Task: Find a house in Jackson, United States, for 6 guests from 8th to 15th August, with a price range of 10,000 to 14,000, including amenities like TV and Breakfast, and at least 5 bedrooms and 5 bathrooms.
Action: Mouse moved to (848, 153)
Screenshot: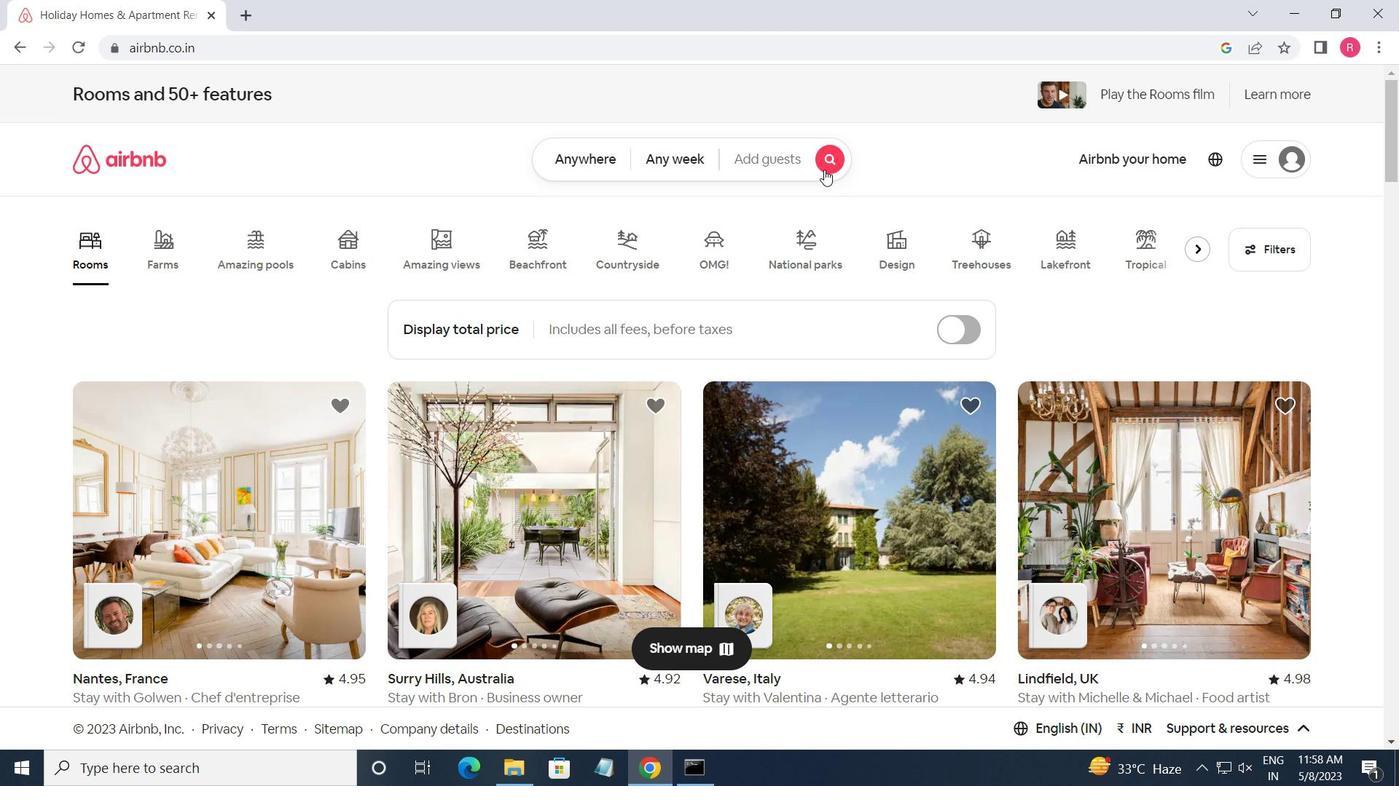 
Action: Mouse pressed left at (848, 153)
Screenshot: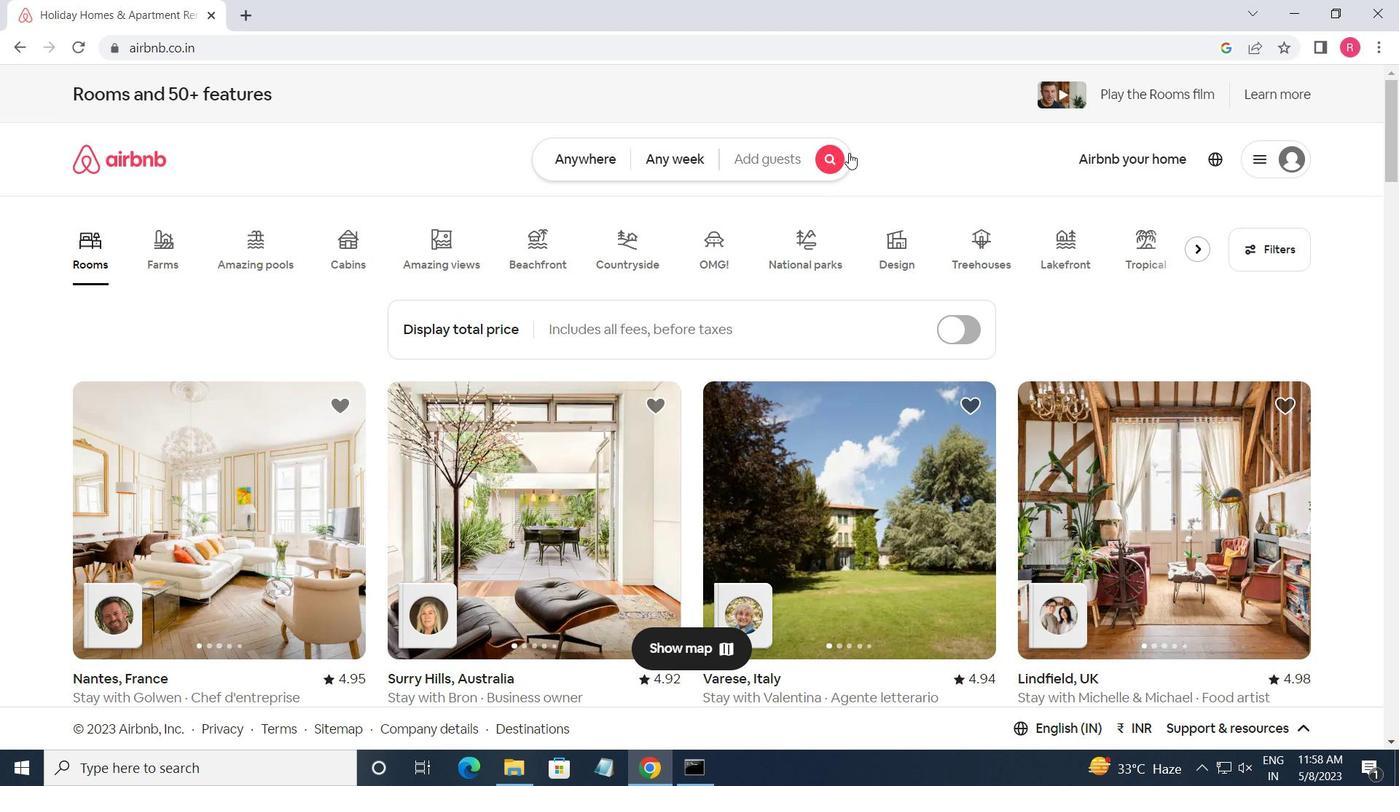 
Action: Mouse moved to (407, 220)
Screenshot: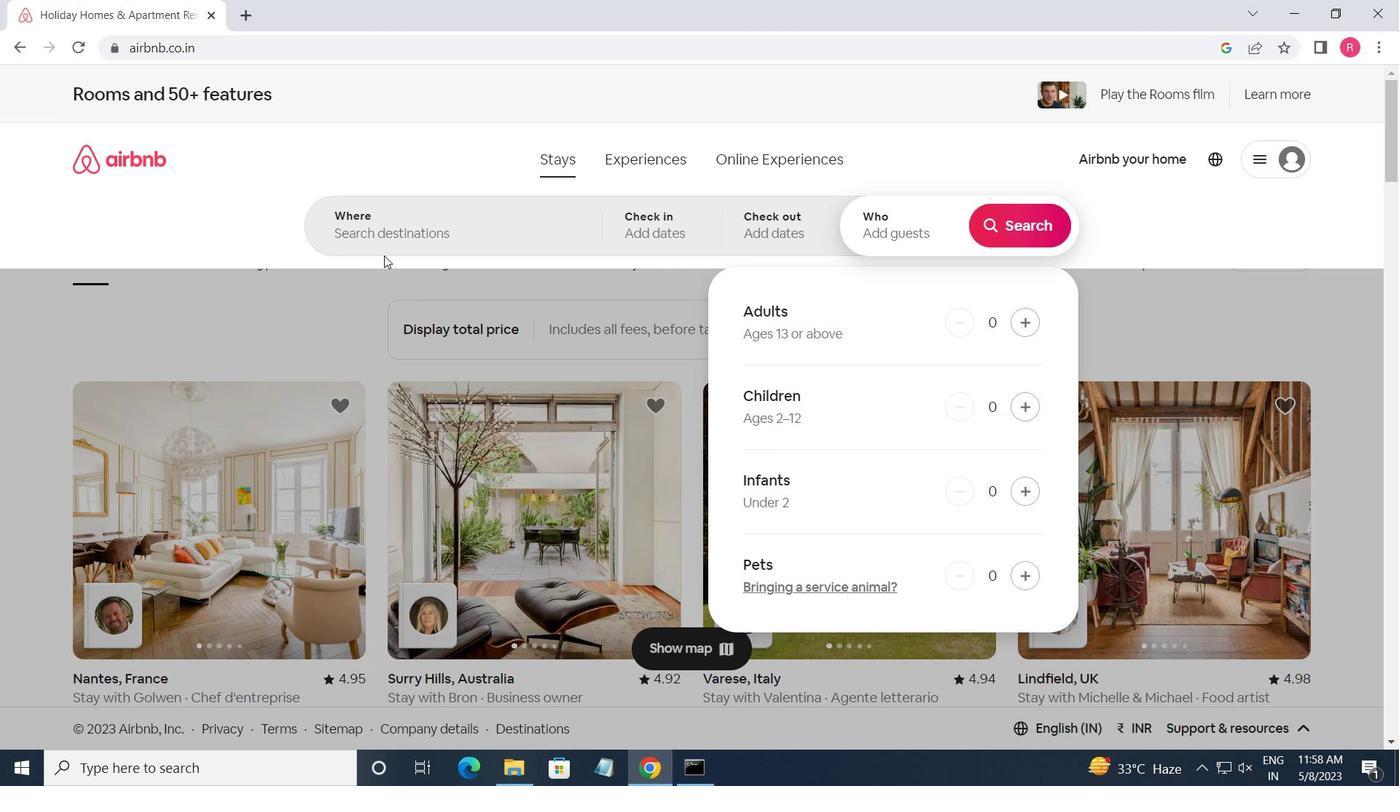 
Action: Mouse pressed left at (407, 220)
Screenshot: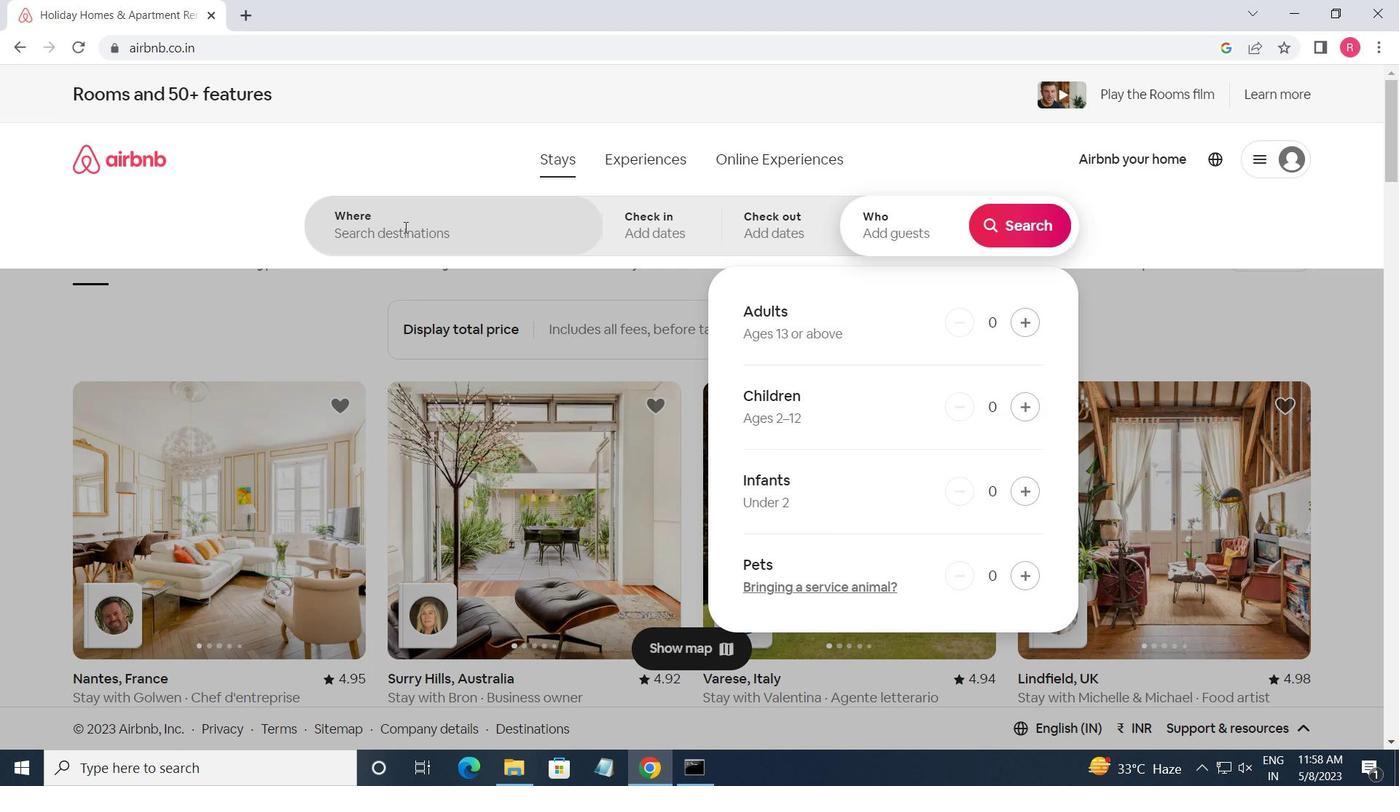 
Action: Key pressed <Key.shift>S<Key.backspace><Key.shift_r>JACKSON,<Key.space><Key.shift_r>UNITED<Key.space><Key.shift>STATES<Key.enter>
Screenshot: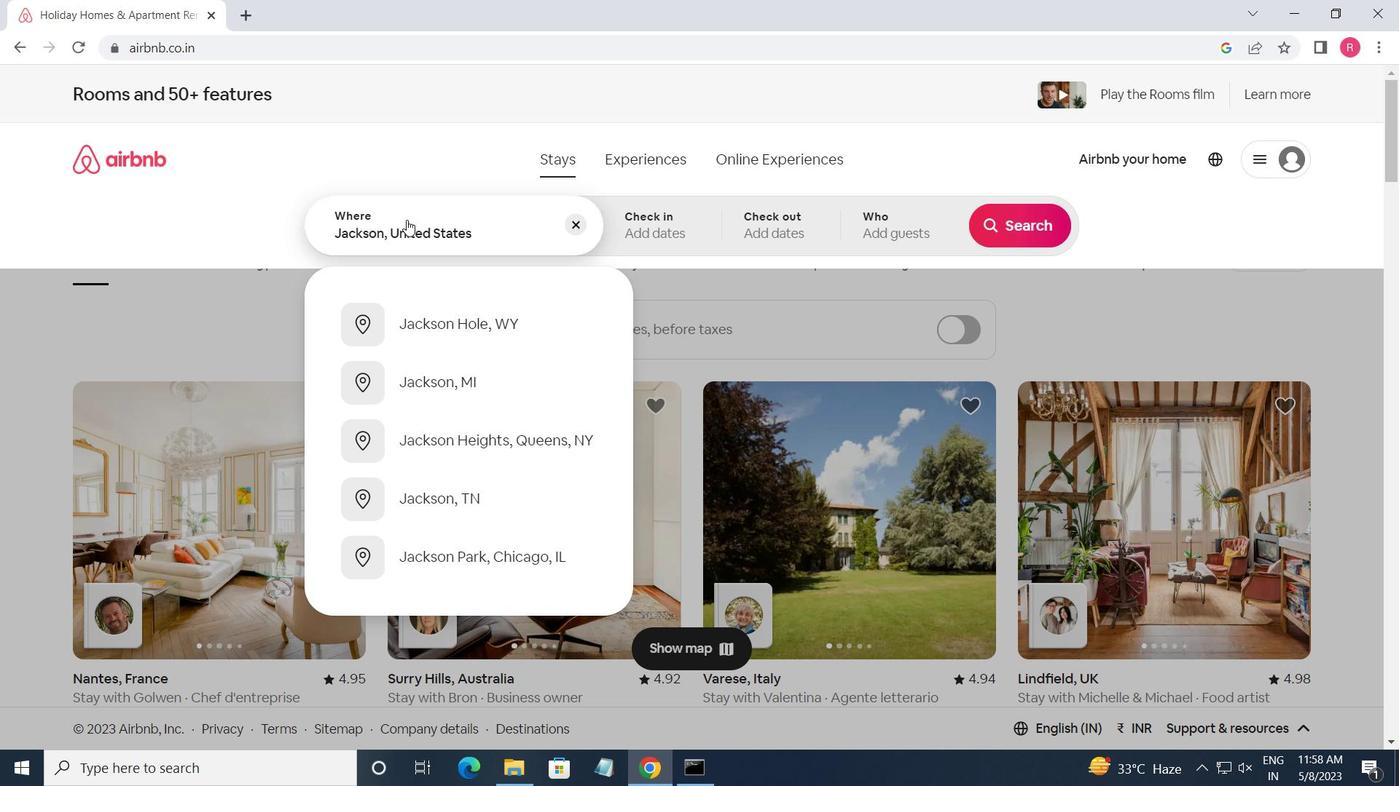 
Action: Mouse moved to (1023, 373)
Screenshot: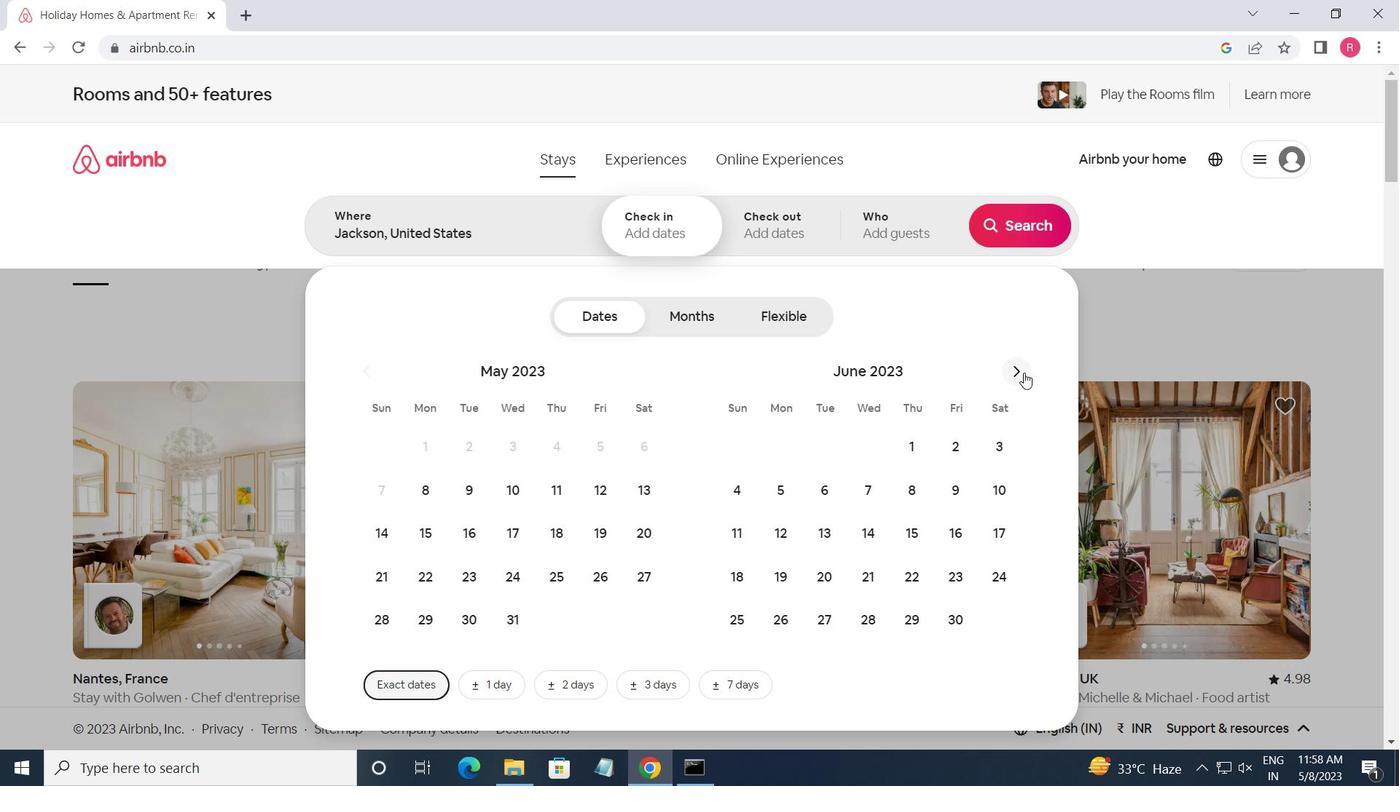 
Action: Mouse pressed left at (1023, 373)
Screenshot: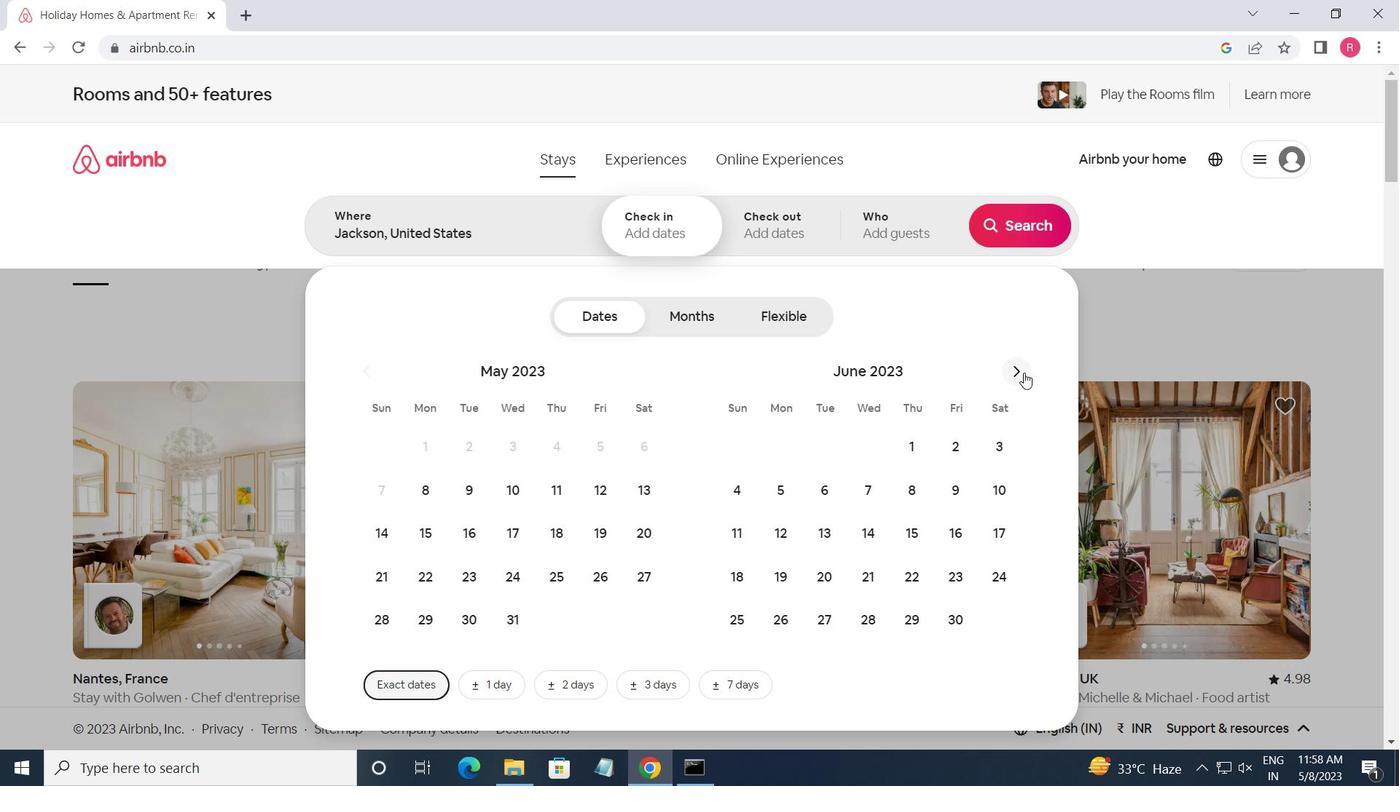 
Action: Mouse pressed left at (1023, 373)
Screenshot: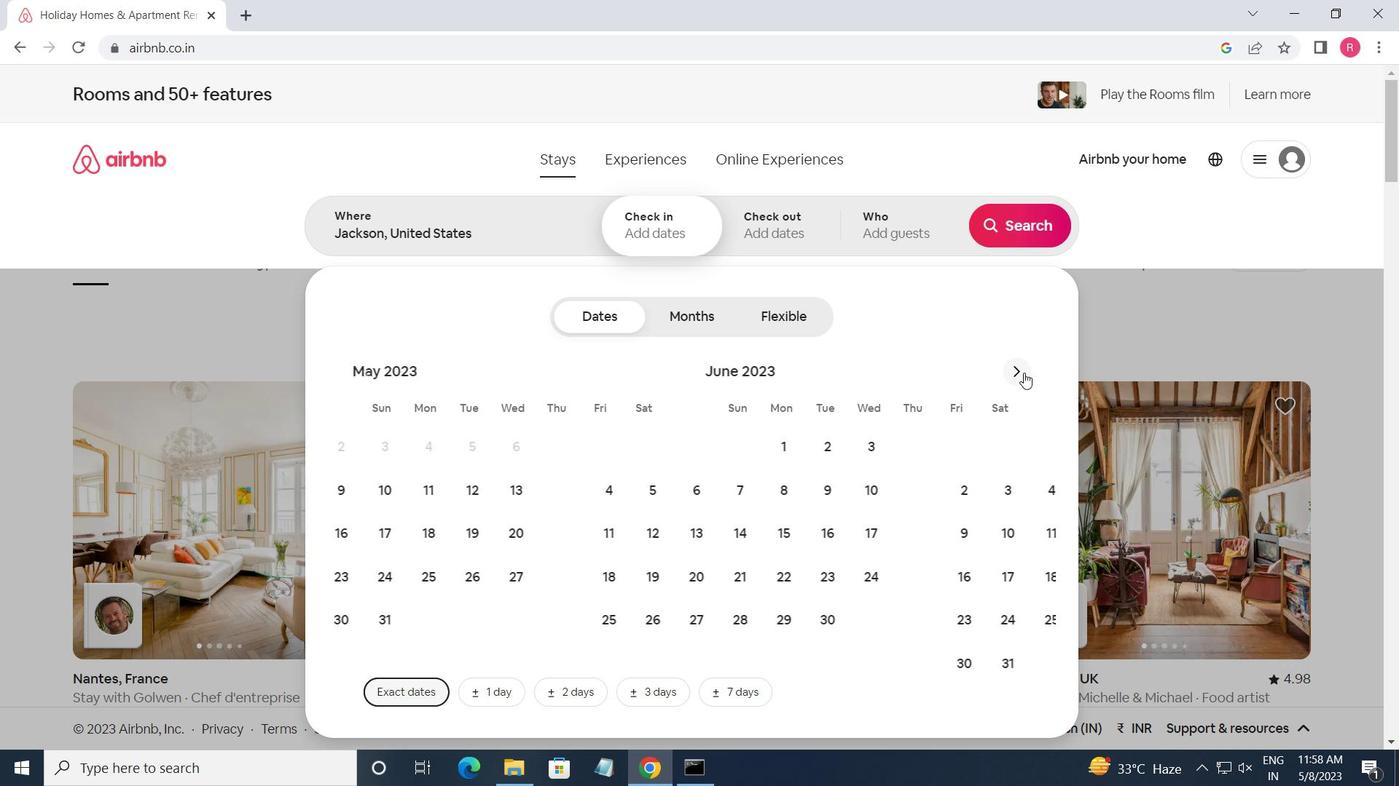 
Action: Mouse moved to (820, 504)
Screenshot: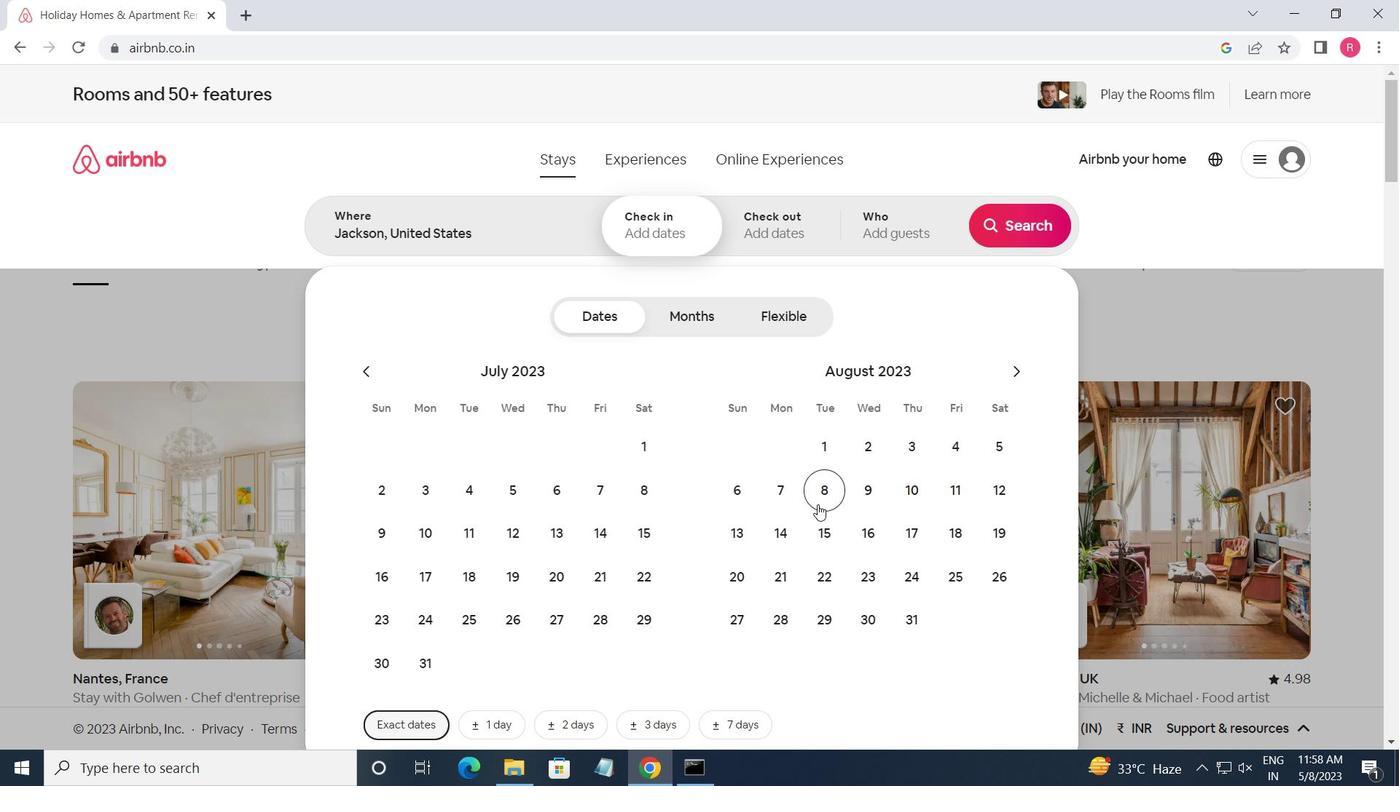 
Action: Mouse pressed left at (820, 504)
Screenshot: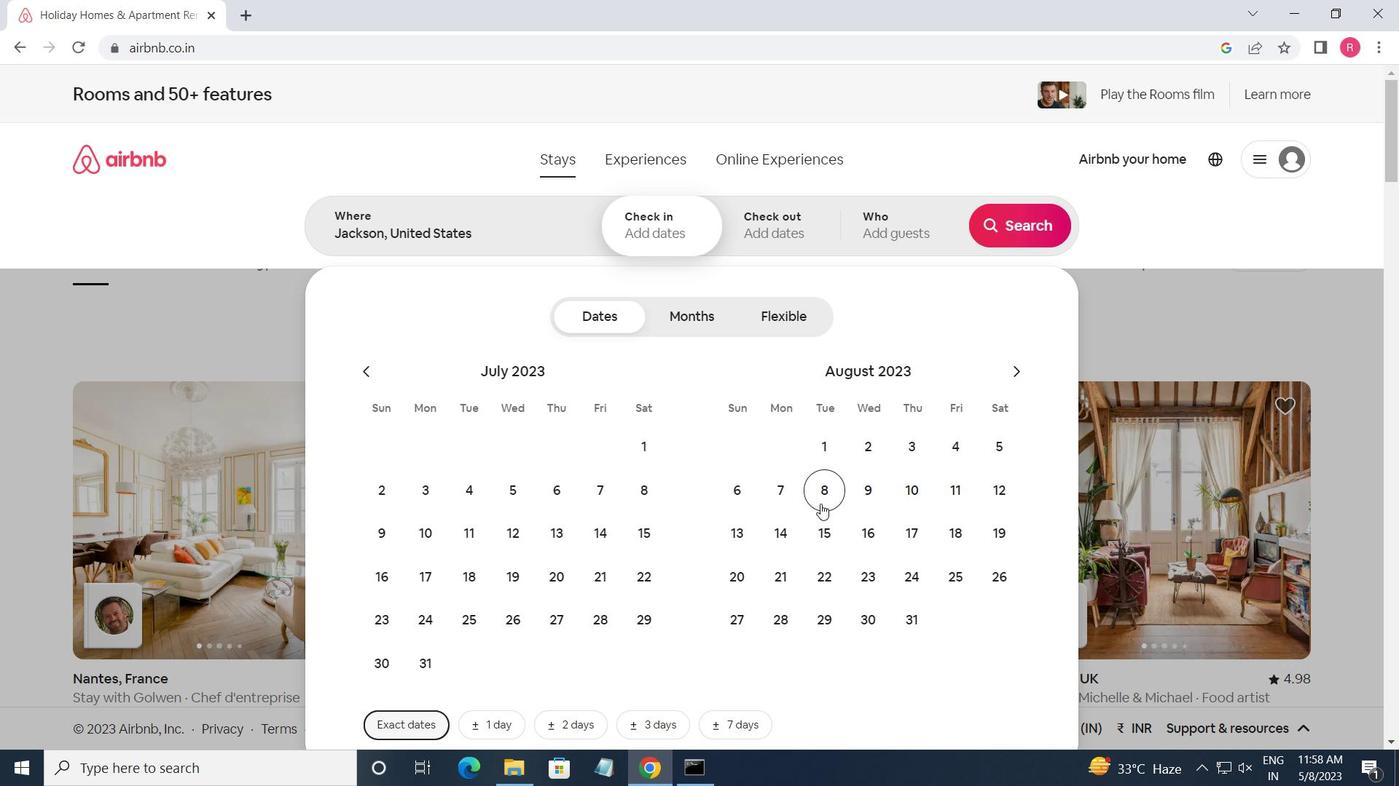 
Action: Mouse moved to (834, 541)
Screenshot: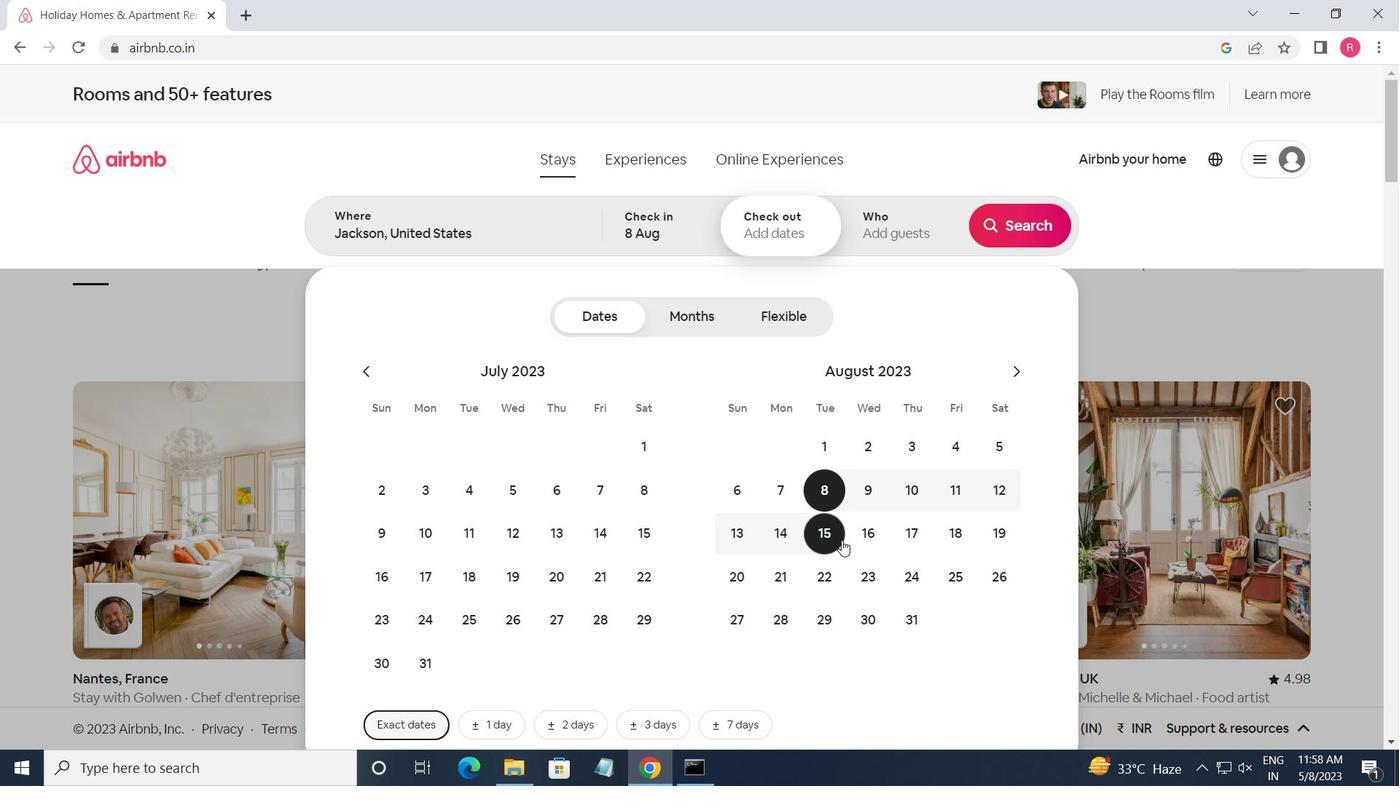
Action: Mouse pressed left at (834, 541)
Screenshot: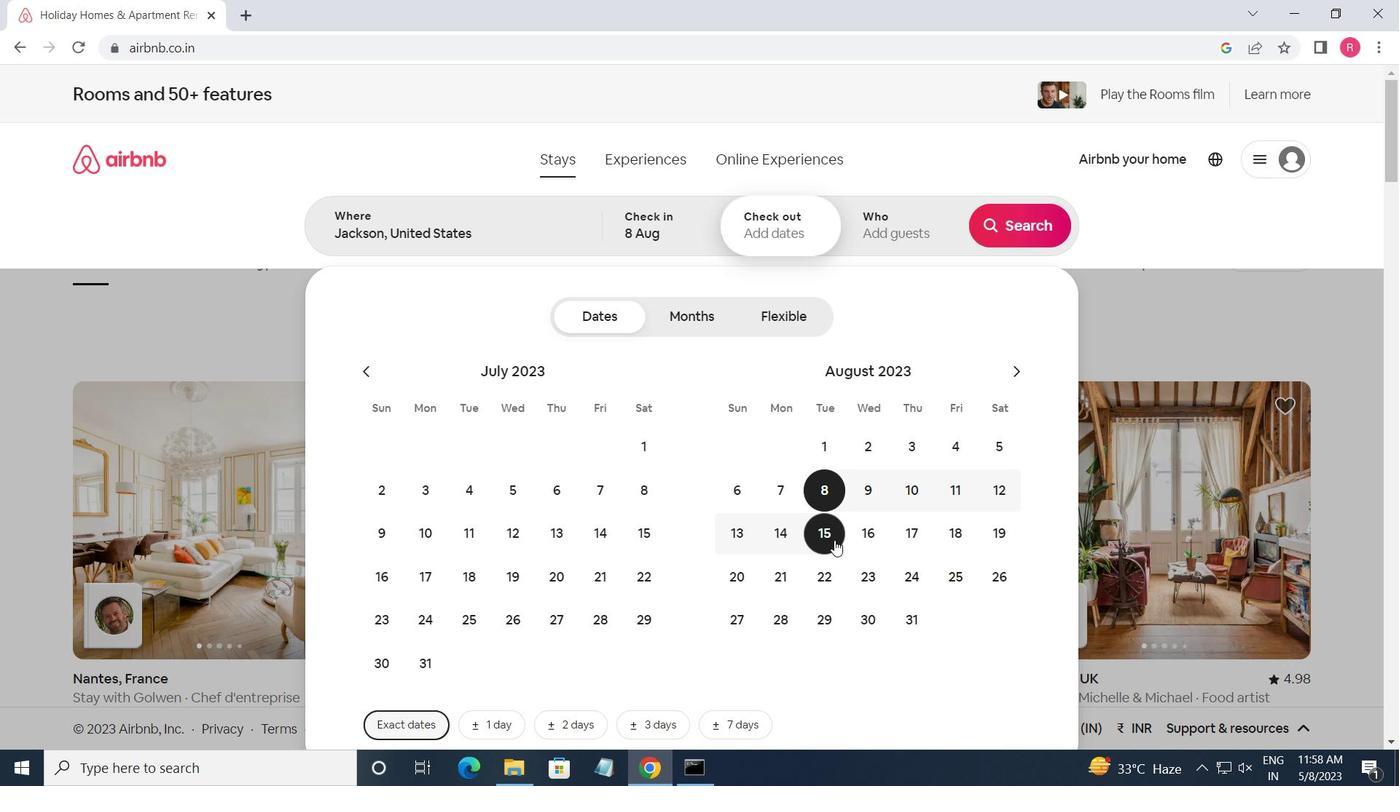 
Action: Mouse moved to (881, 236)
Screenshot: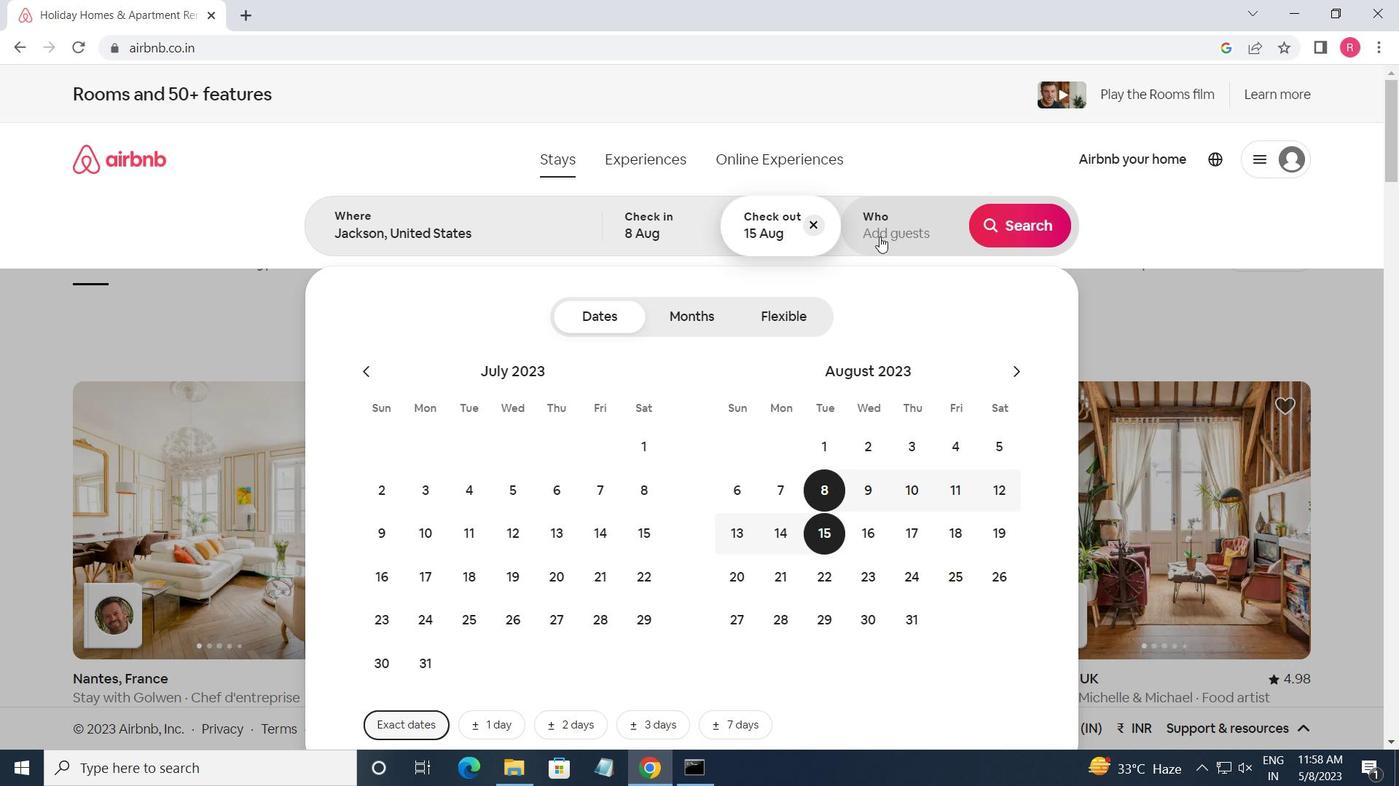 
Action: Mouse pressed left at (881, 236)
Screenshot: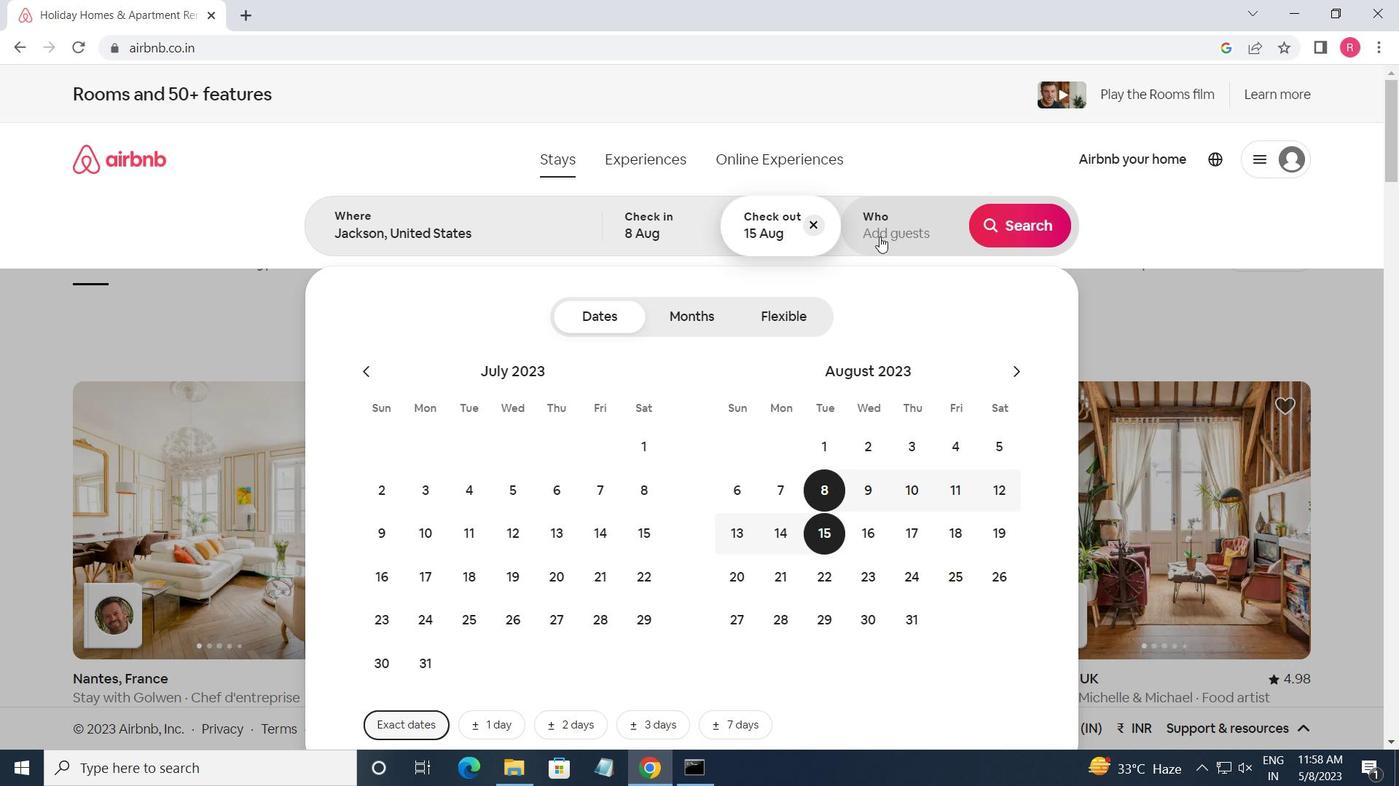 
Action: Mouse moved to (1027, 327)
Screenshot: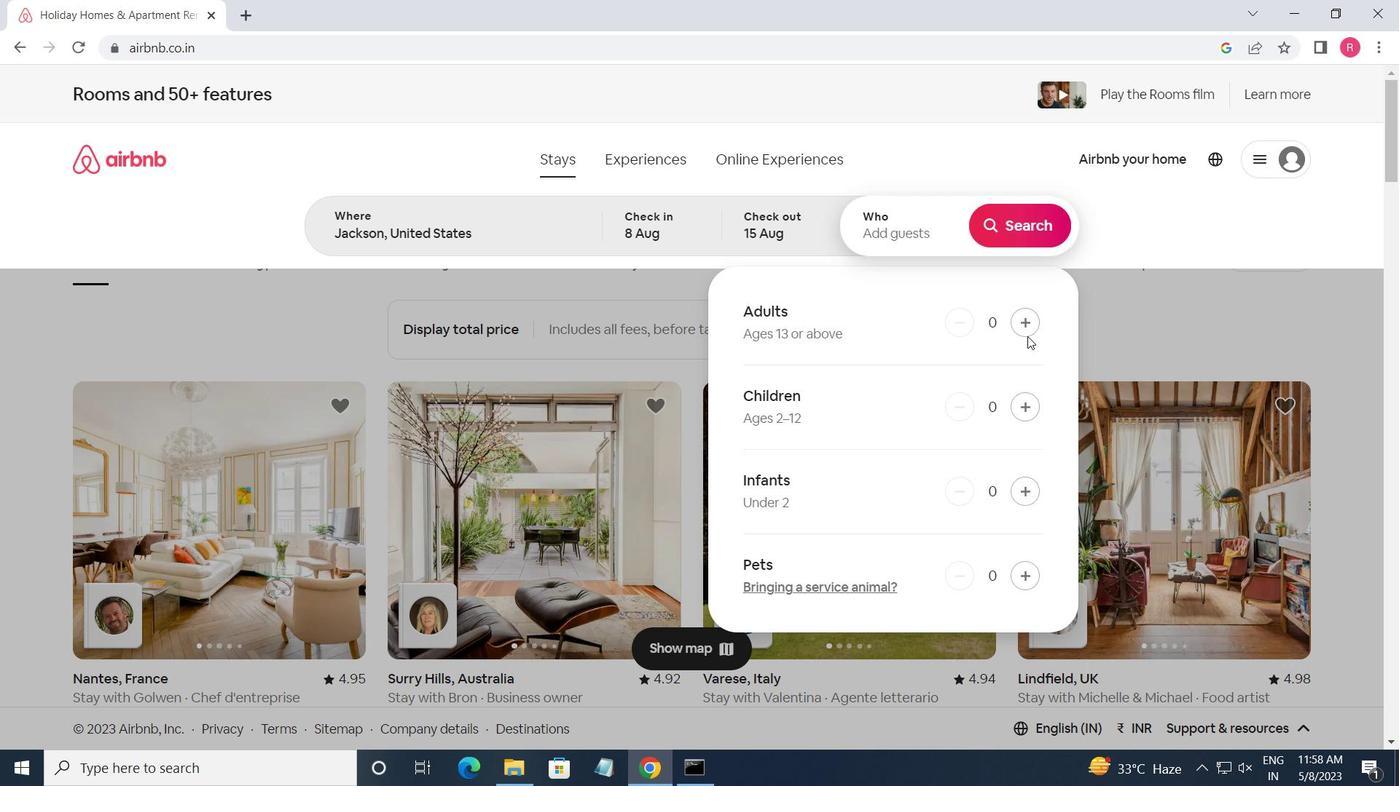 
Action: Mouse pressed left at (1027, 327)
Screenshot: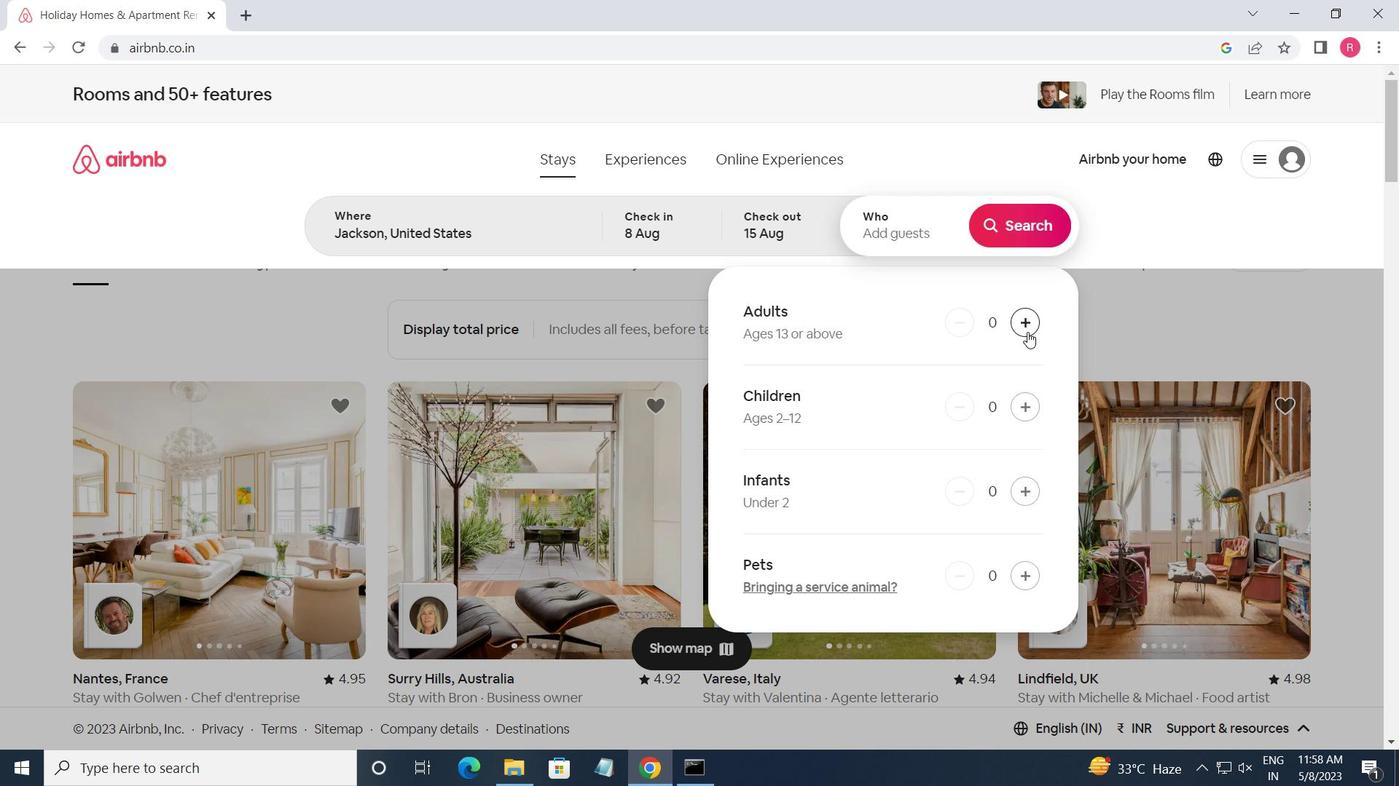 
Action: Mouse pressed left at (1027, 327)
Screenshot: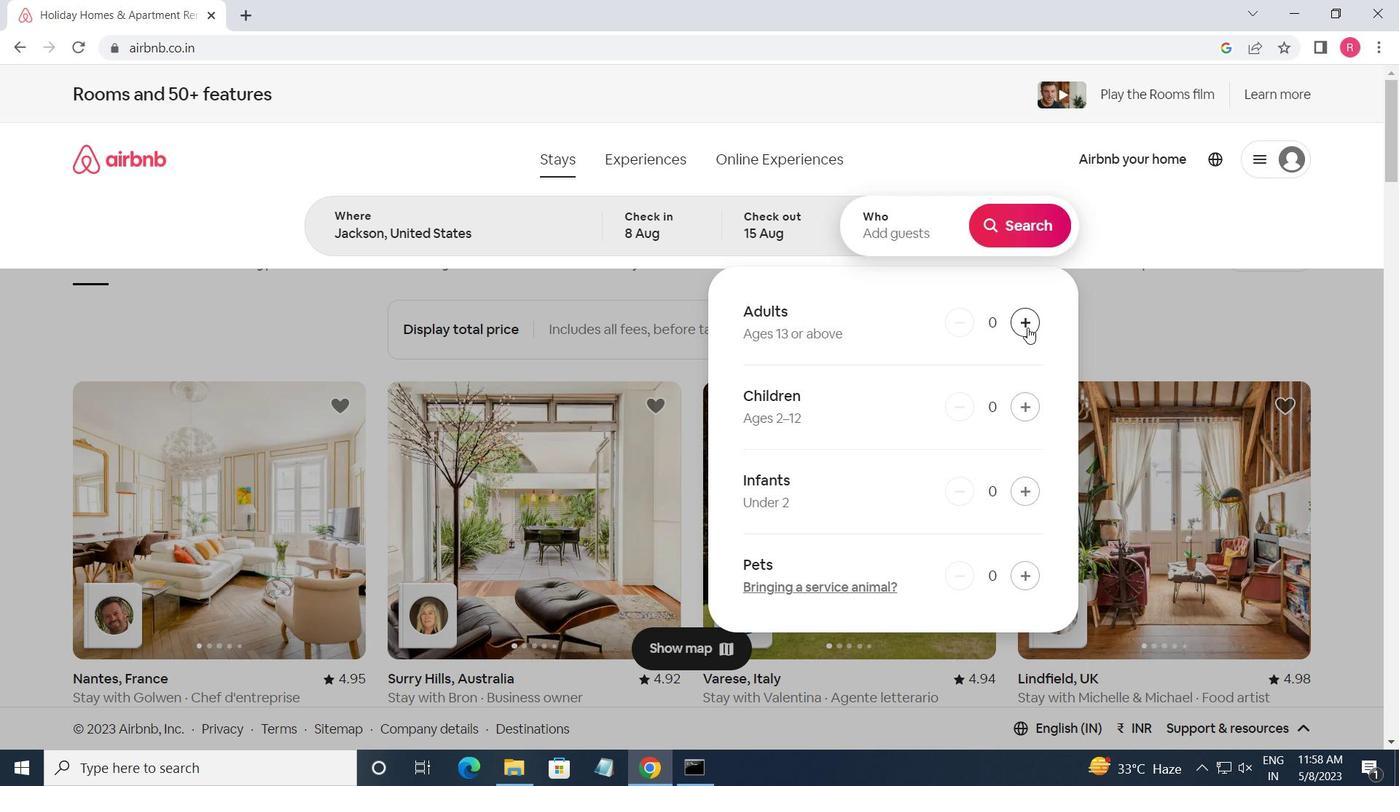
Action: Mouse pressed left at (1027, 327)
Screenshot: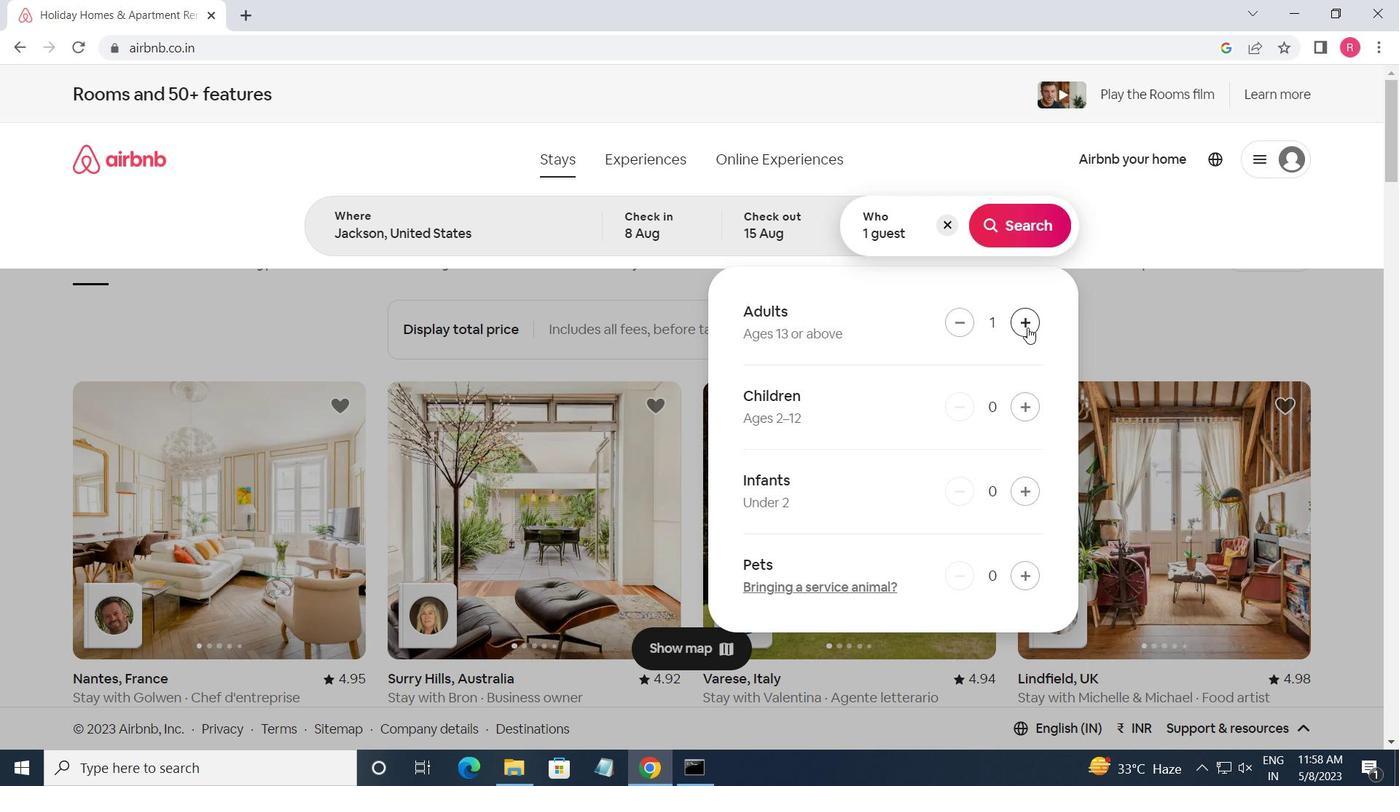 
Action: Mouse pressed left at (1027, 327)
Screenshot: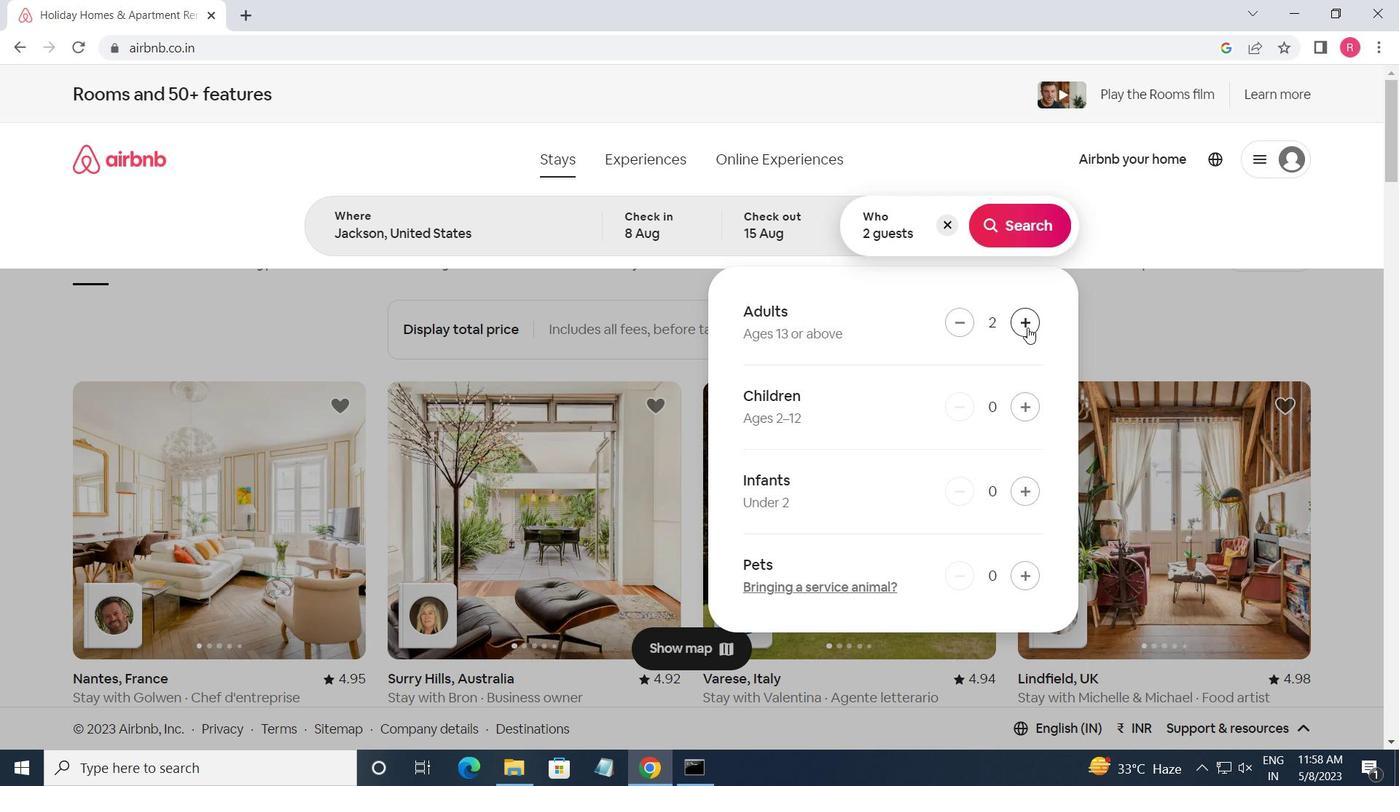 
Action: Mouse pressed left at (1027, 327)
Screenshot: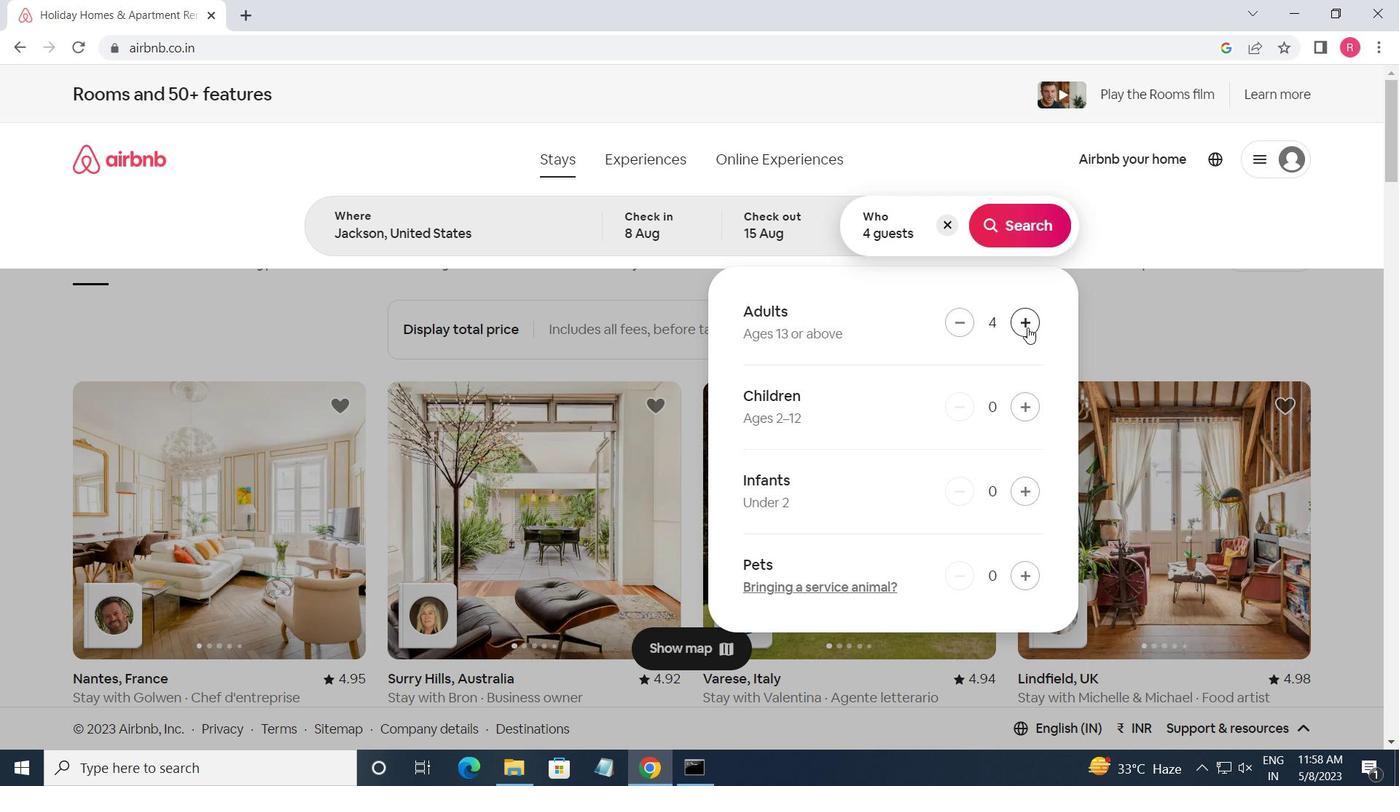 
Action: Mouse pressed left at (1027, 327)
Screenshot: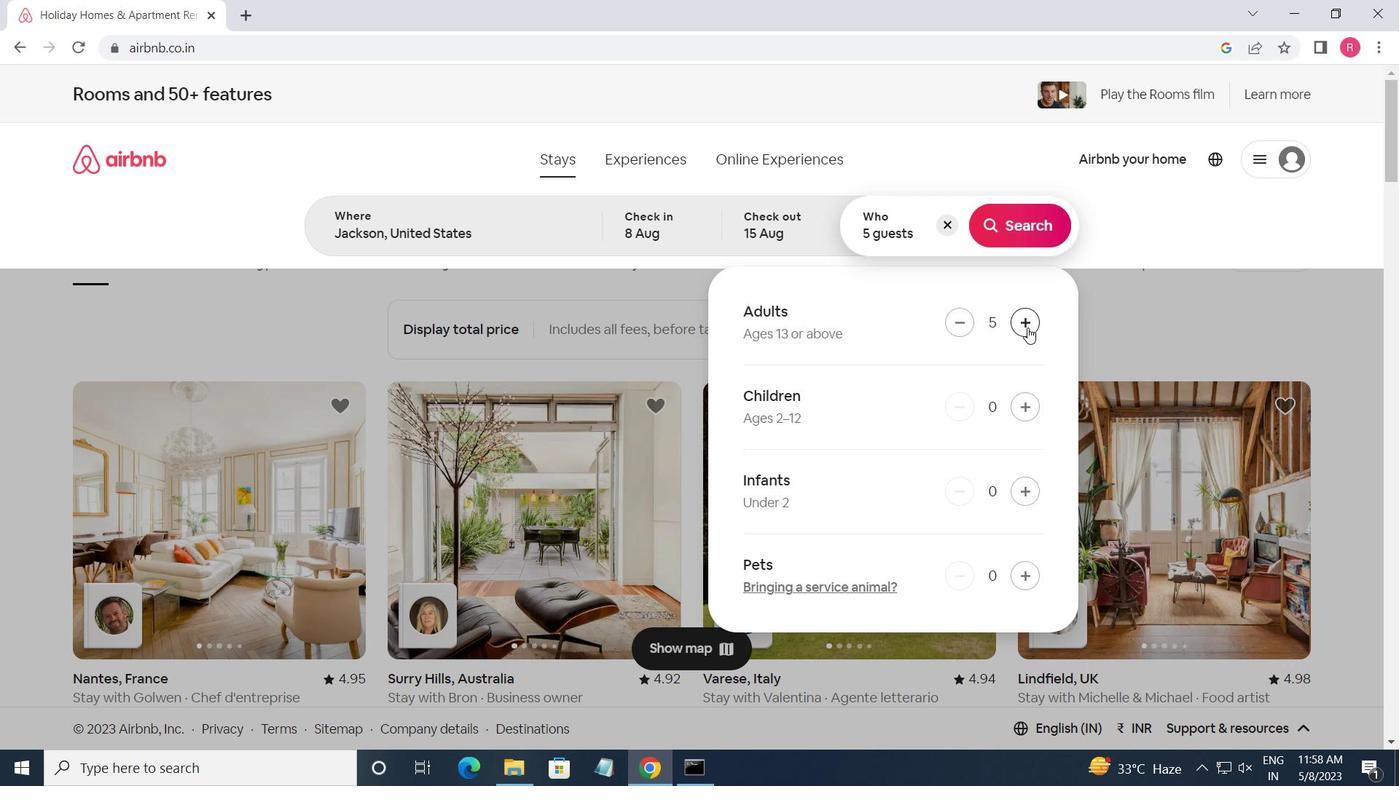 
Action: Mouse pressed left at (1027, 327)
Screenshot: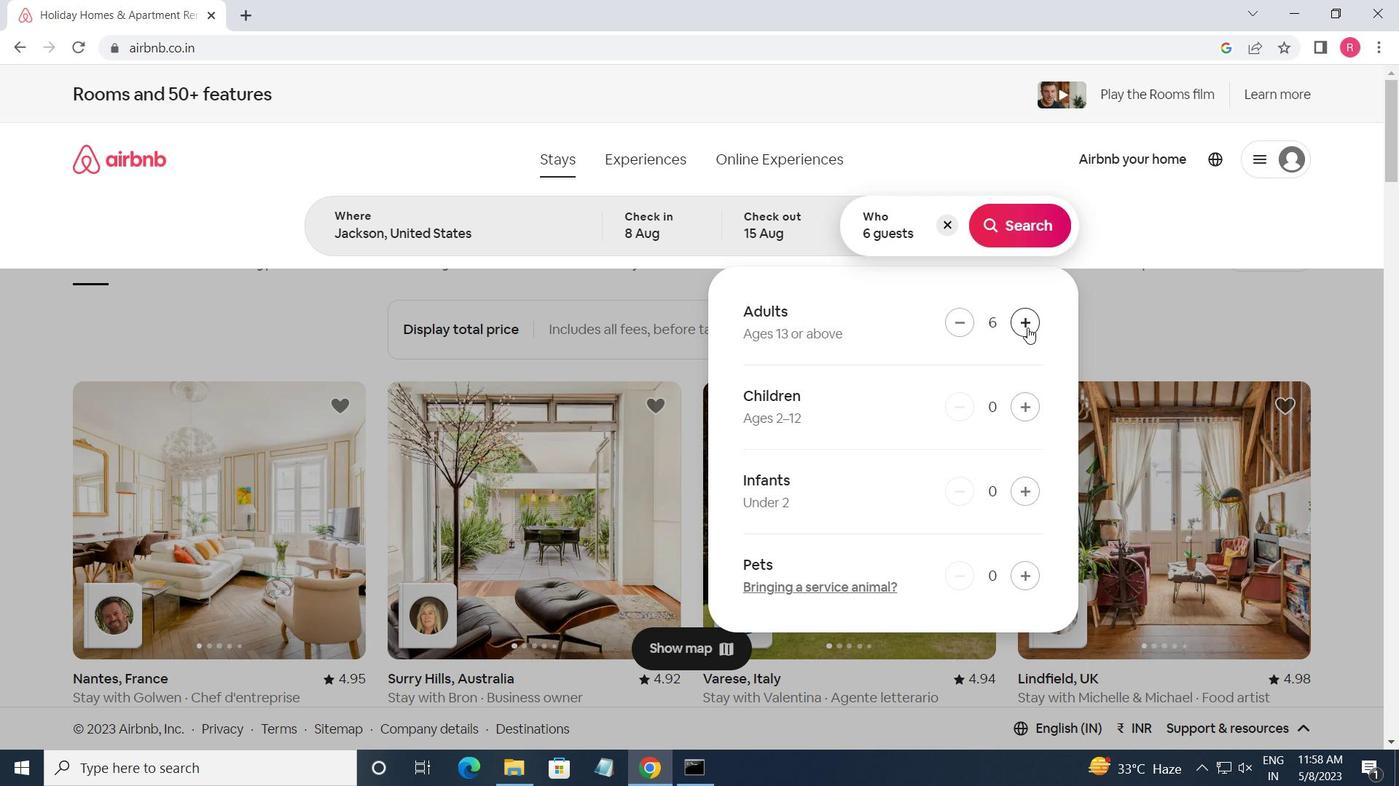 
Action: Mouse pressed left at (1027, 327)
Screenshot: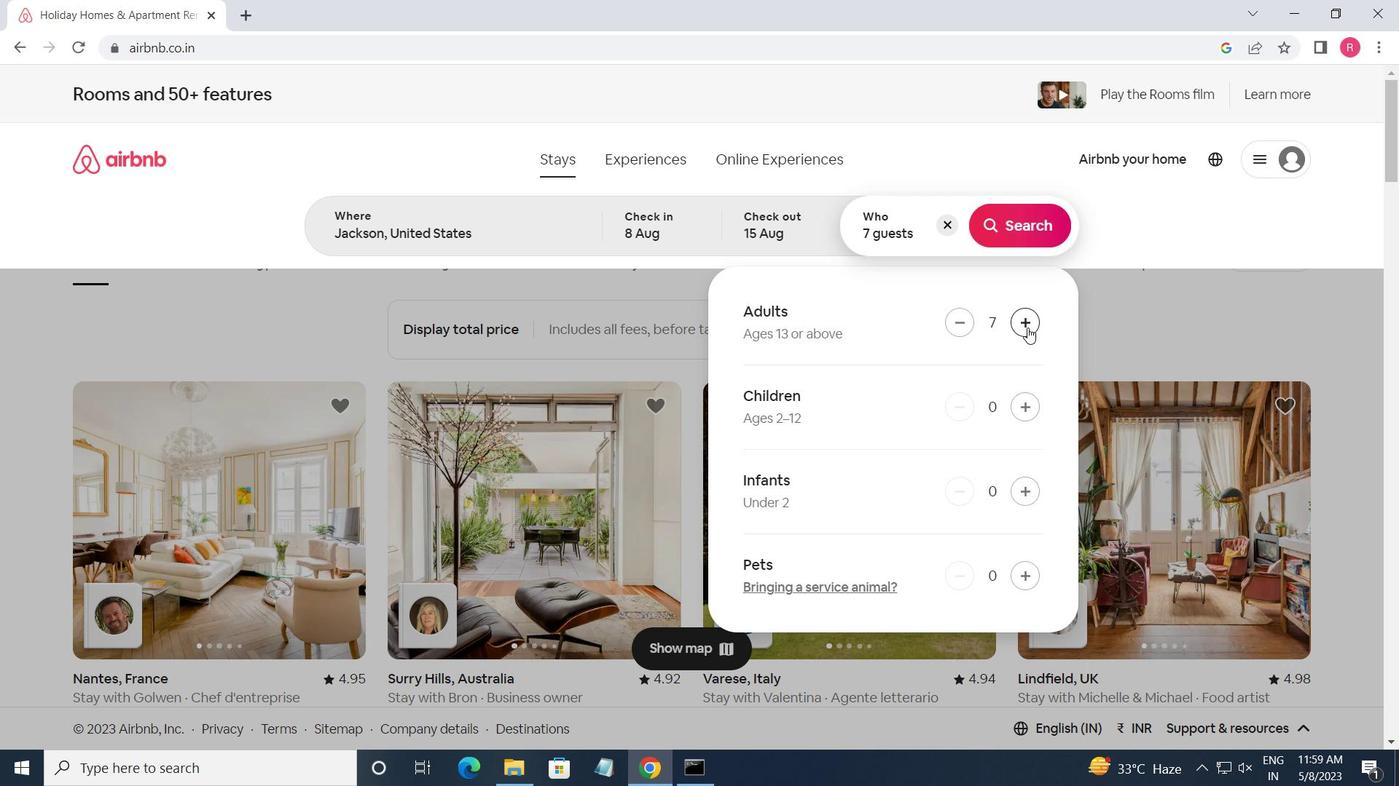 
Action: Mouse pressed left at (1027, 327)
Screenshot: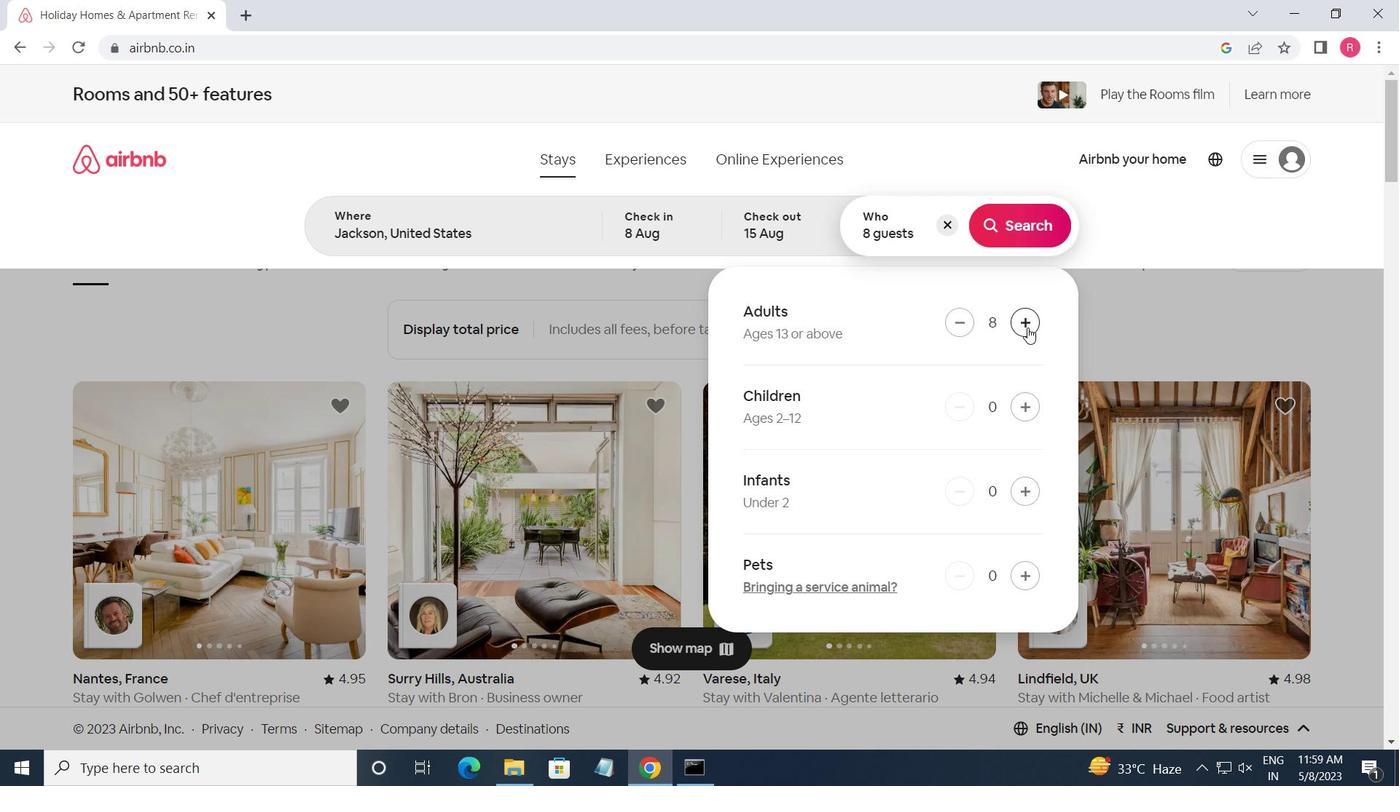 
Action: Mouse moved to (1017, 237)
Screenshot: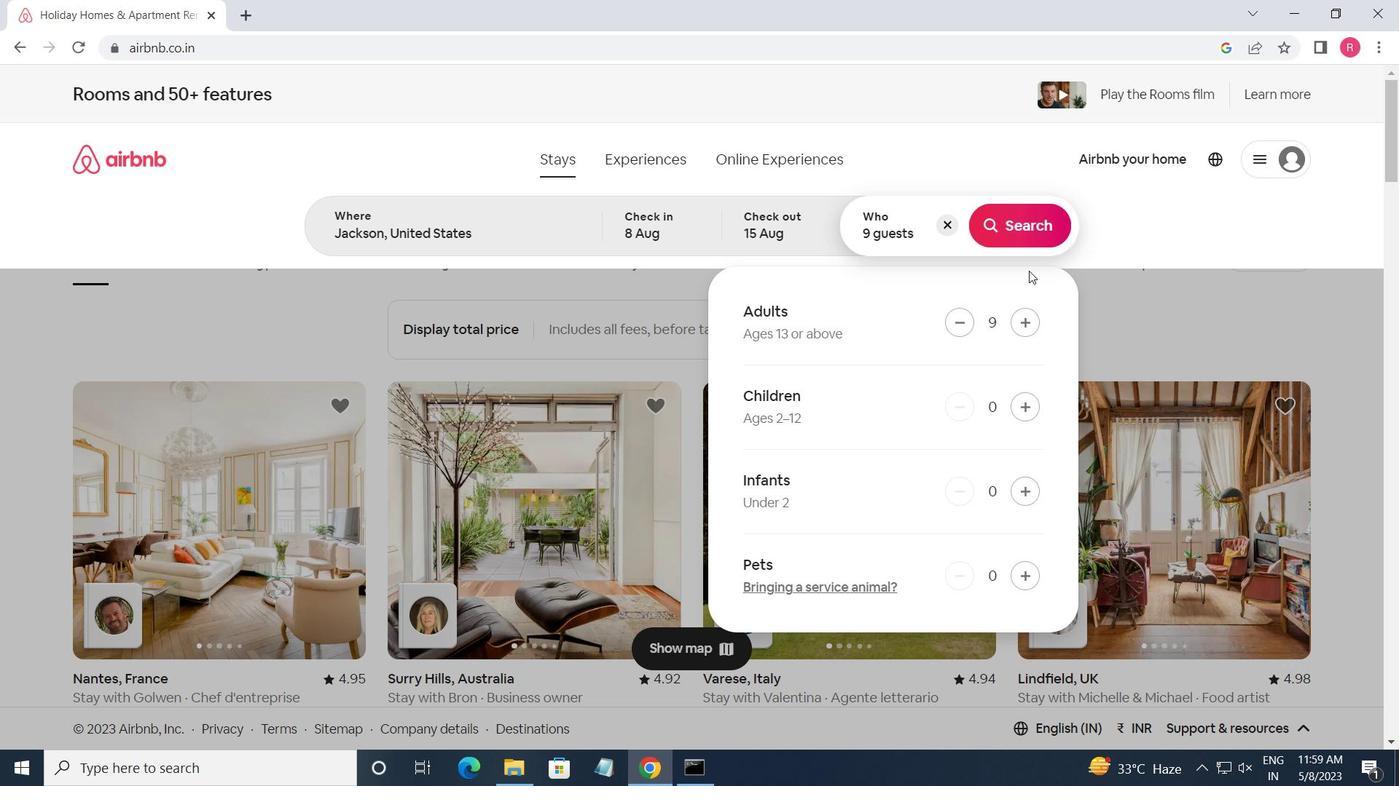 
Action: Mouse pressed left at (1017, 237)
Screenshot: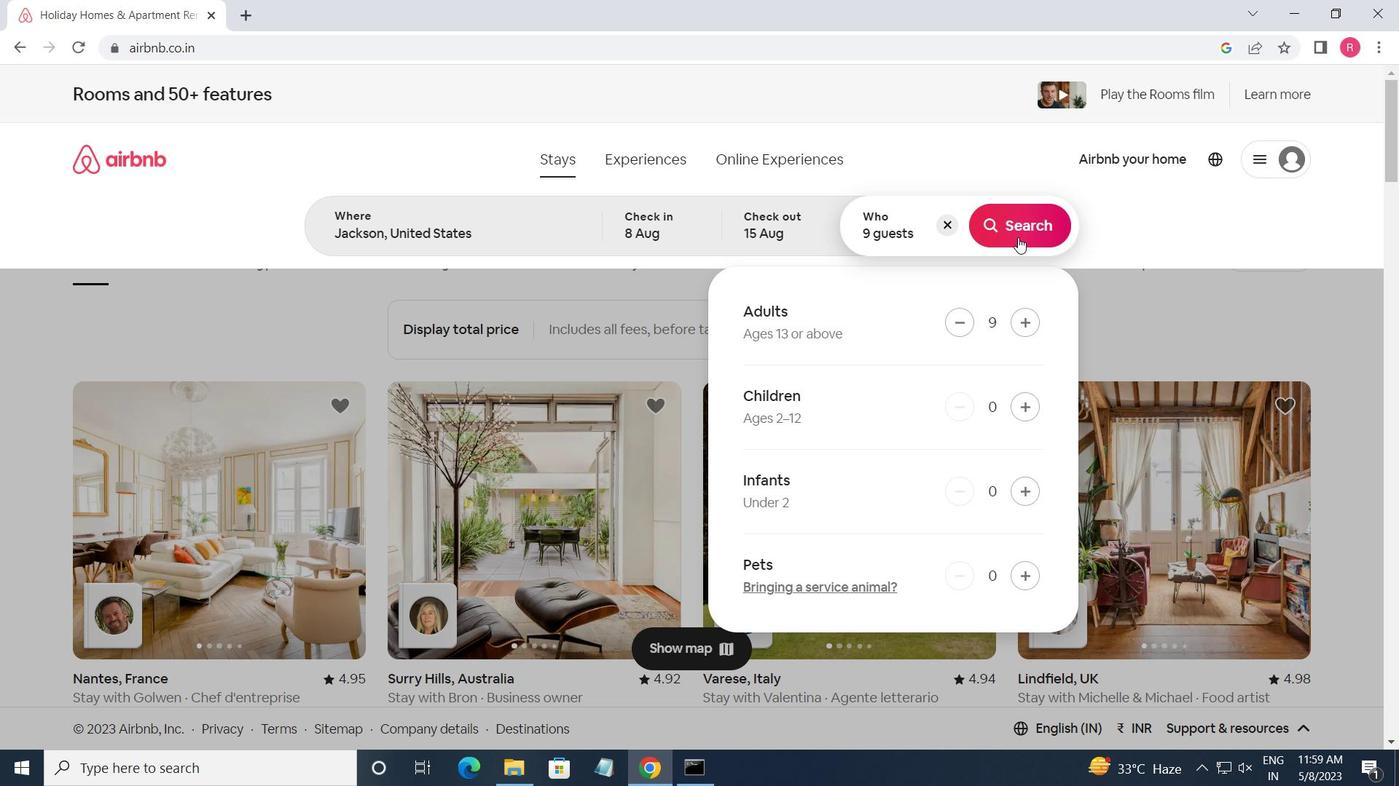 
Action: Mouse moved to (1308, 180)
Screenshot: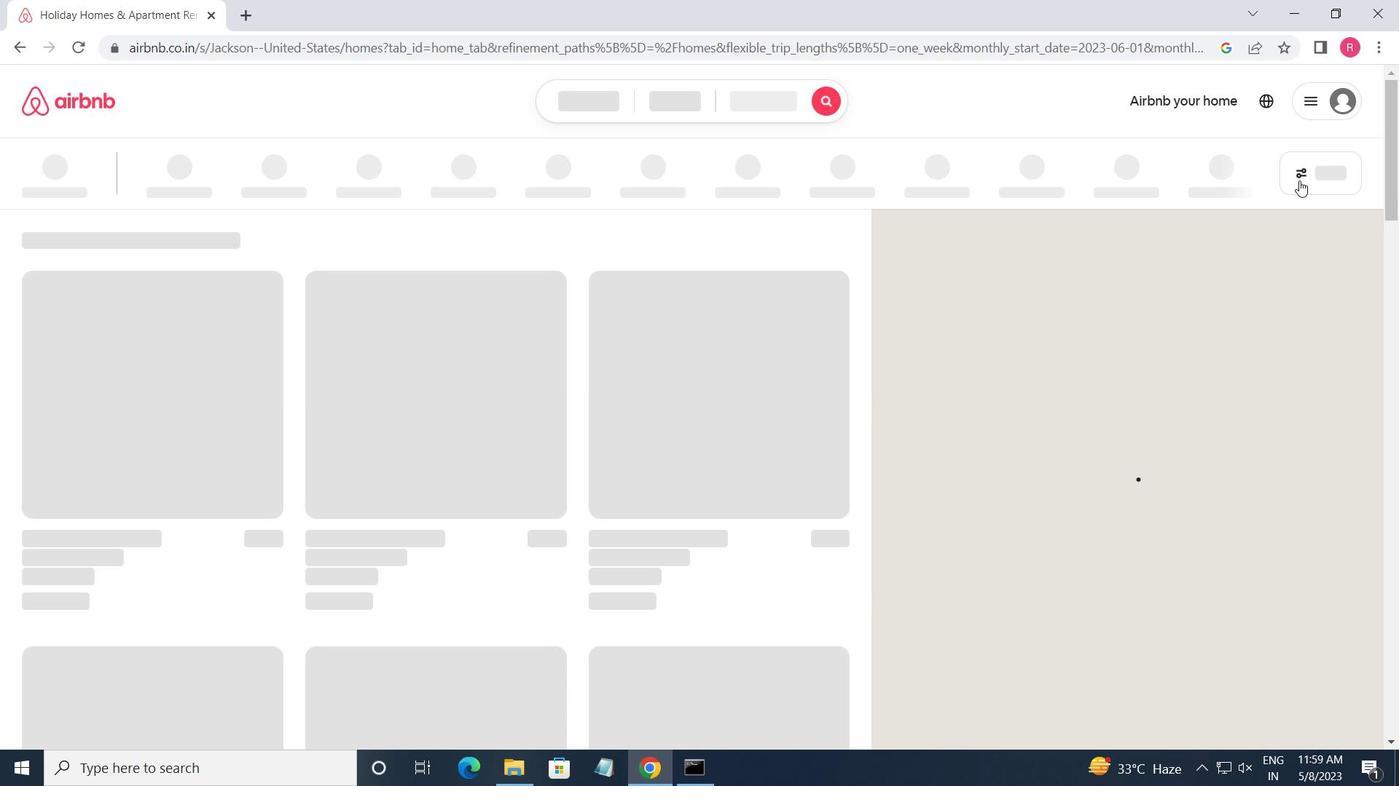 
Action: Mouse pressed left at (1308, 180)
Screenshot: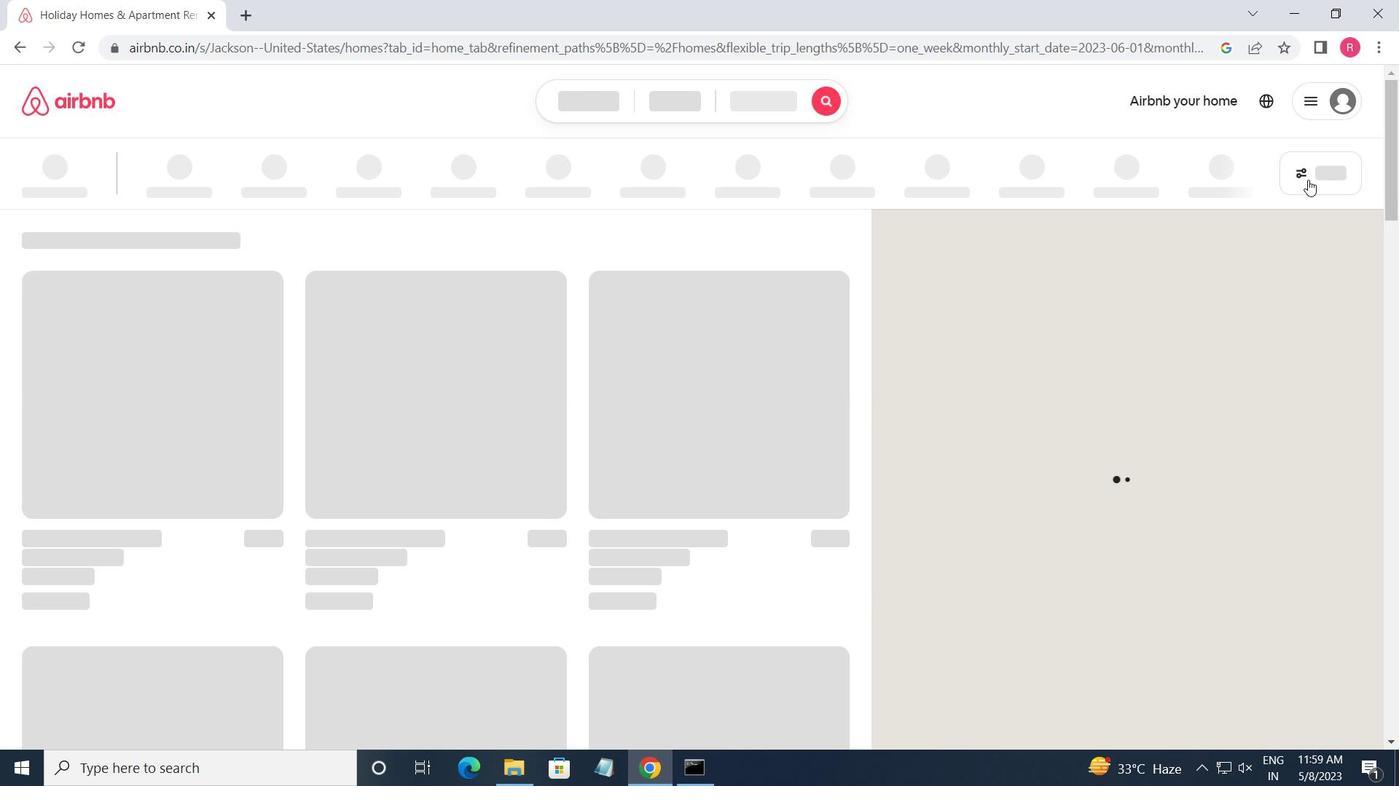 
Action: Mouse moved to (488, 617)
Screenshot: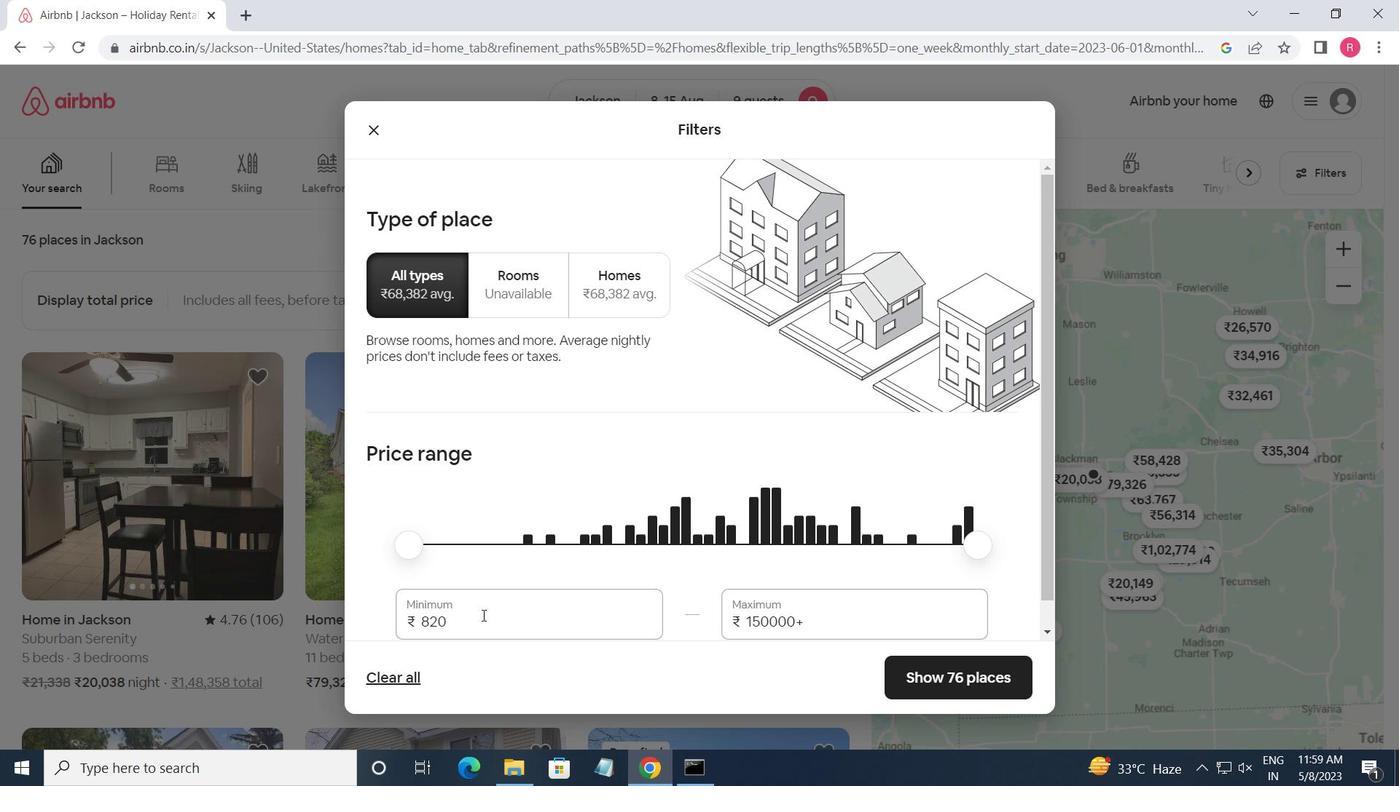 
Action: Mouse pressed left at (488, 617)
Screenshot: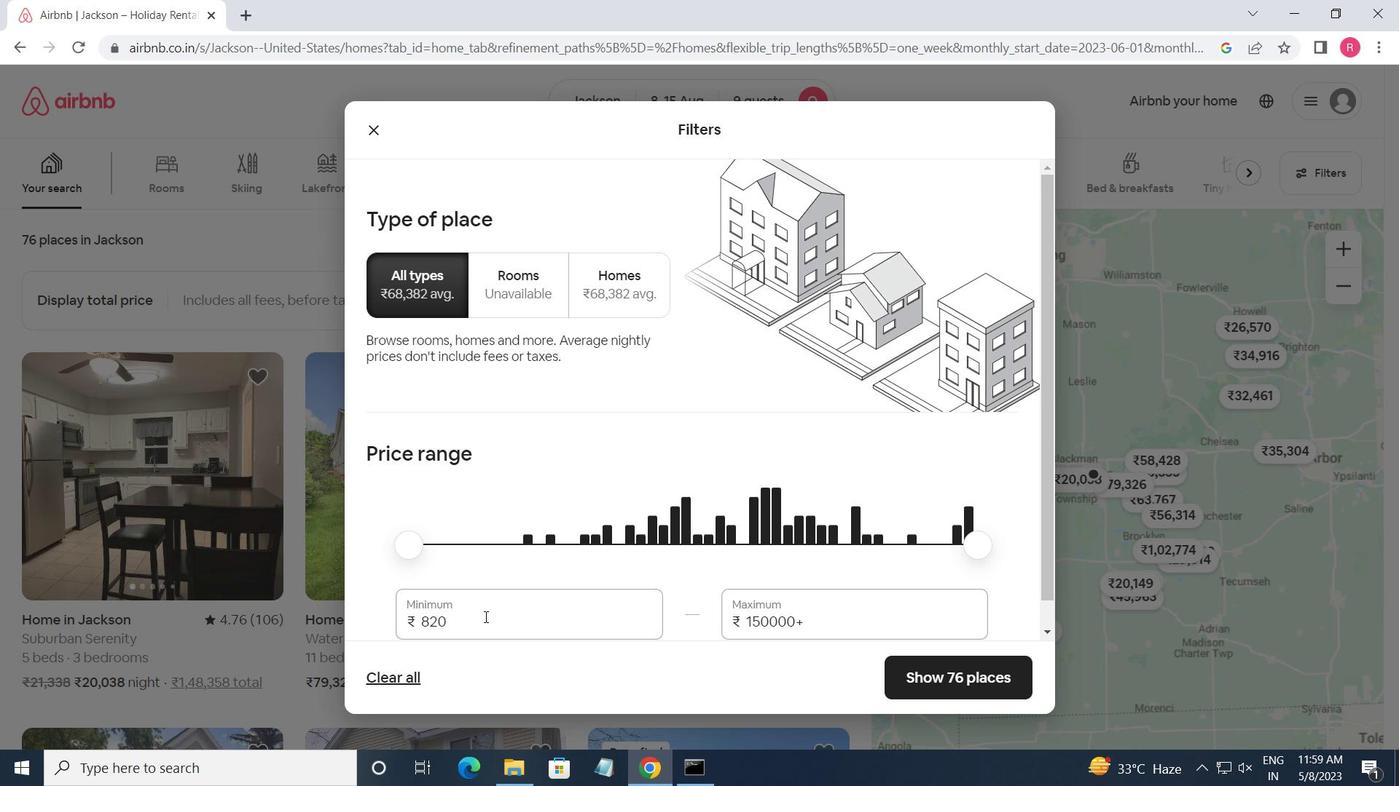 
Action: Key pressed <Key.backspace><Key.backspace><Key.backspace>10000<Key.tab>14000
Screenshot: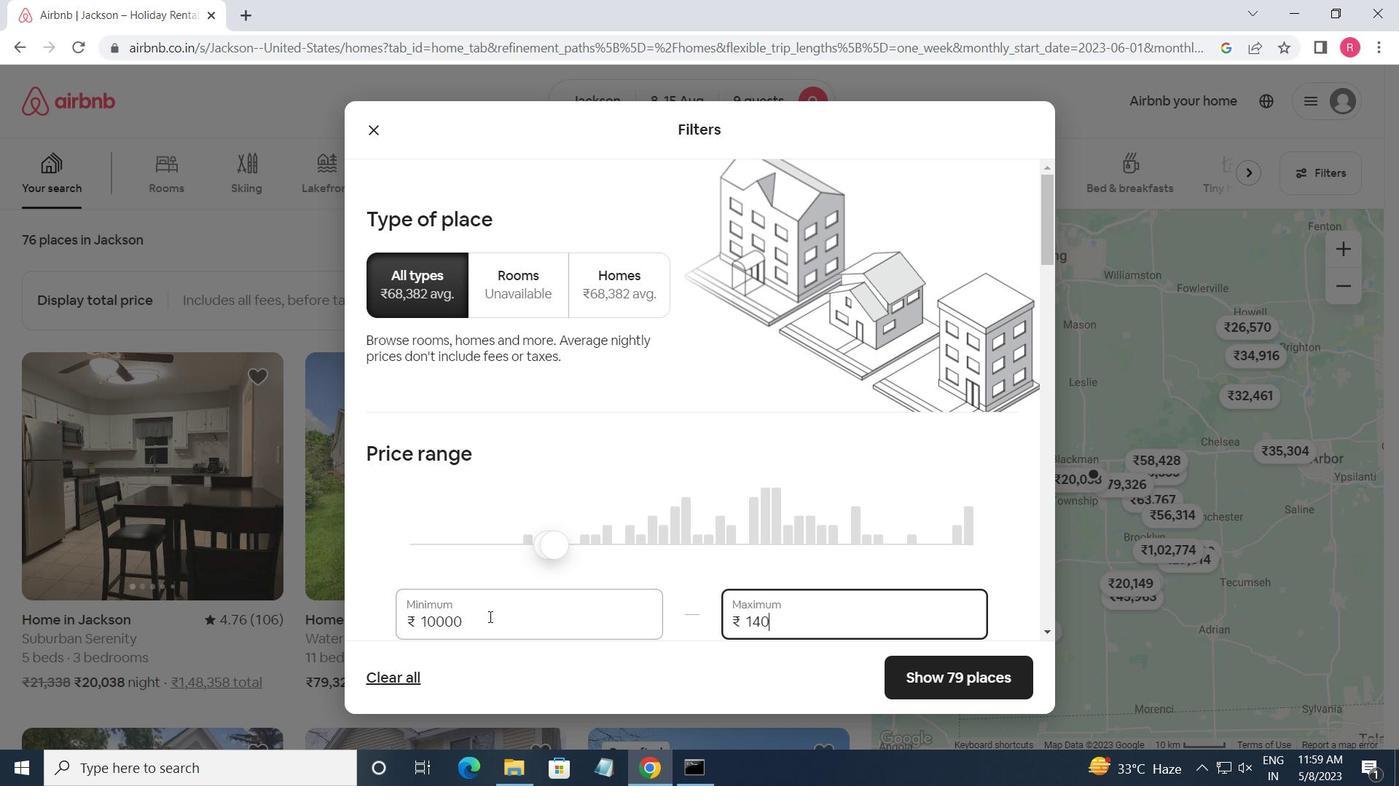 
Action: Mouse moved to (513, 564)
Screenshot: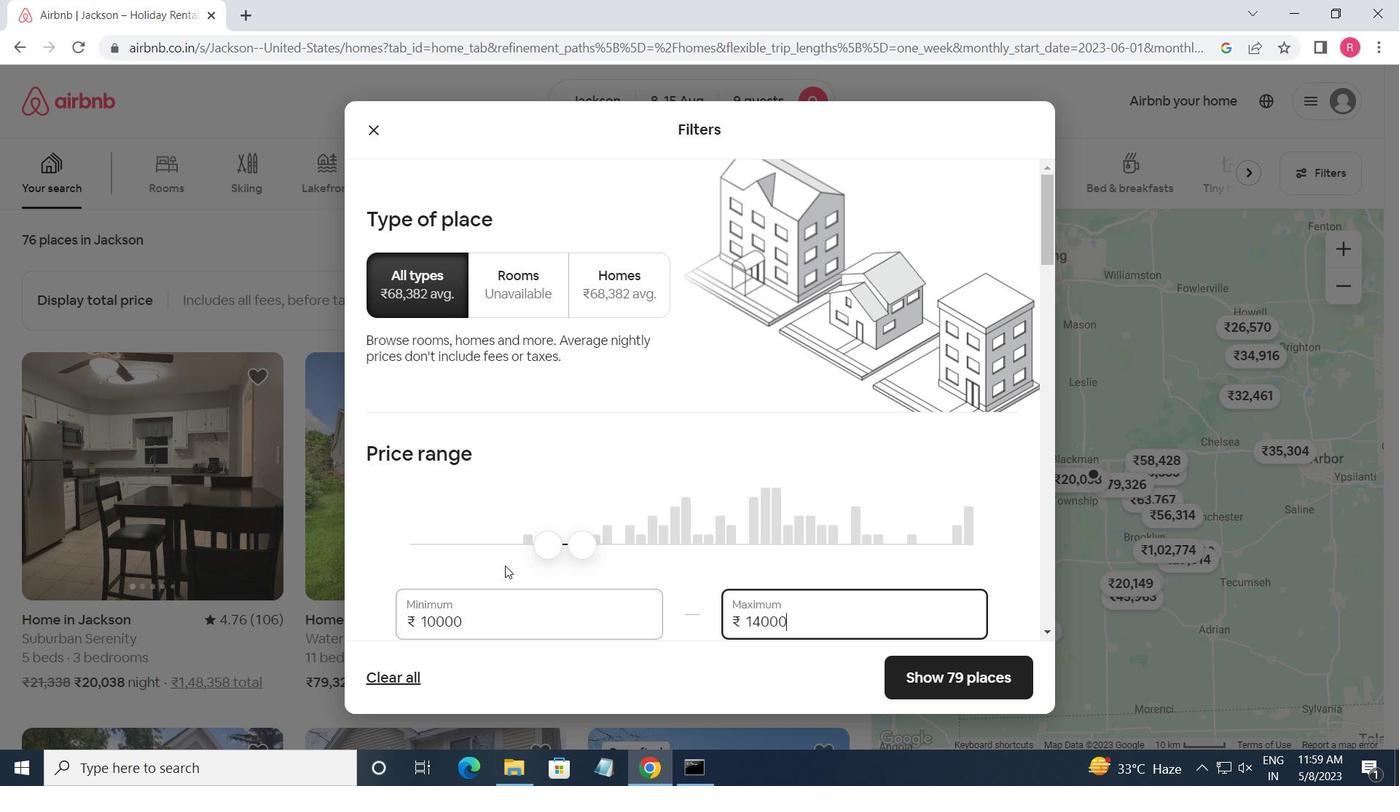 
Action: Mouse scrolled (513, 563) with delta (0, 0)
Screenshot: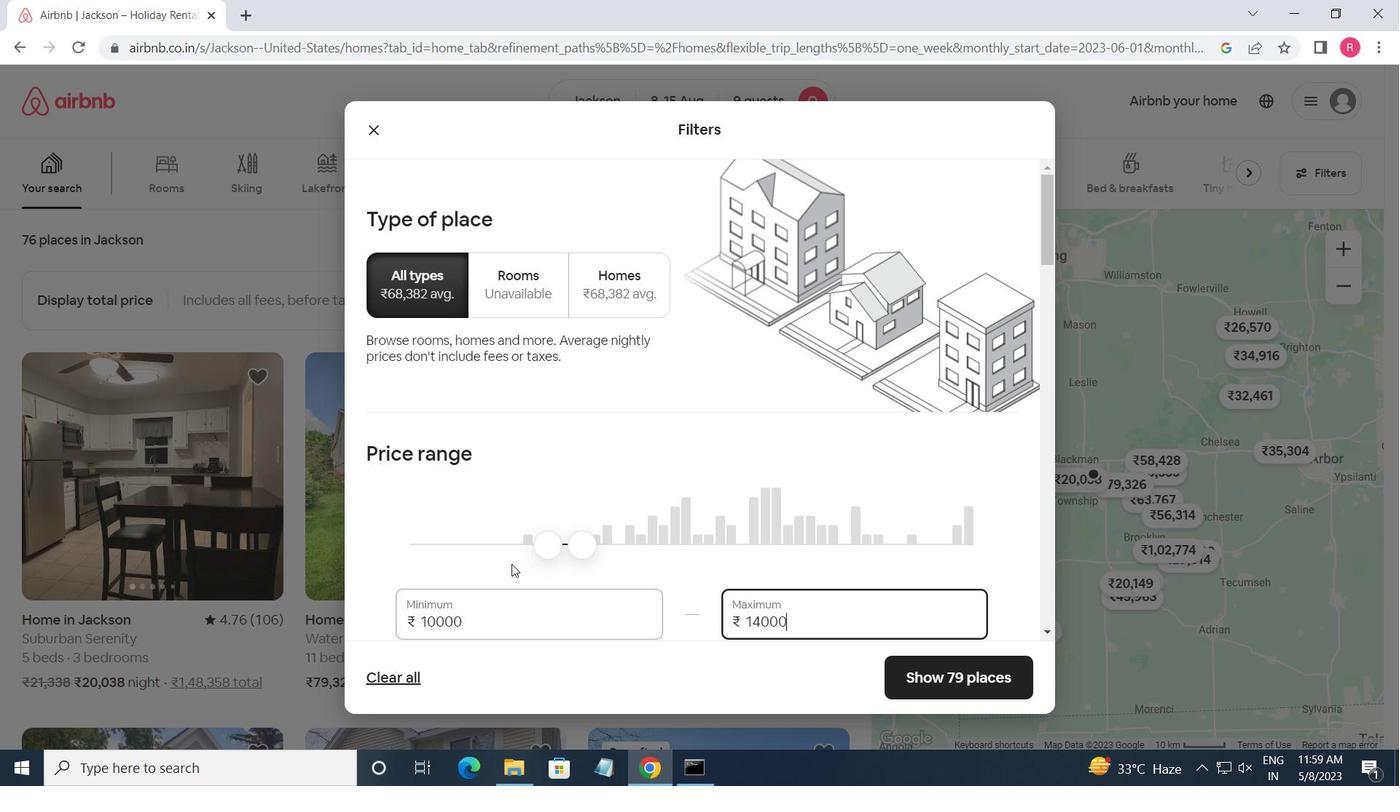
Action: Mouse scrolled (513, 563) with delta (0, 0)
Screenshot: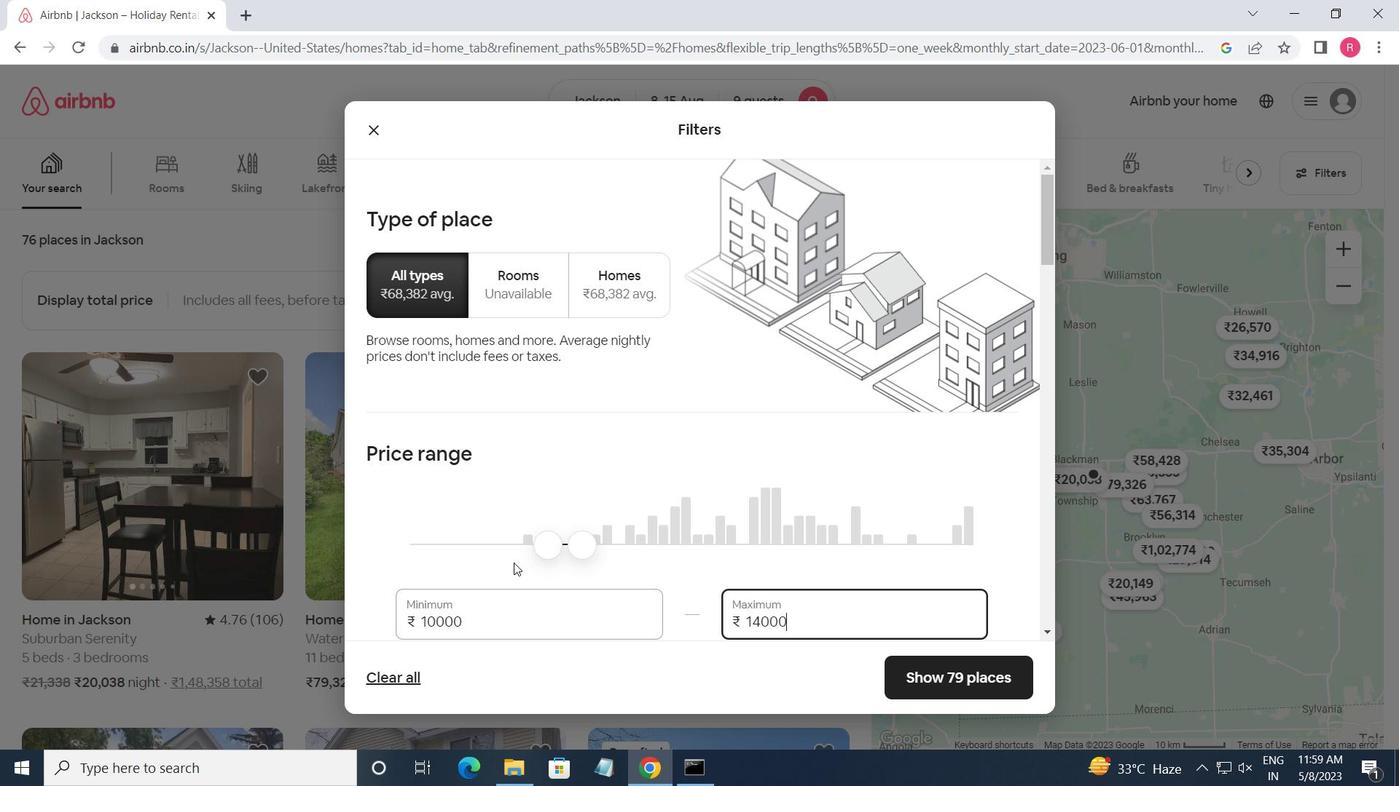 
Action: Mouse scrolled (513, 563) with delta (0, 0)
Screenshot: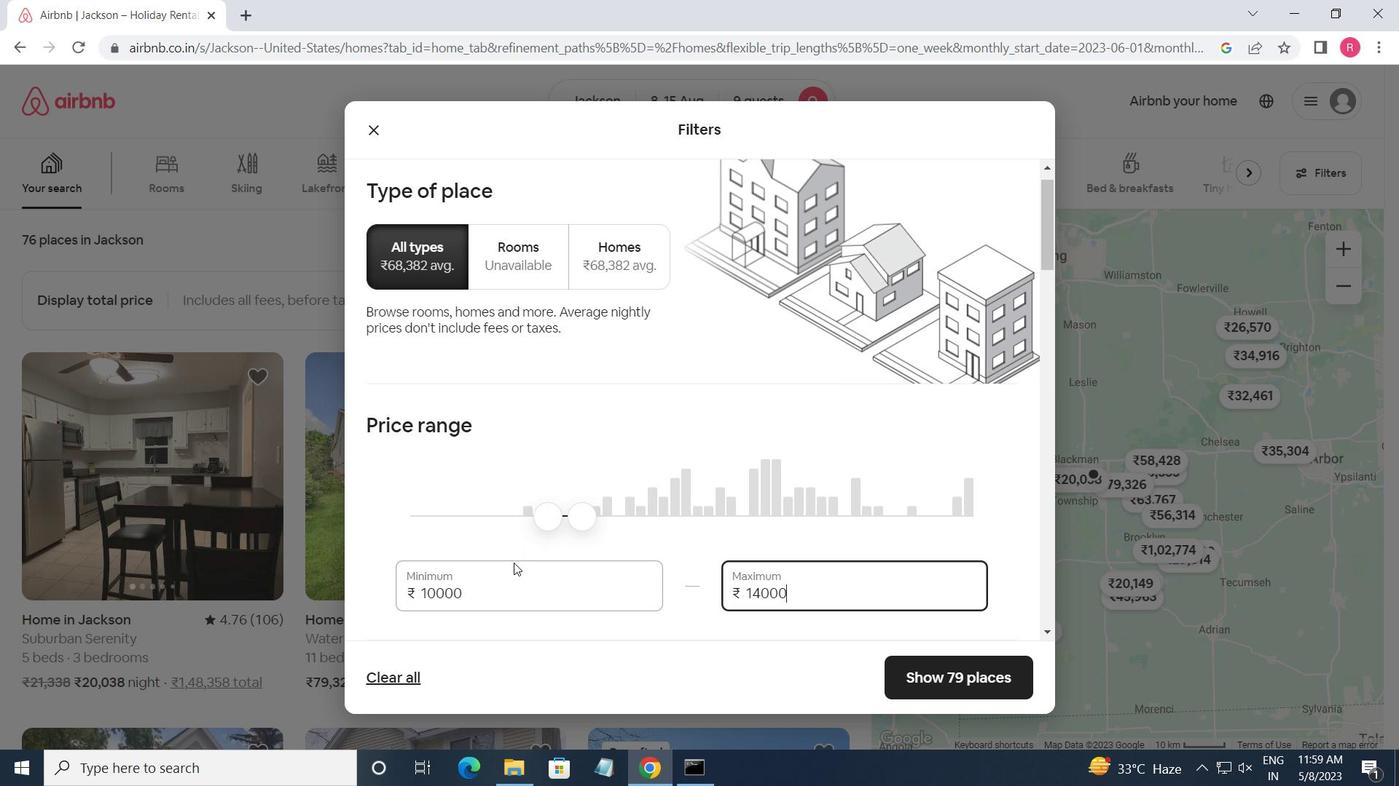 
Action: Mouse moved to (711, 530)
Screenshot: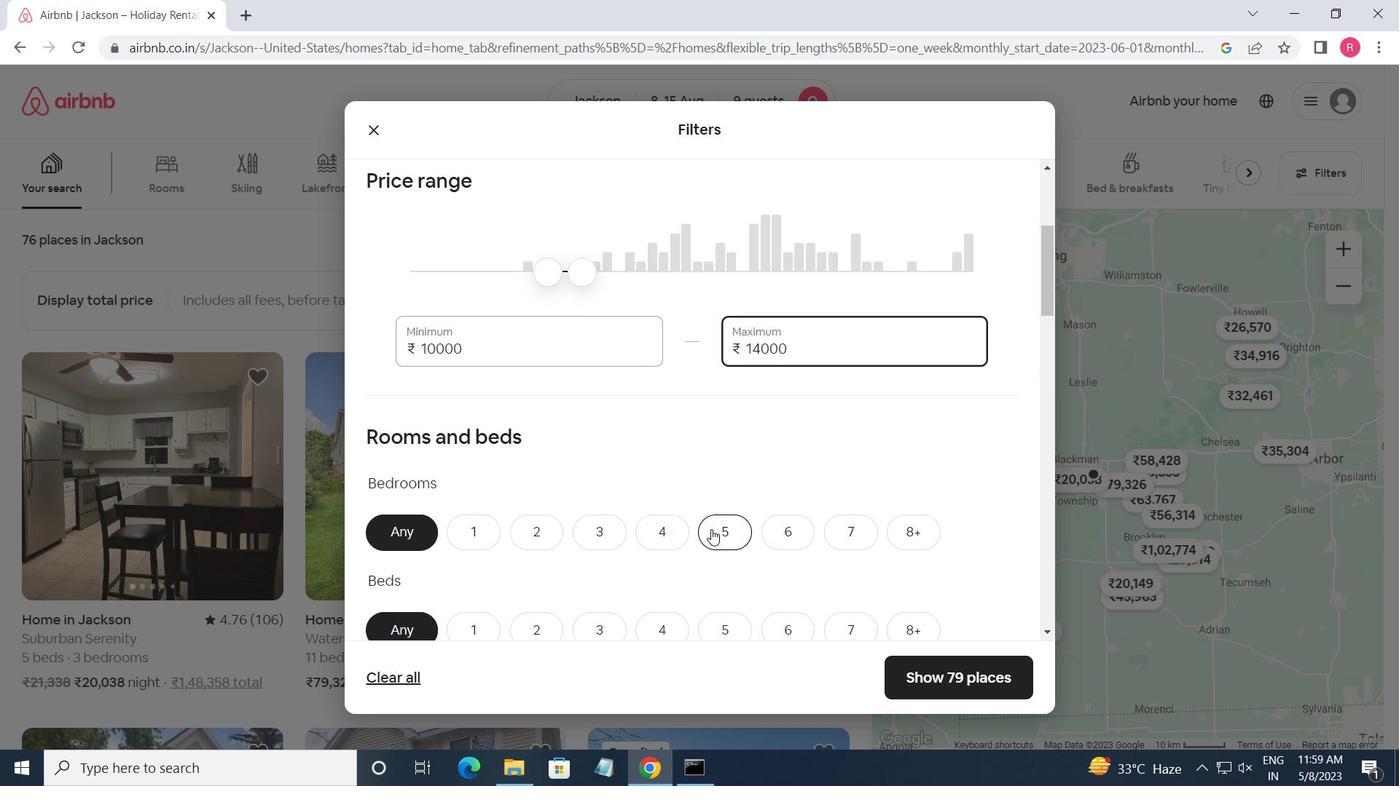 
Action: Mouse pressed left at (711, 530)
Screenshot: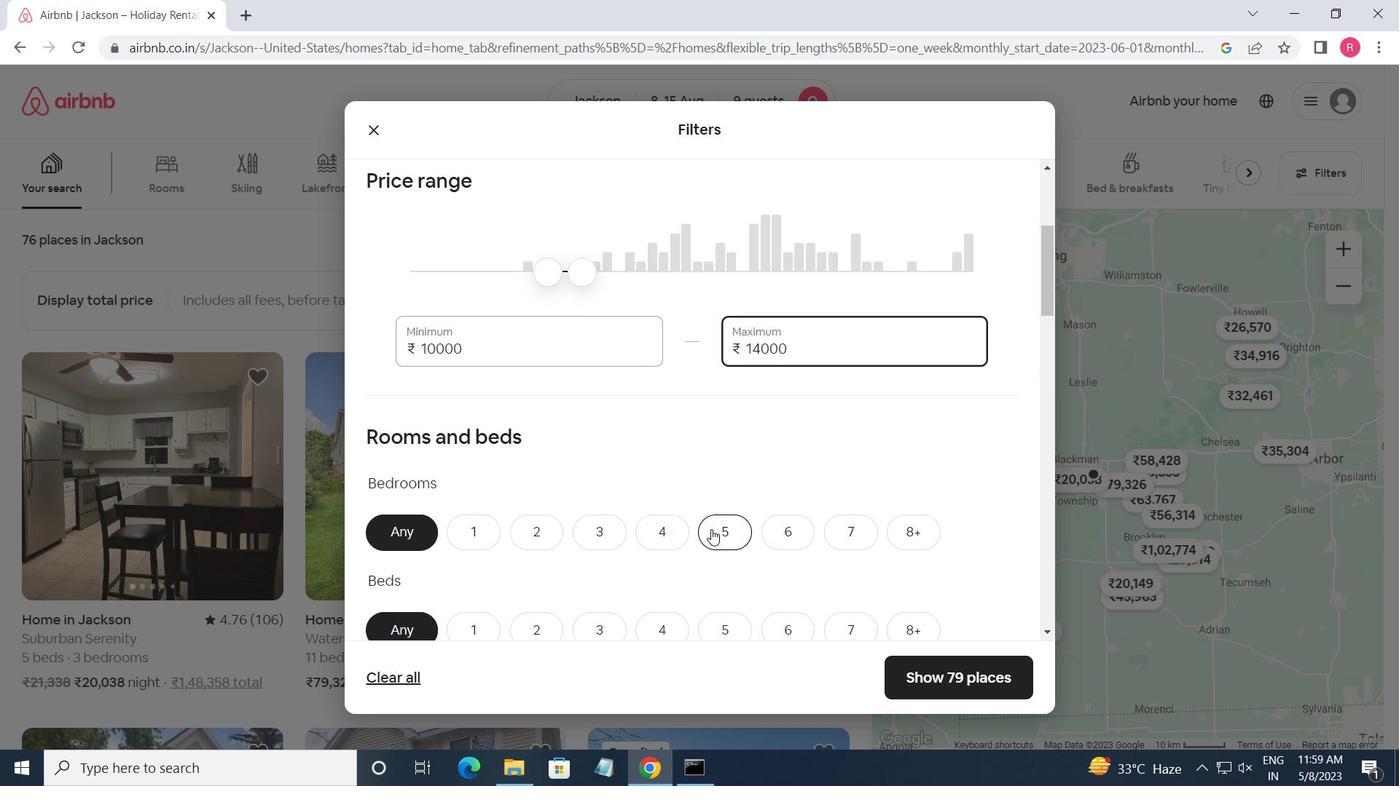 
Action: Mouse moved to (919, 622)
Screenshot: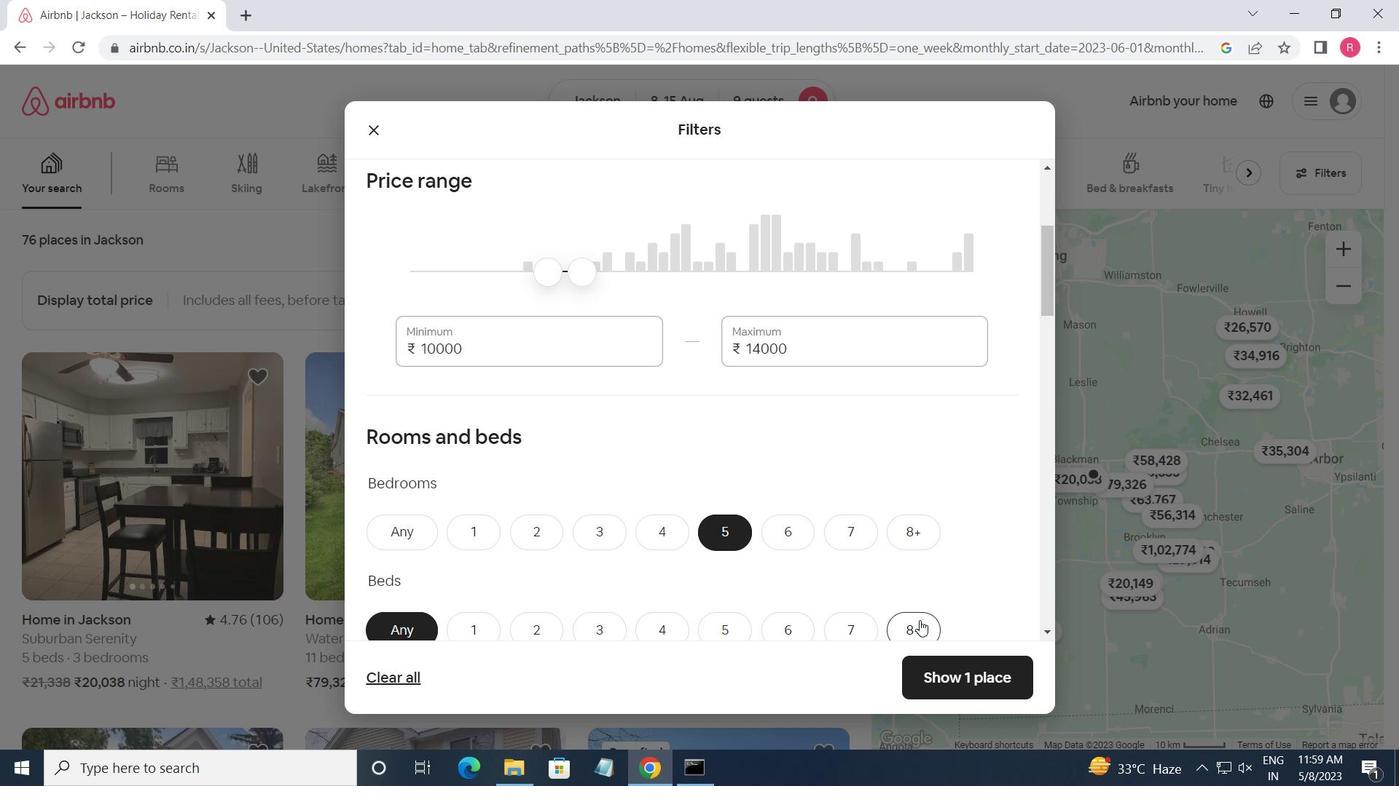 
Action: Mouse pressed left at (919, 622)
Screenshot: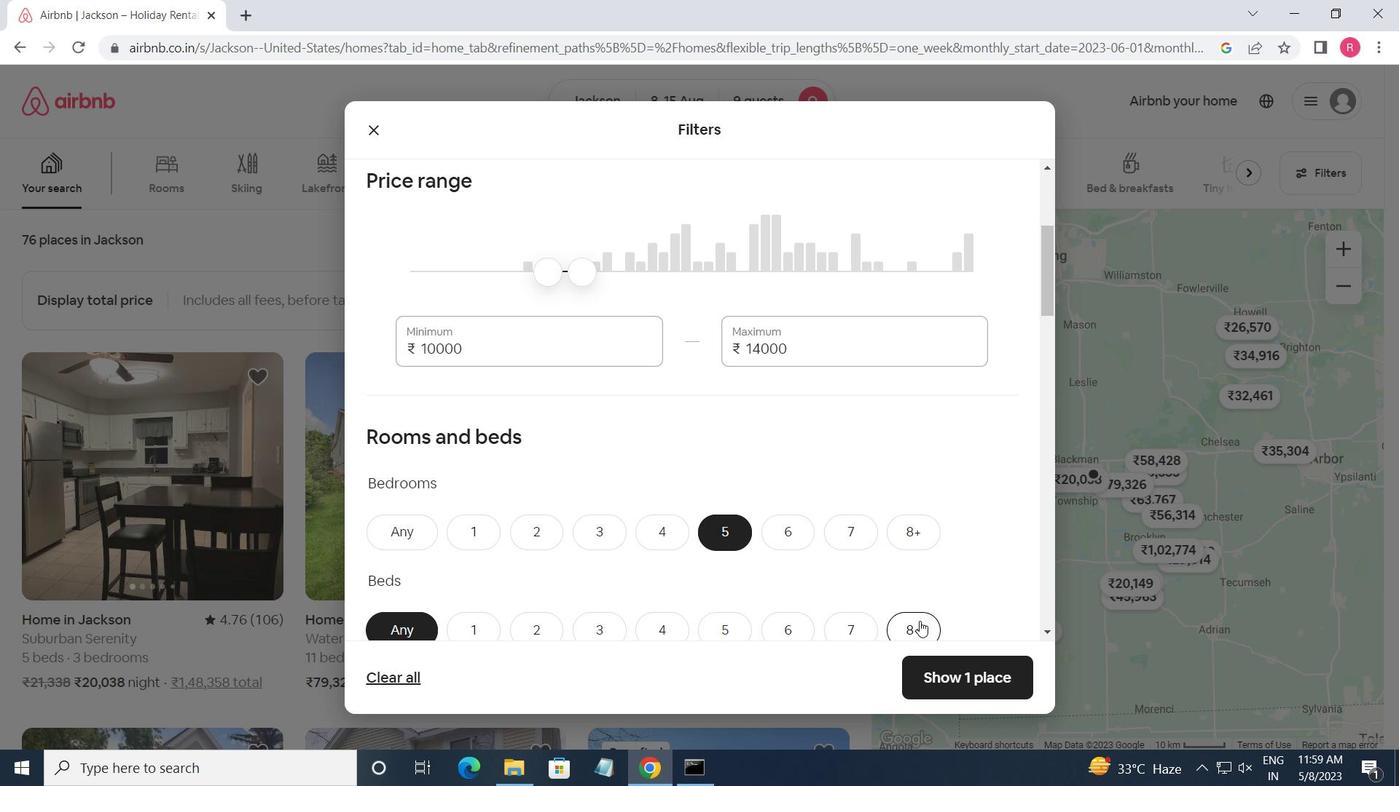 
Action: Mouse moved to (862, 566)
Screenshot: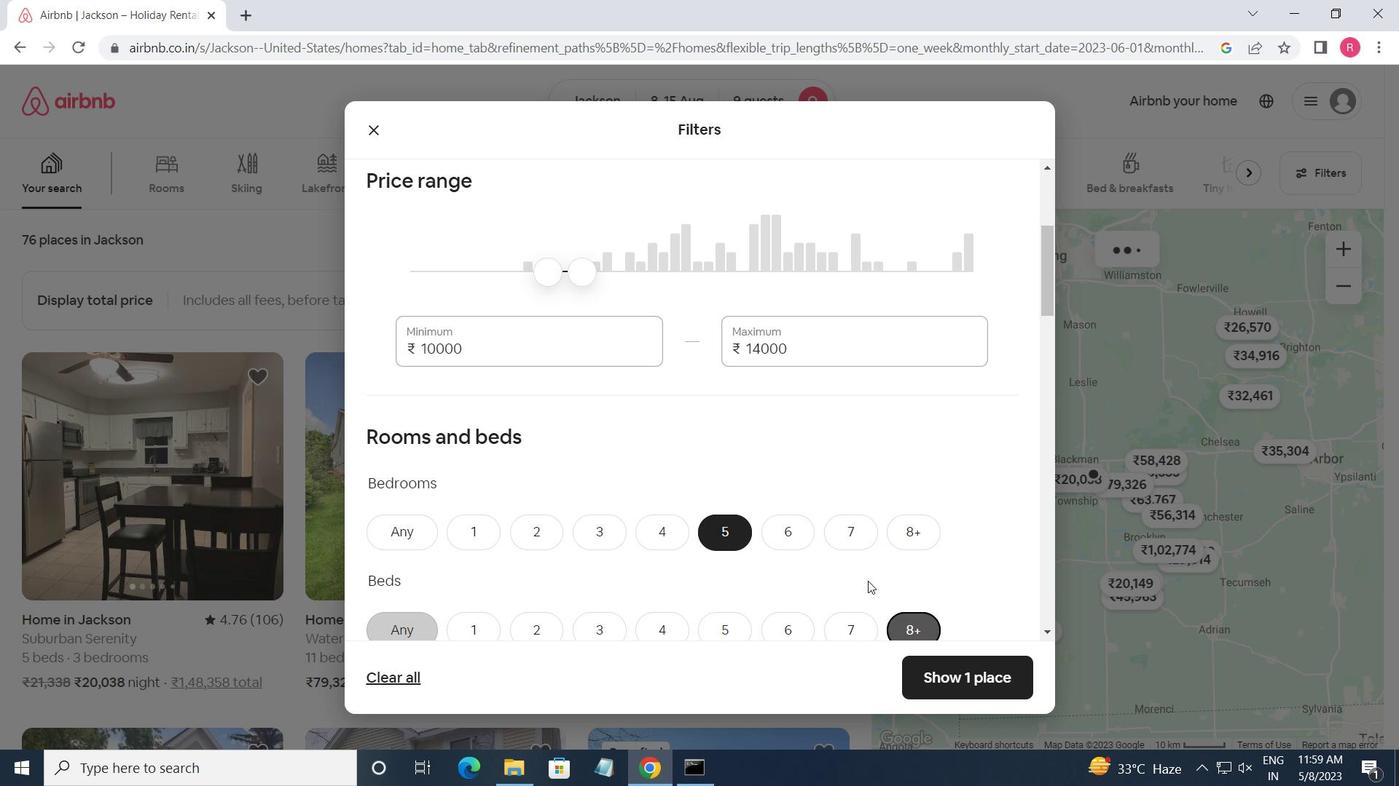 
Action: Mouse scrolled (862, 566) with delta (0, 0)
Screenshot: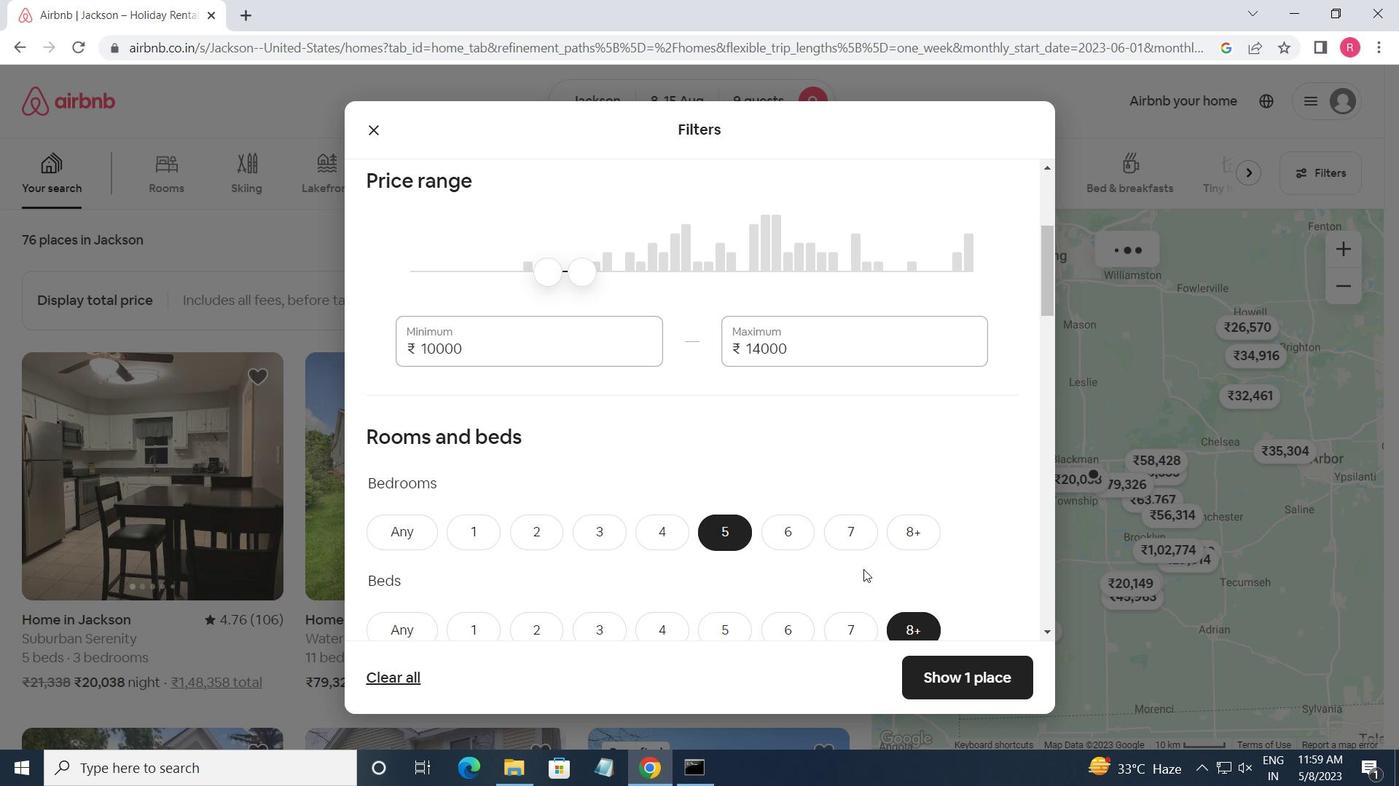 
Action: Mouse scrolled (862, 566) with delta (0, 0)
Screenshot: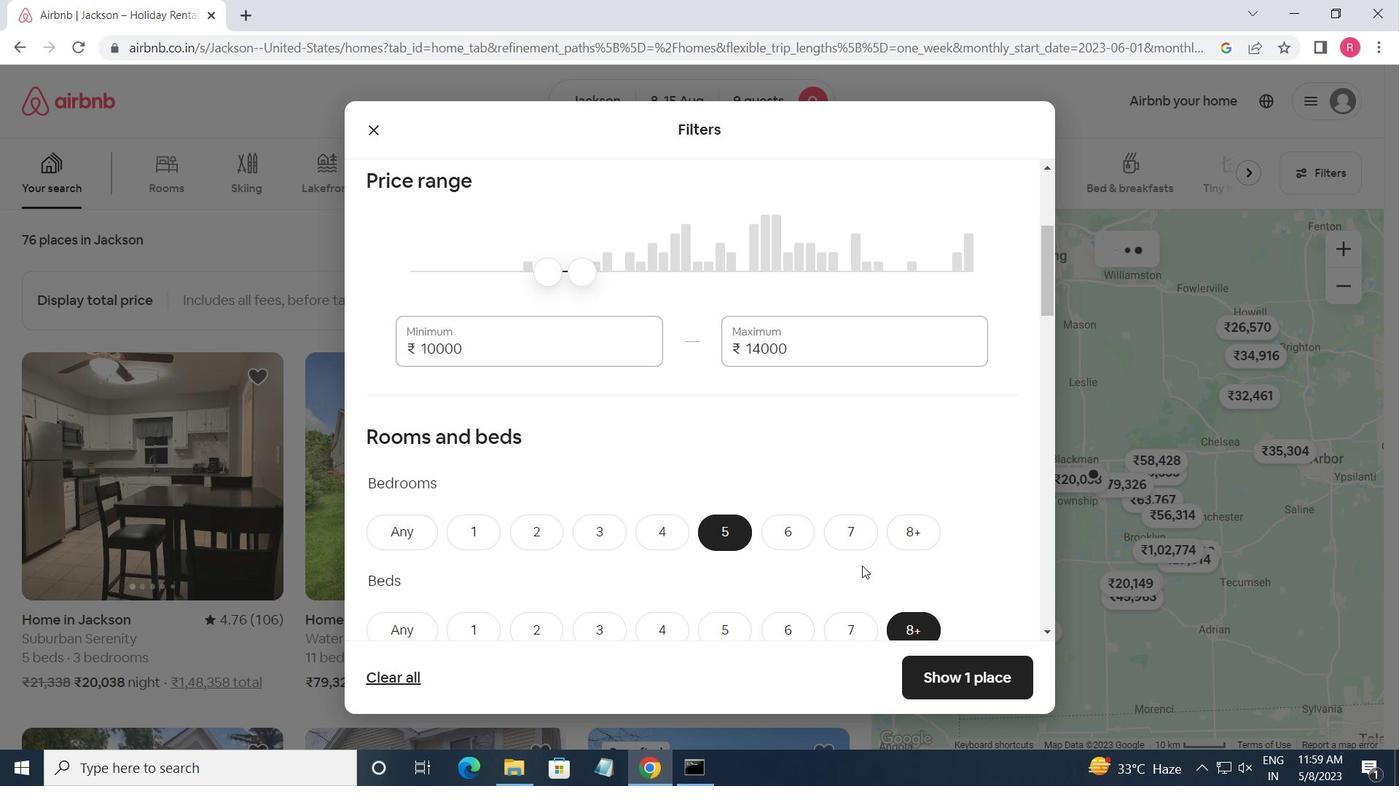 
Action: Mouse scrolled (862, 566) with delta (0, 0)
Screenshot: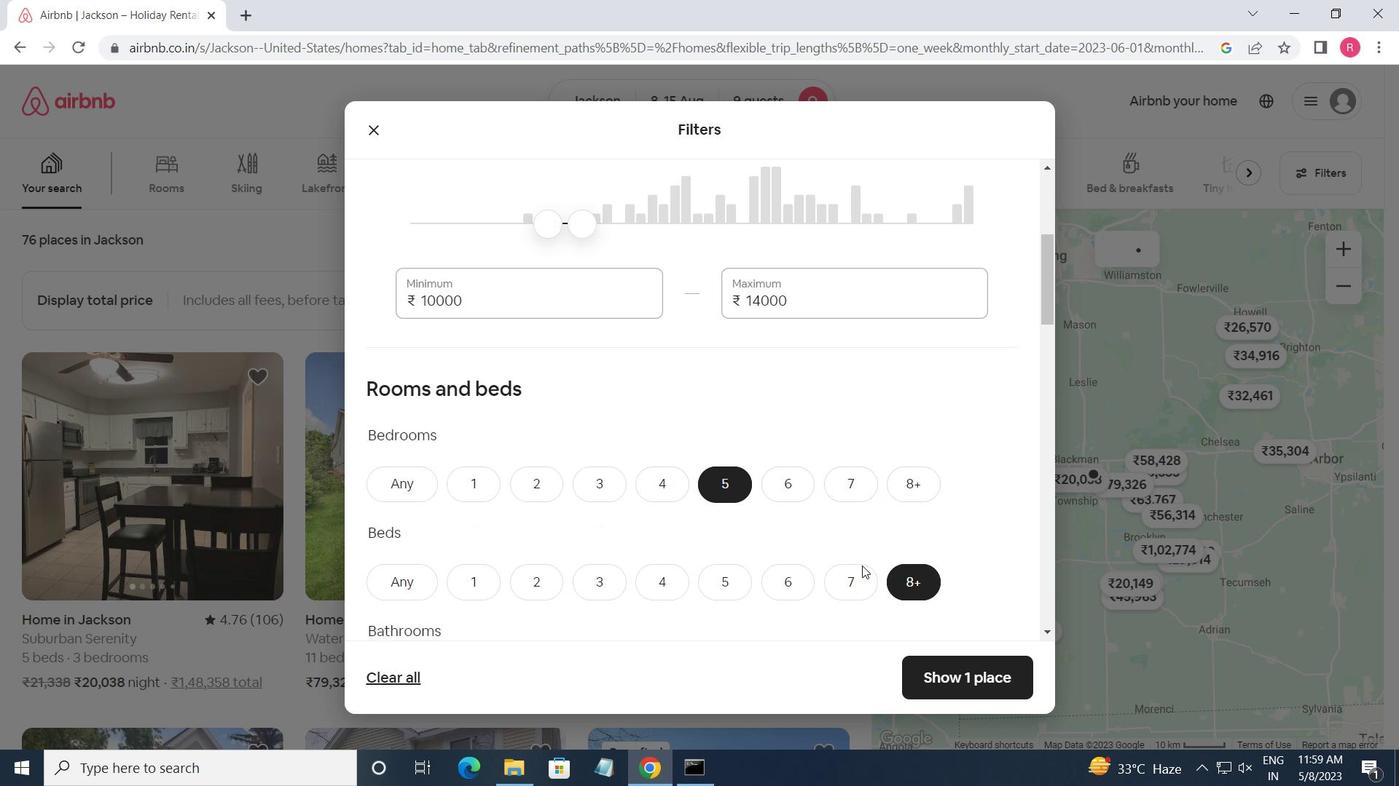 
Action: Mouse moved to (729, 455)
Screenshot: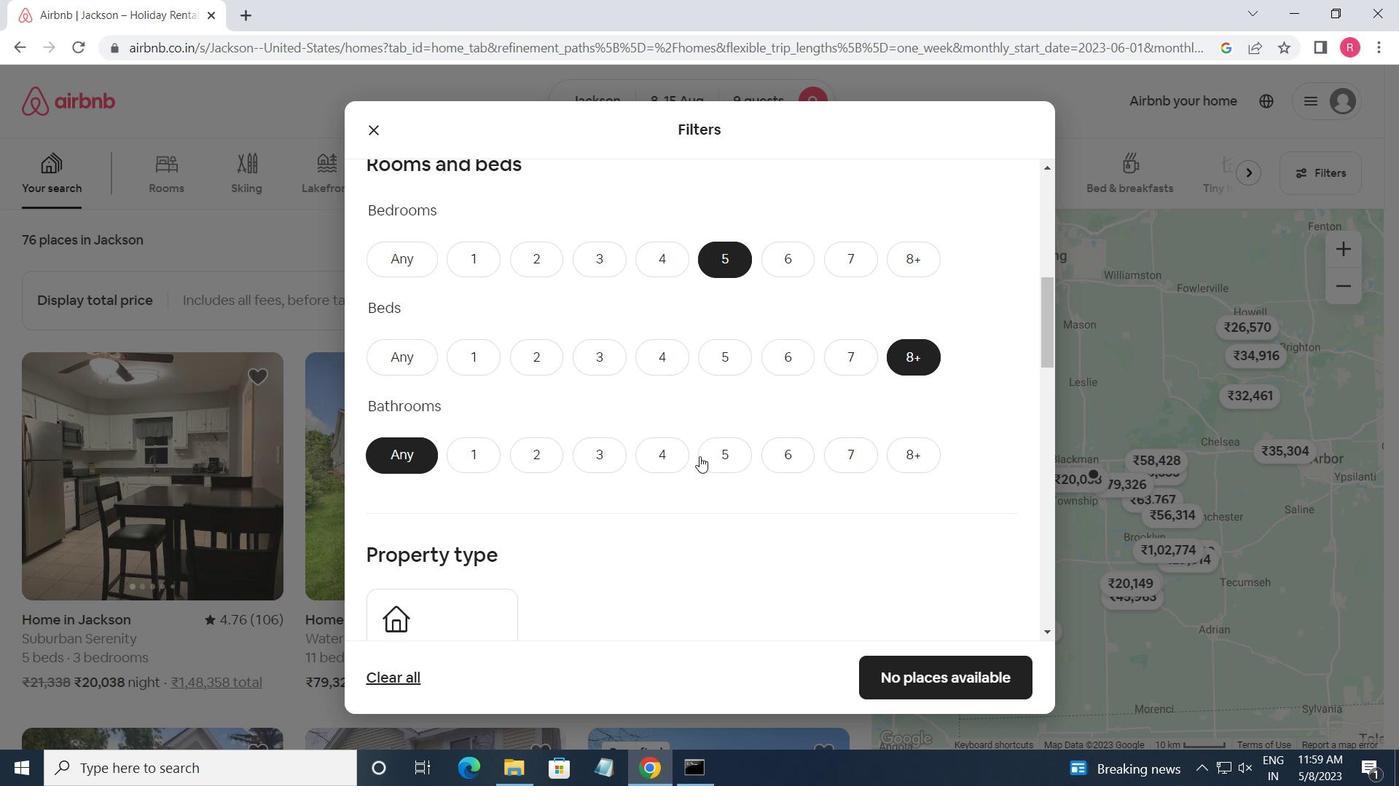 
Action: Mouse pressed left at (729, 455)
Screenshot: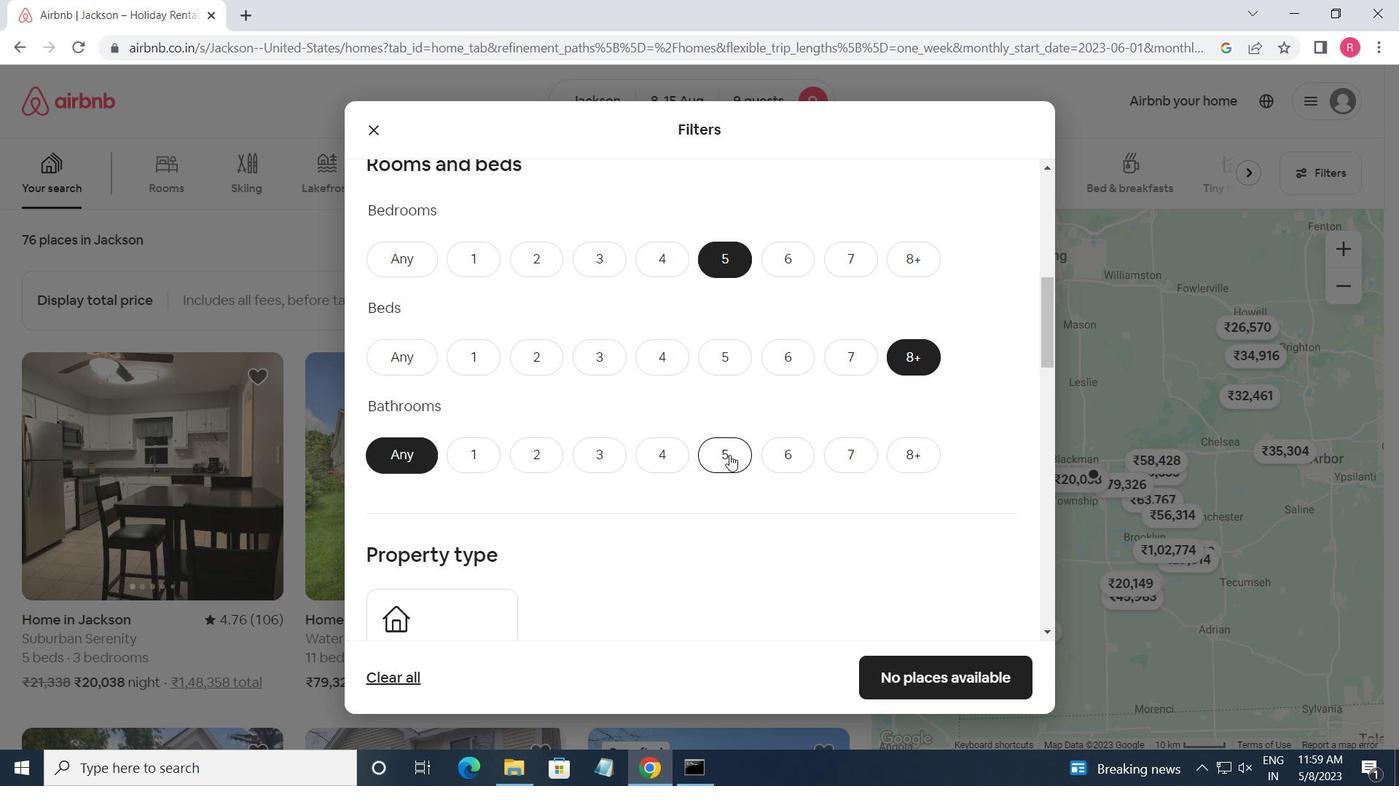 
Action: Mouse moved to (709, 454)
Screenshot: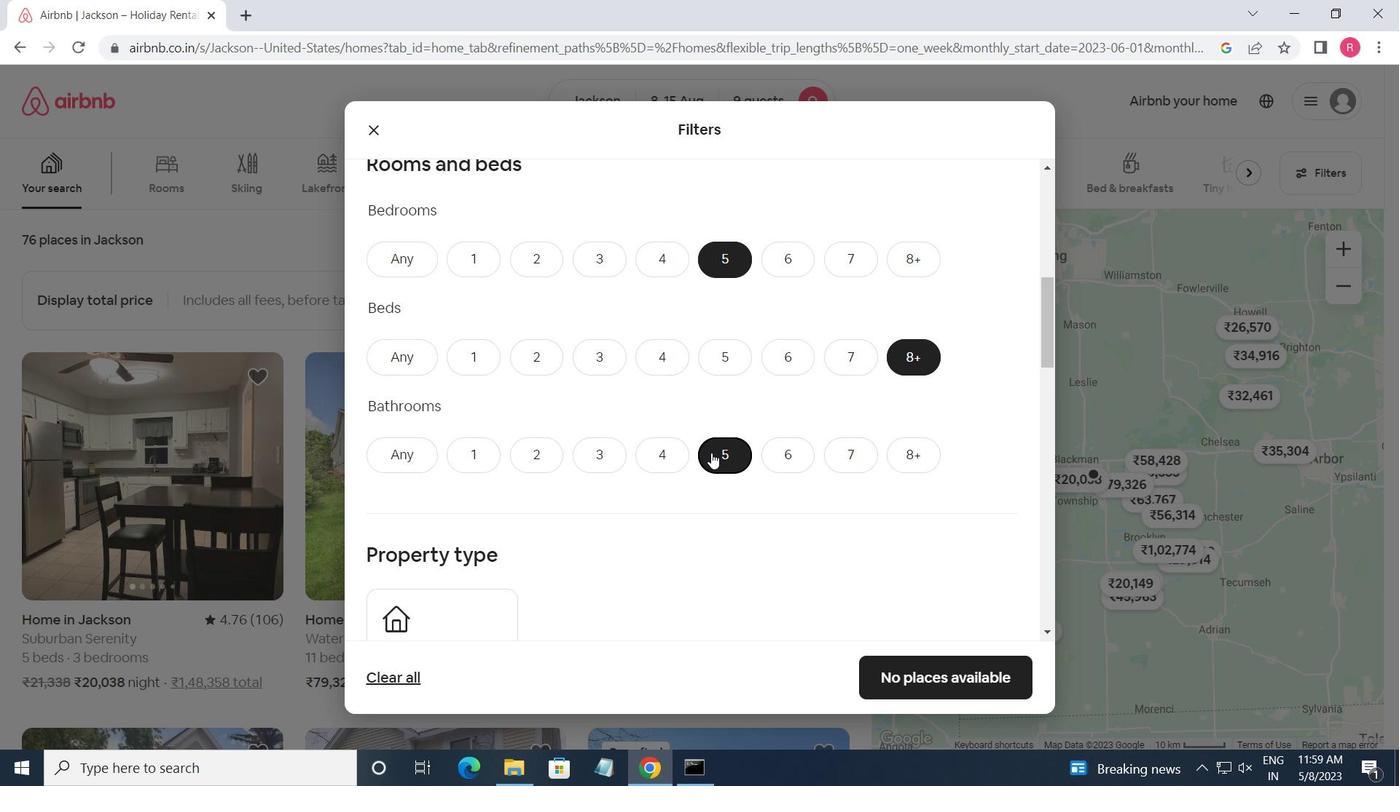 
Action: Mouse scrolled (709, 453) with delta (0, 0)
Screenshot: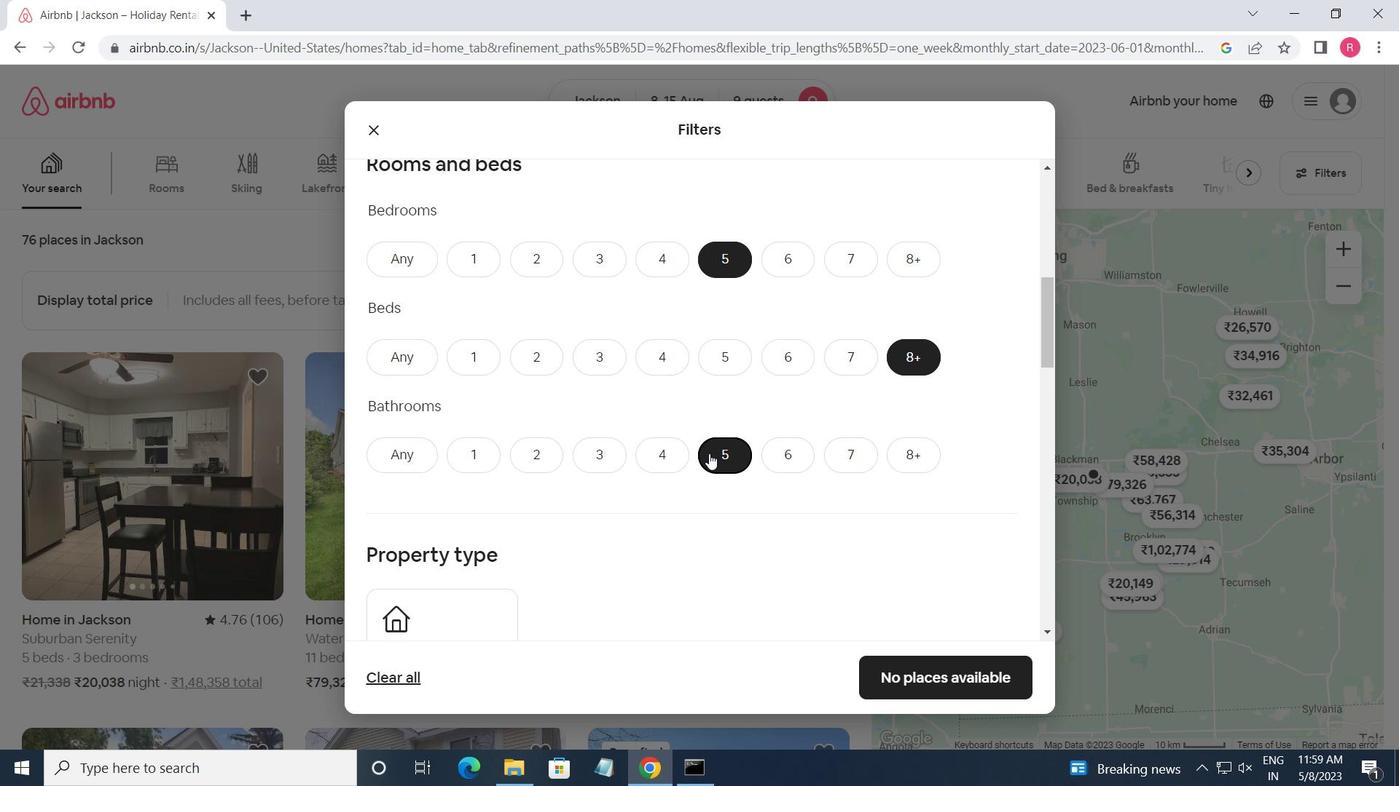 
Action: Mouse moved to (711, 450)
Screenshot: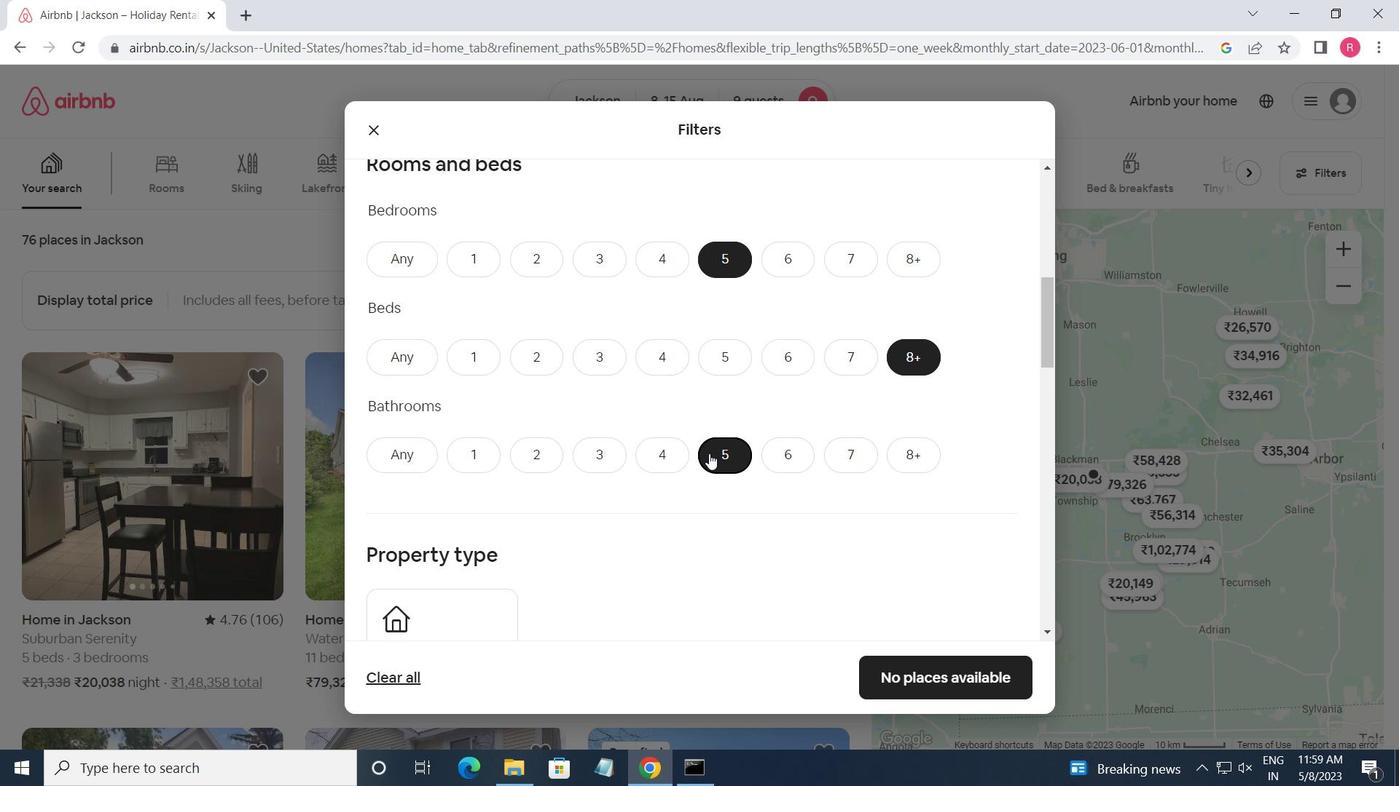 
Action: Mouse scrolled (711, 449) with delta (0, 0)
Screenshot: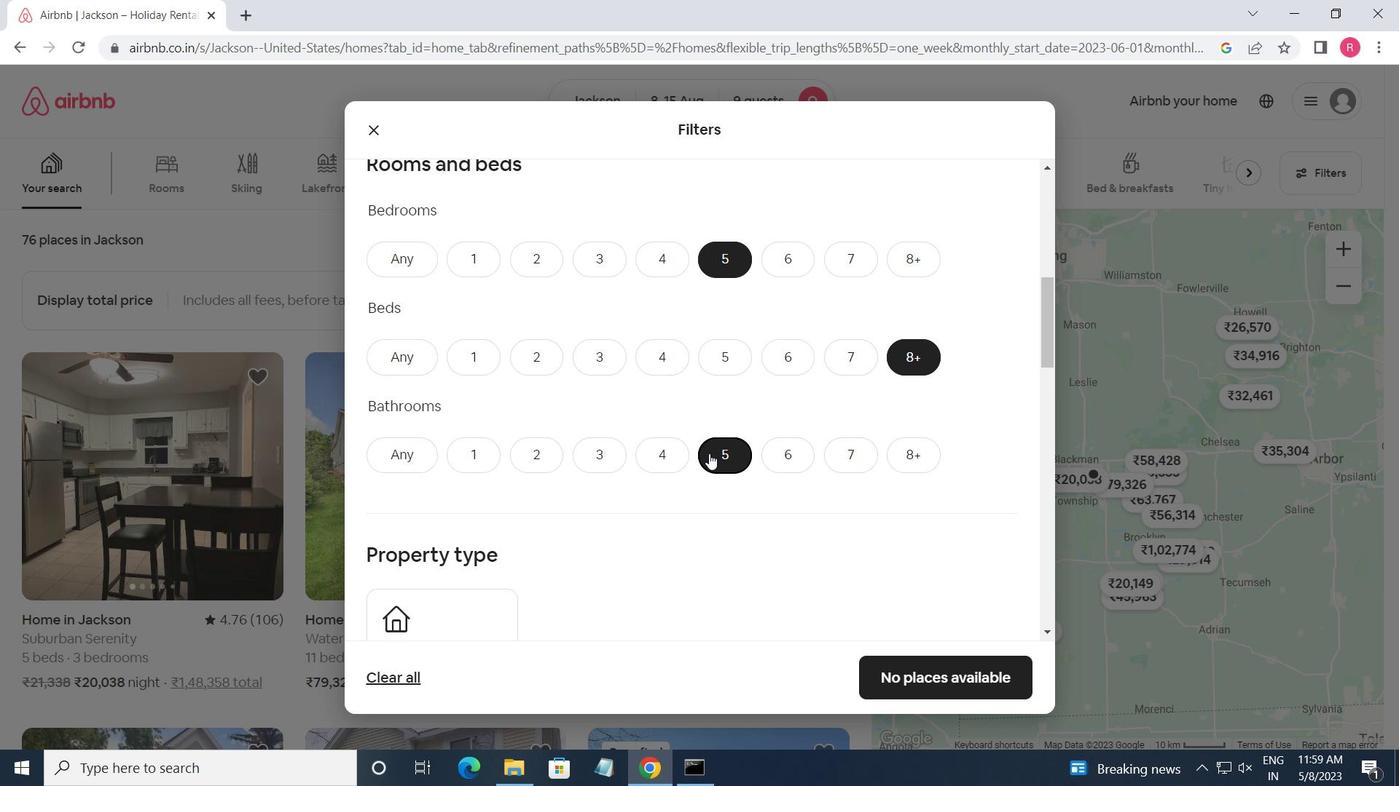 
Action: Mouse moved to (710, 447)
Screenshot: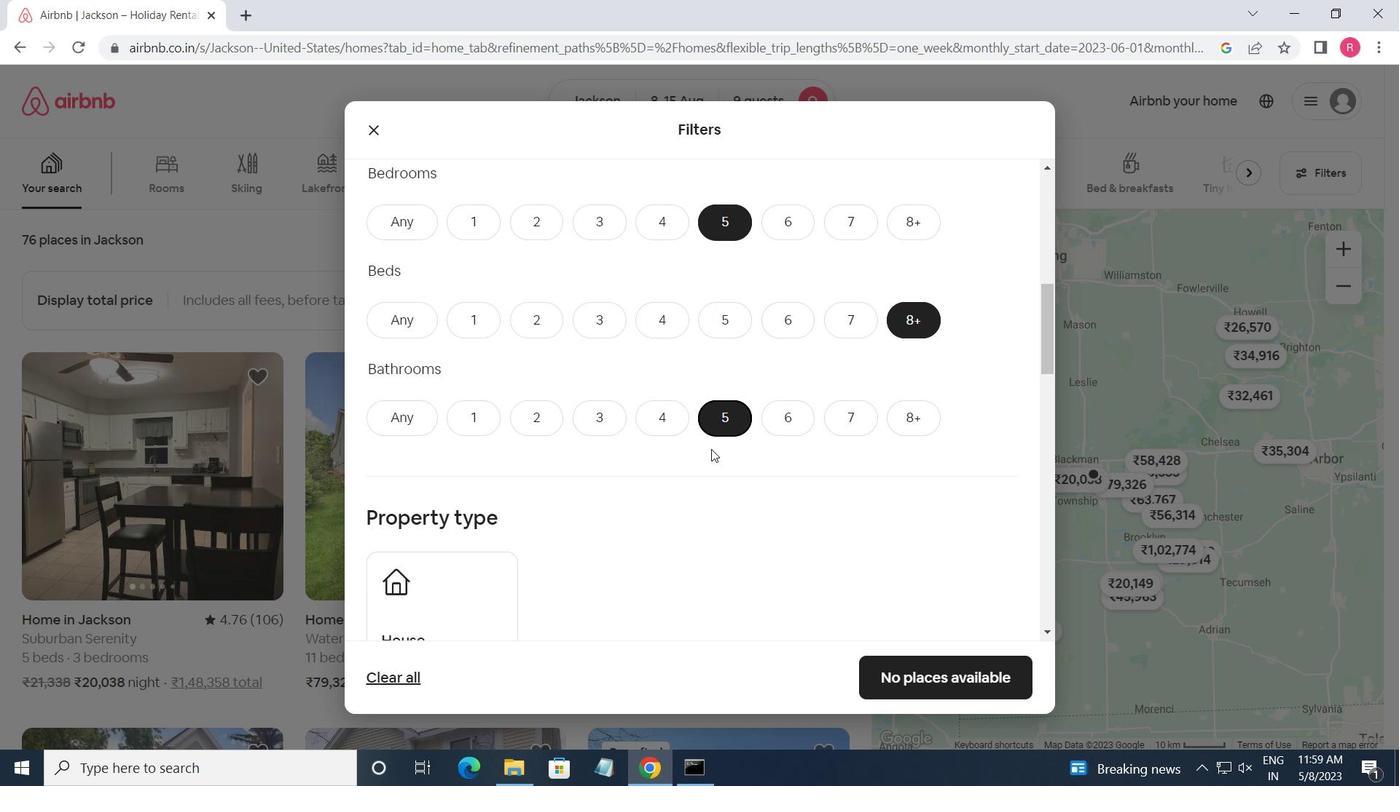 
Action: Mouse scrolled (710, 446) with delta (0, 0)
Screenshot: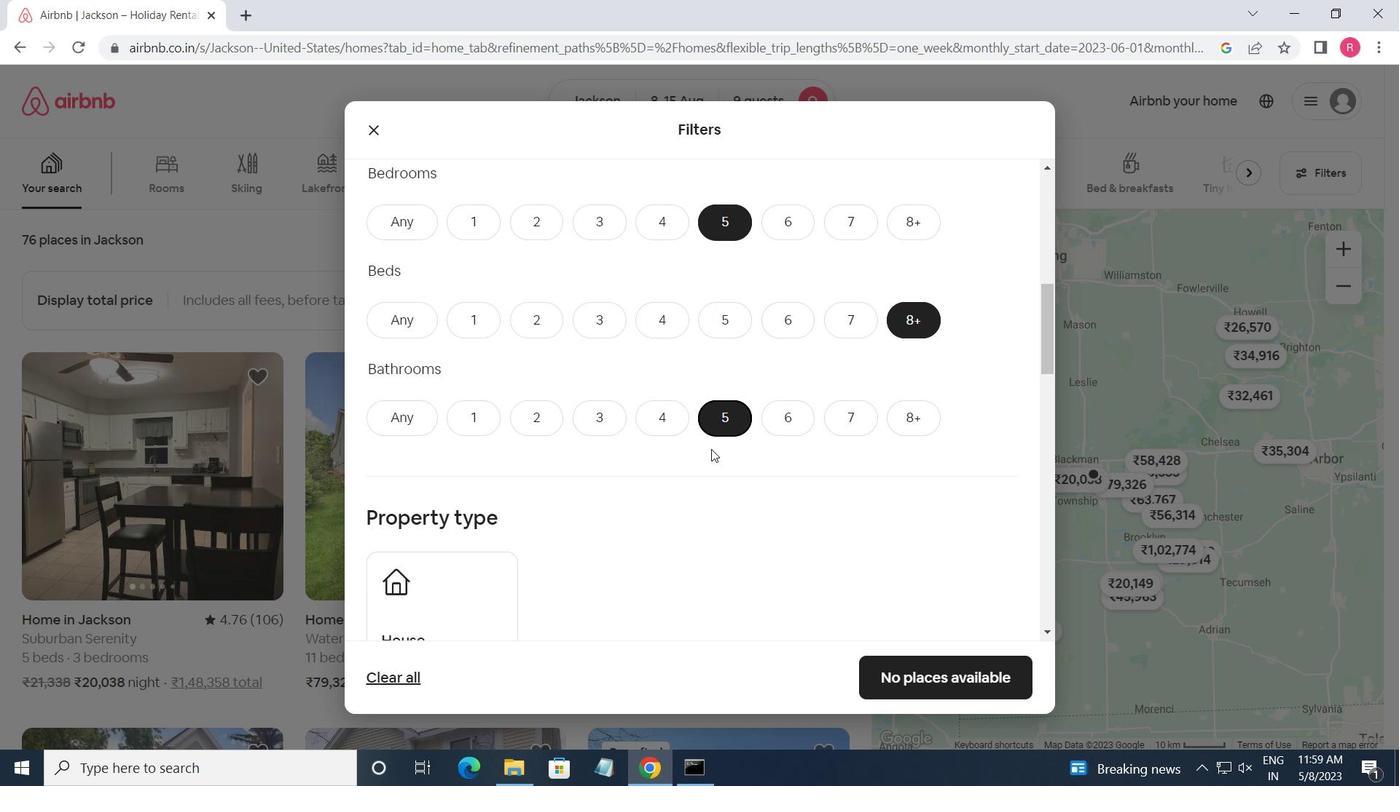 
Action: Mouse moved to (409, 396)
Screenshot: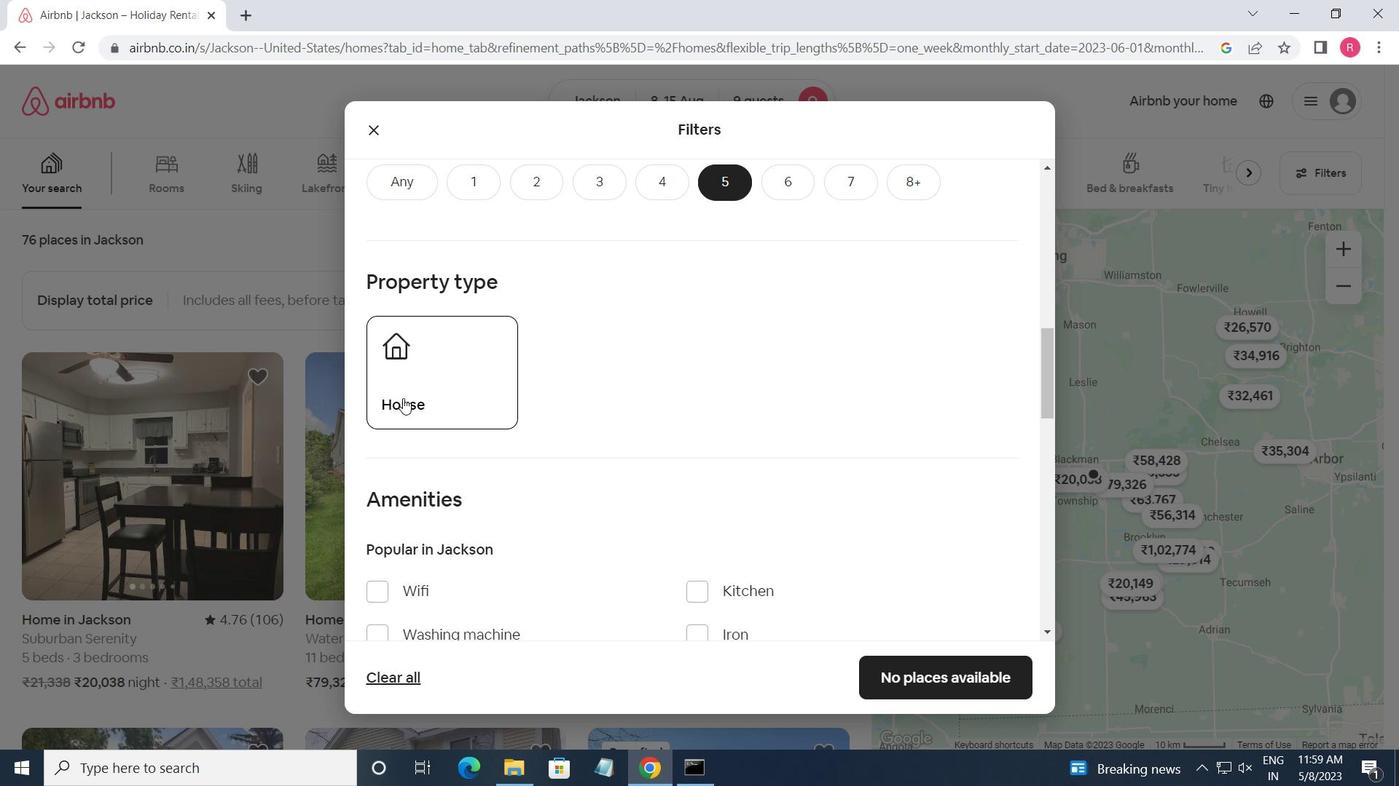 
Action: Mouse pressed left at (409, 396)
Screenshot: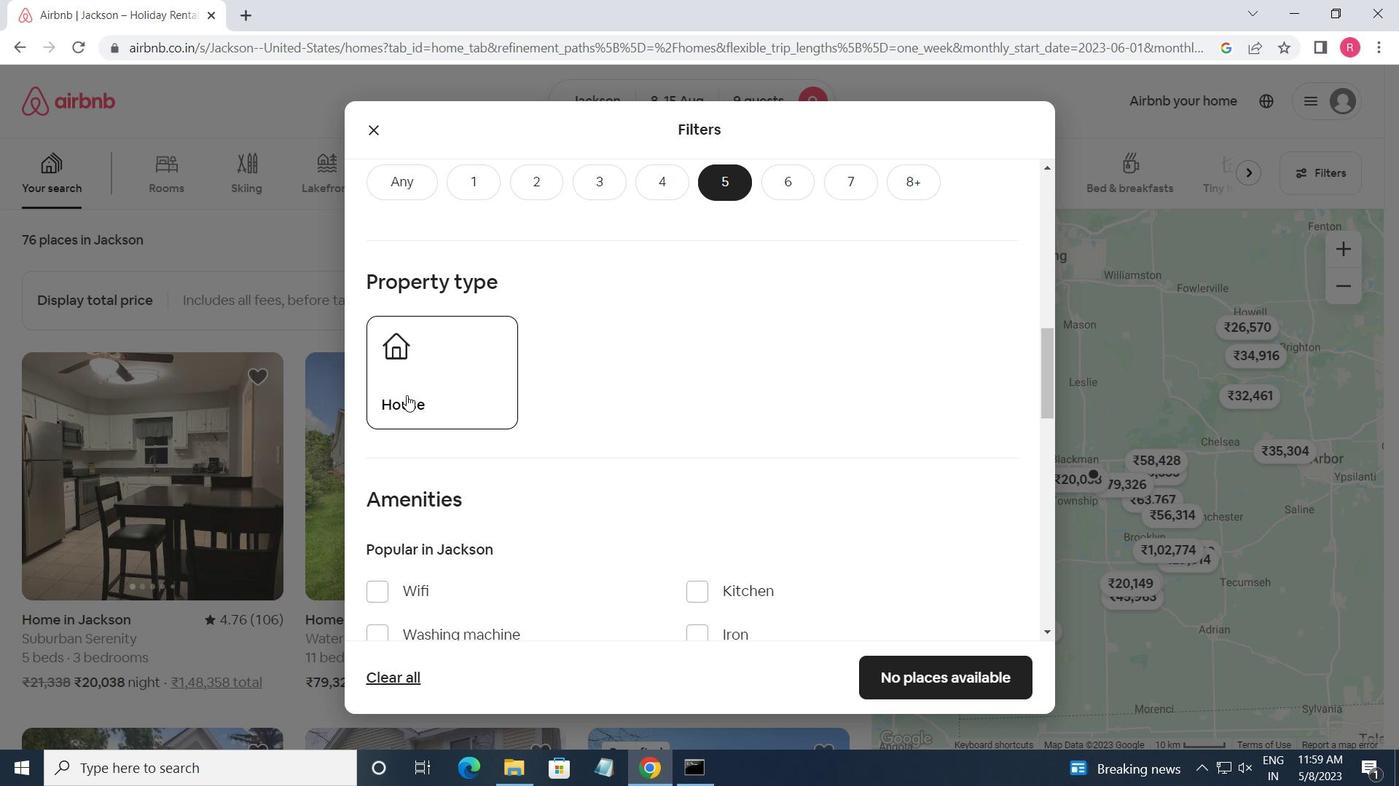 
Action: Mouse moved to (496, 389)
Screenshot: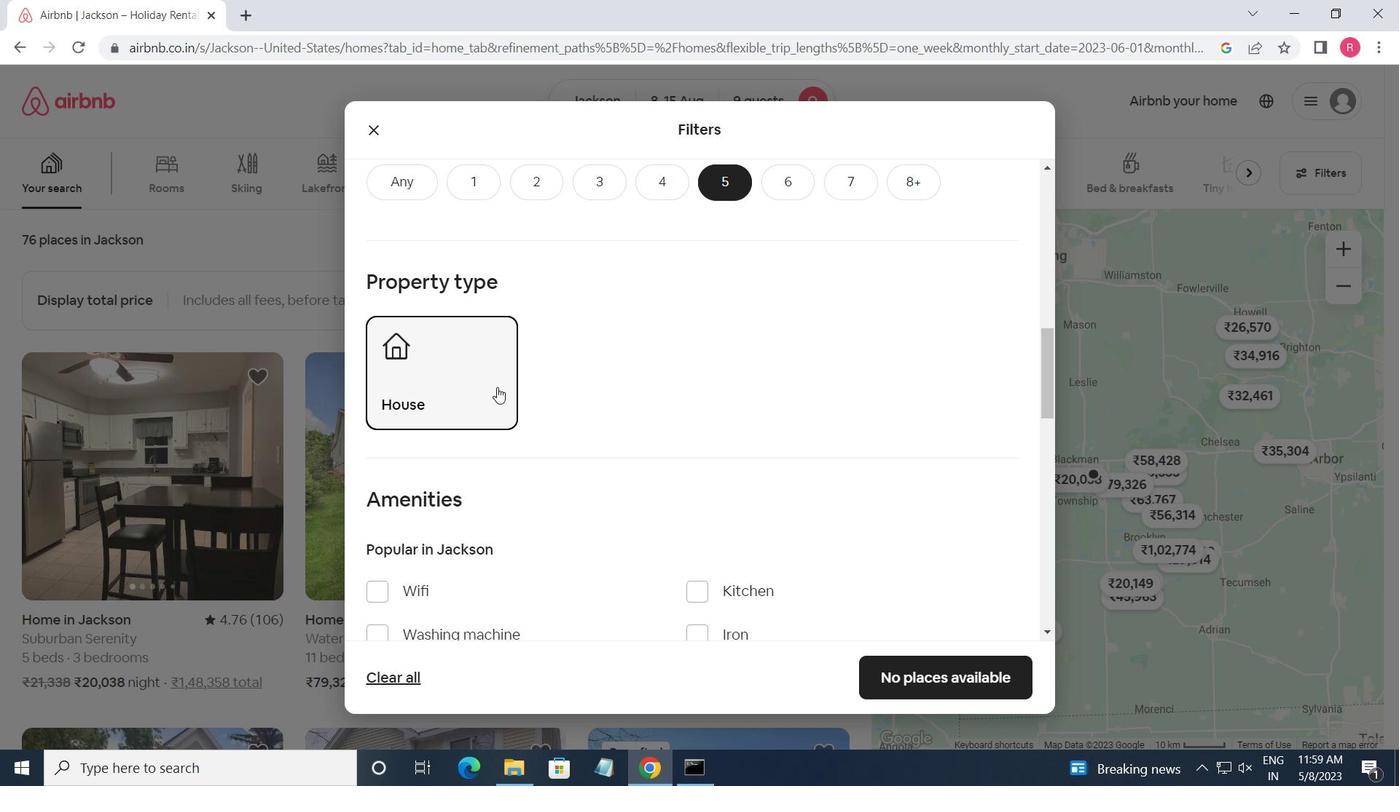 
Action: Mouse scrolled (496, 388) with delta (0, 0)
Screenshot: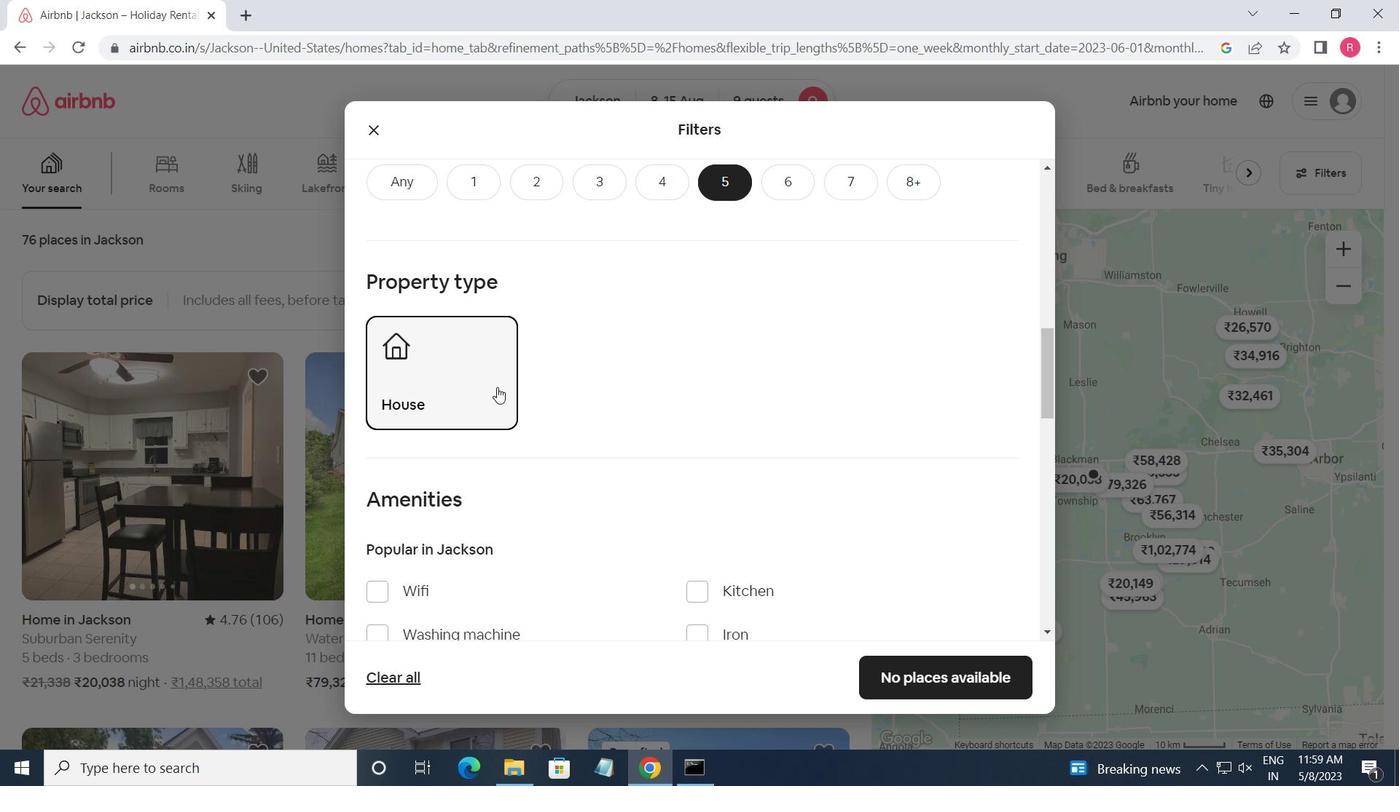 
Action: Mouse moved to (496, 389)
Screenshot: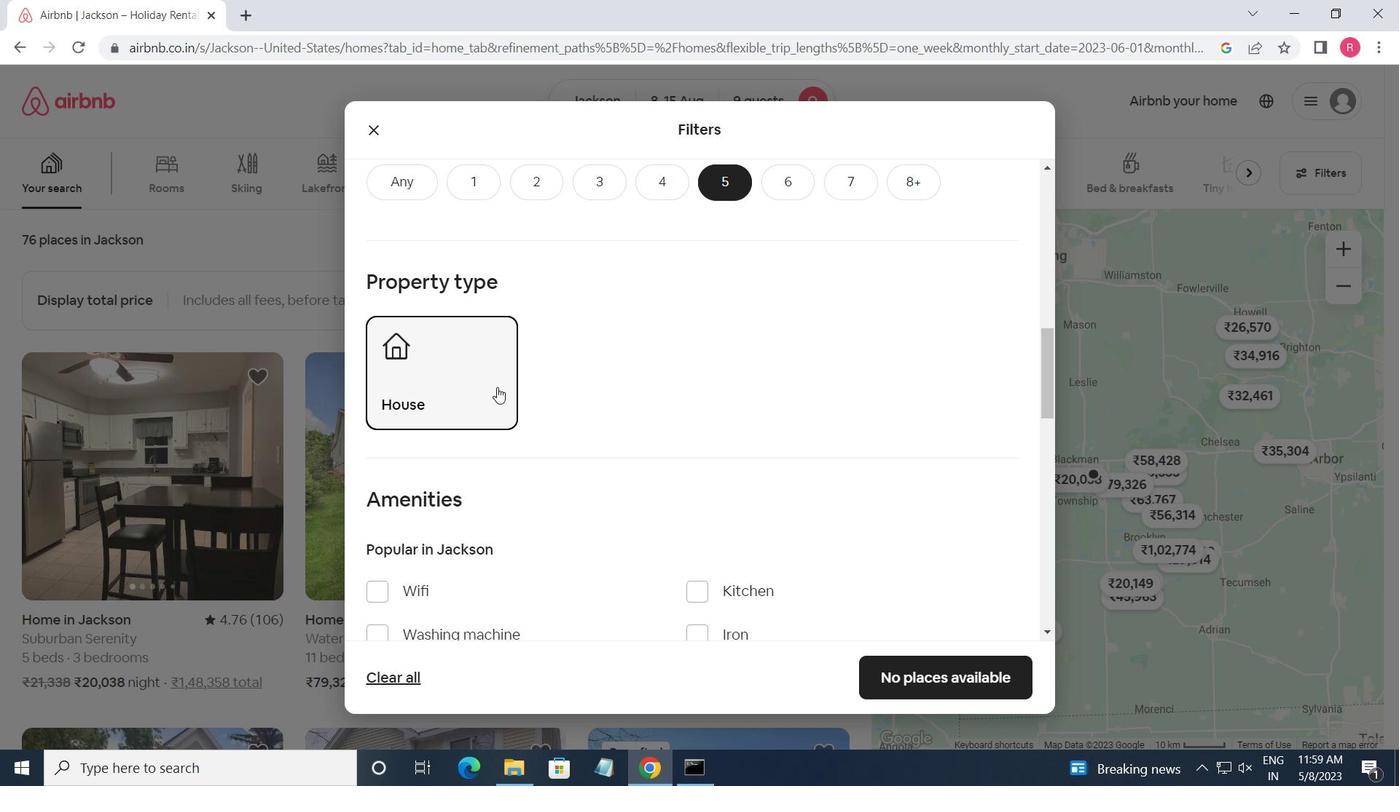 
Action: Mouse scrolled (496, 389) with delta (0, 0)
Screenshot: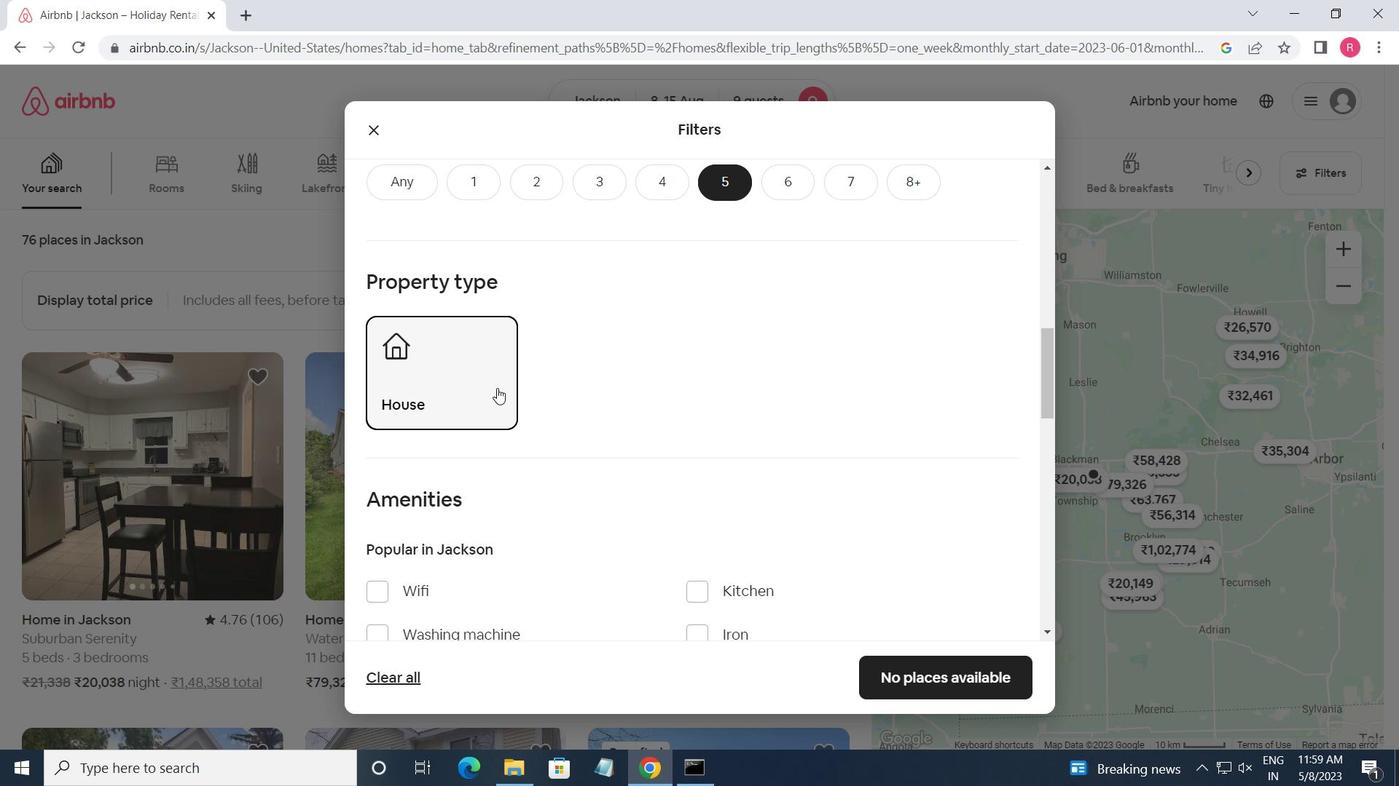 
Action: Mouse moved to (494, 391)
Screenshot: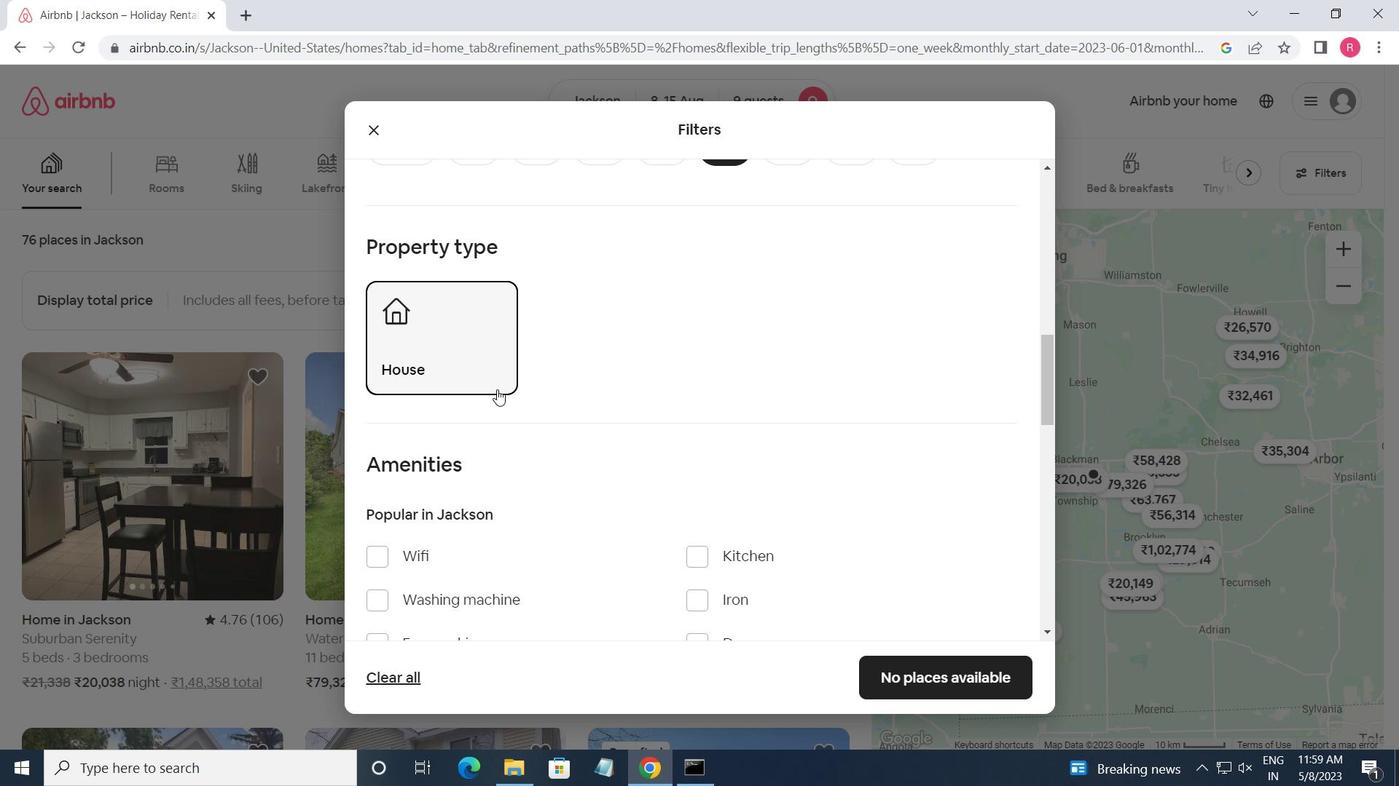 
Action: Mouse scrolled (494, 390) with delta (0, 0)
Screenshot: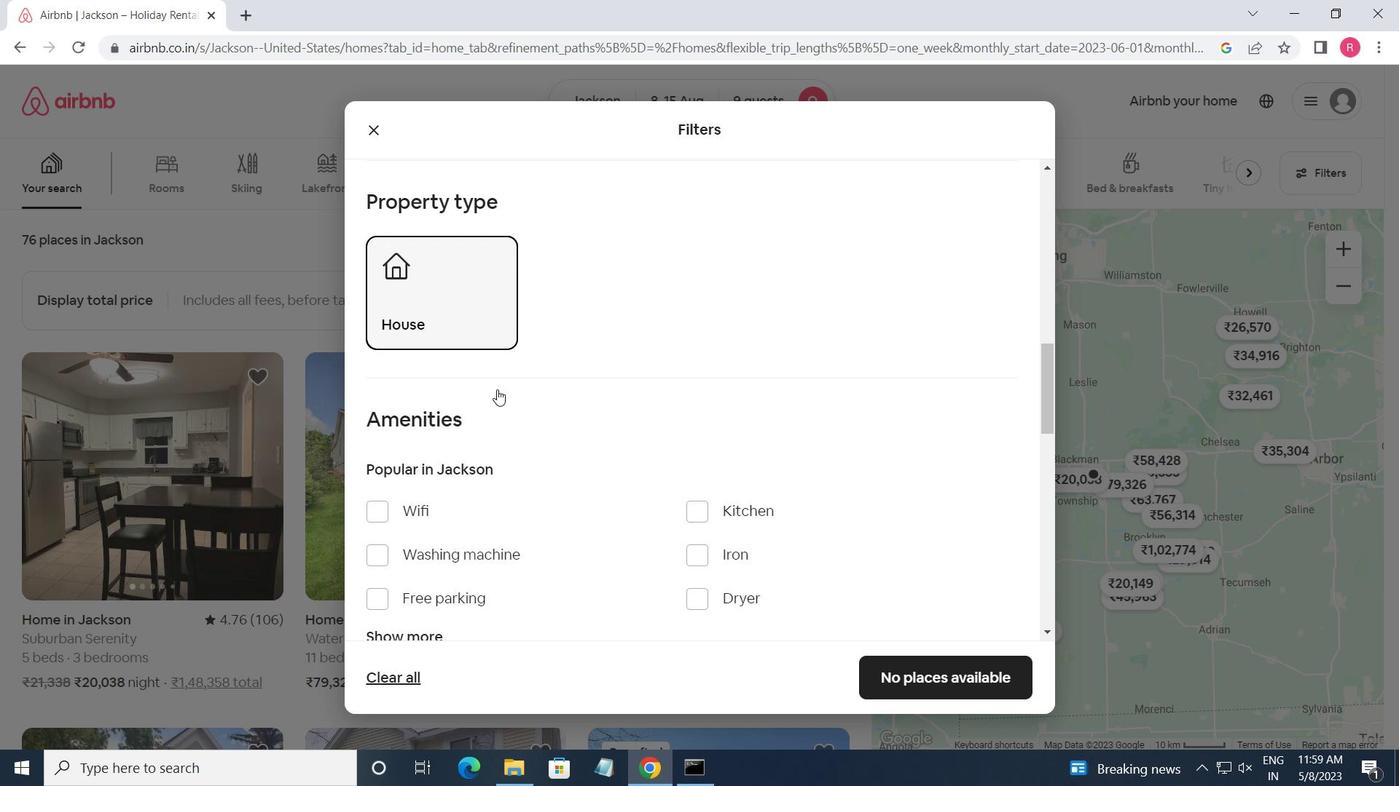 
Action: Mouse moved to (384, 330)
Screenshot: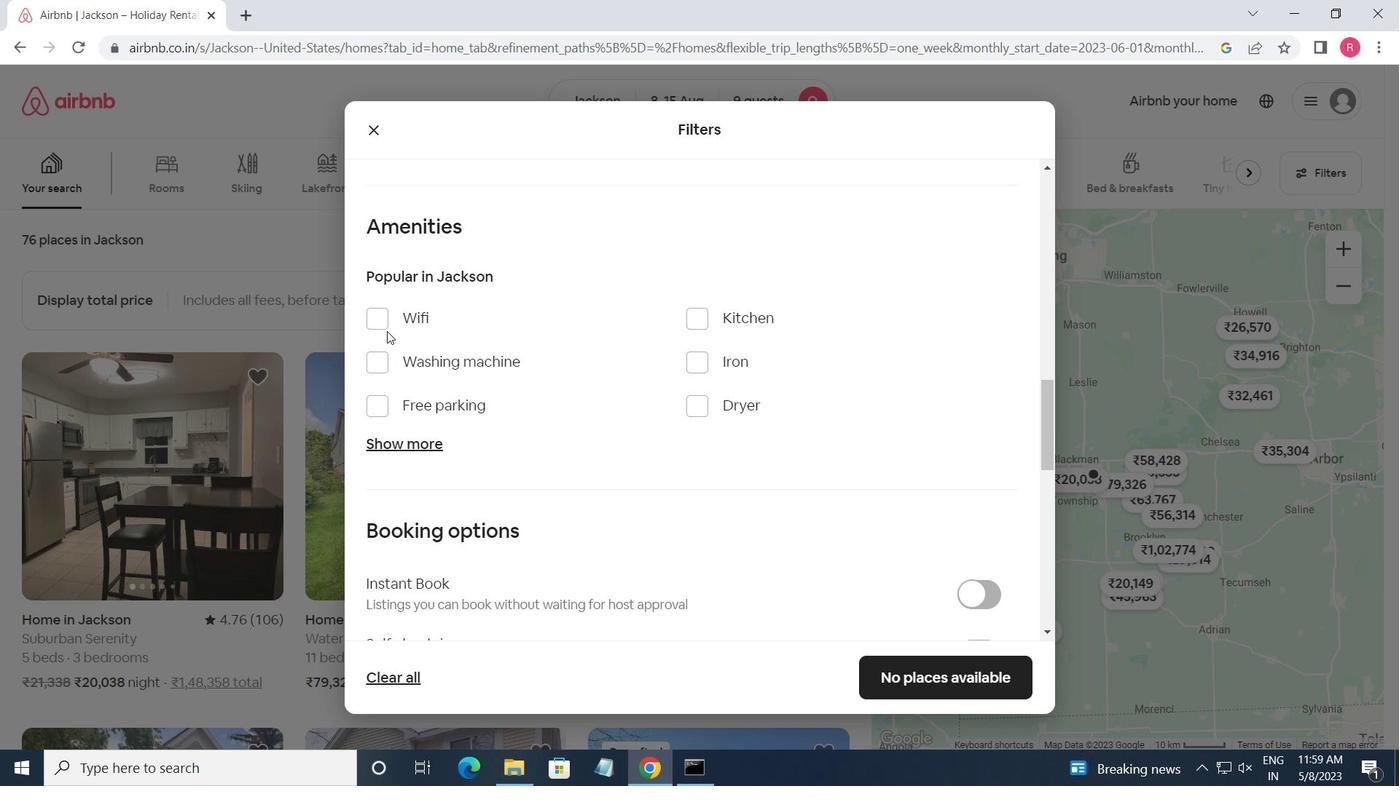 
Action: Mouse pressed left at (384, 330)
Screenshot: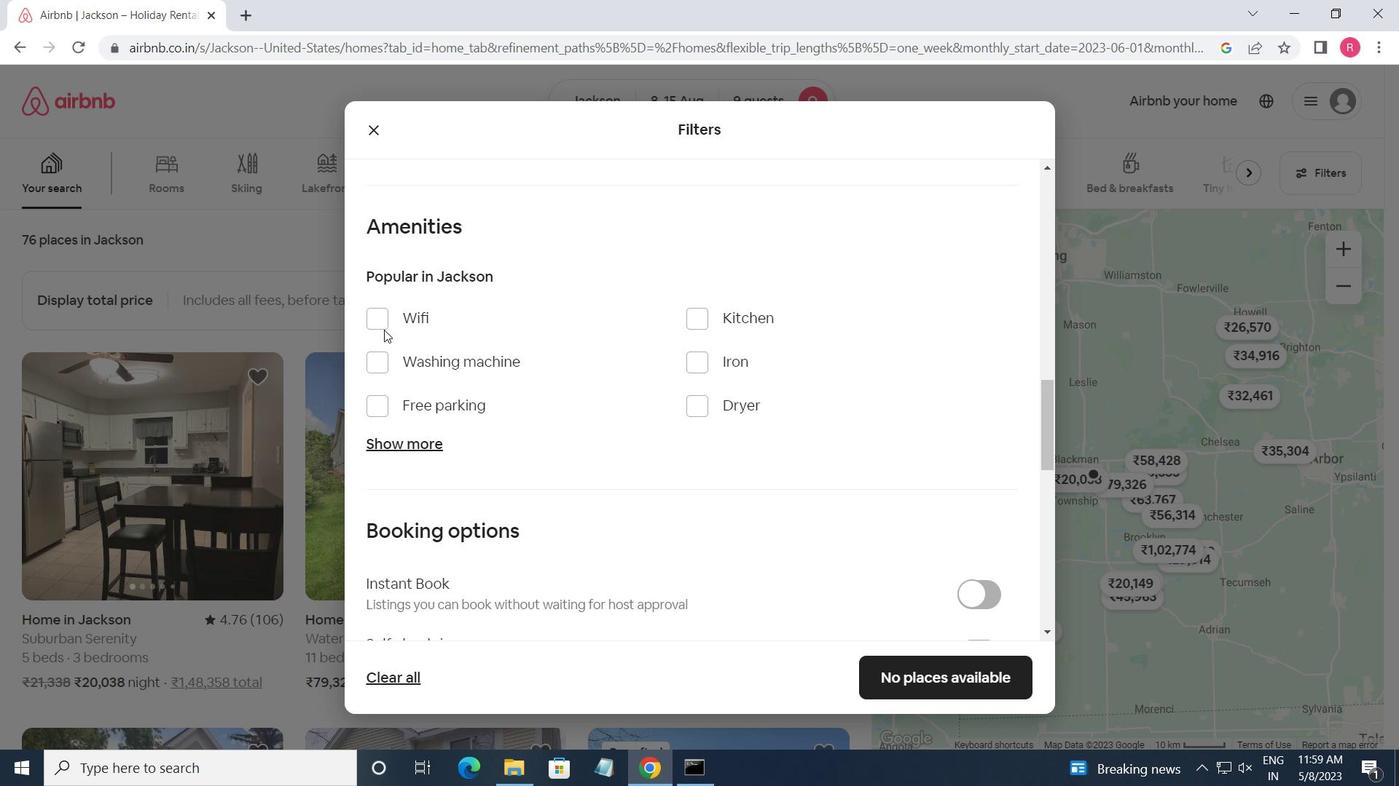 
Action: Mouse moved to (375, 309)
Screenshot: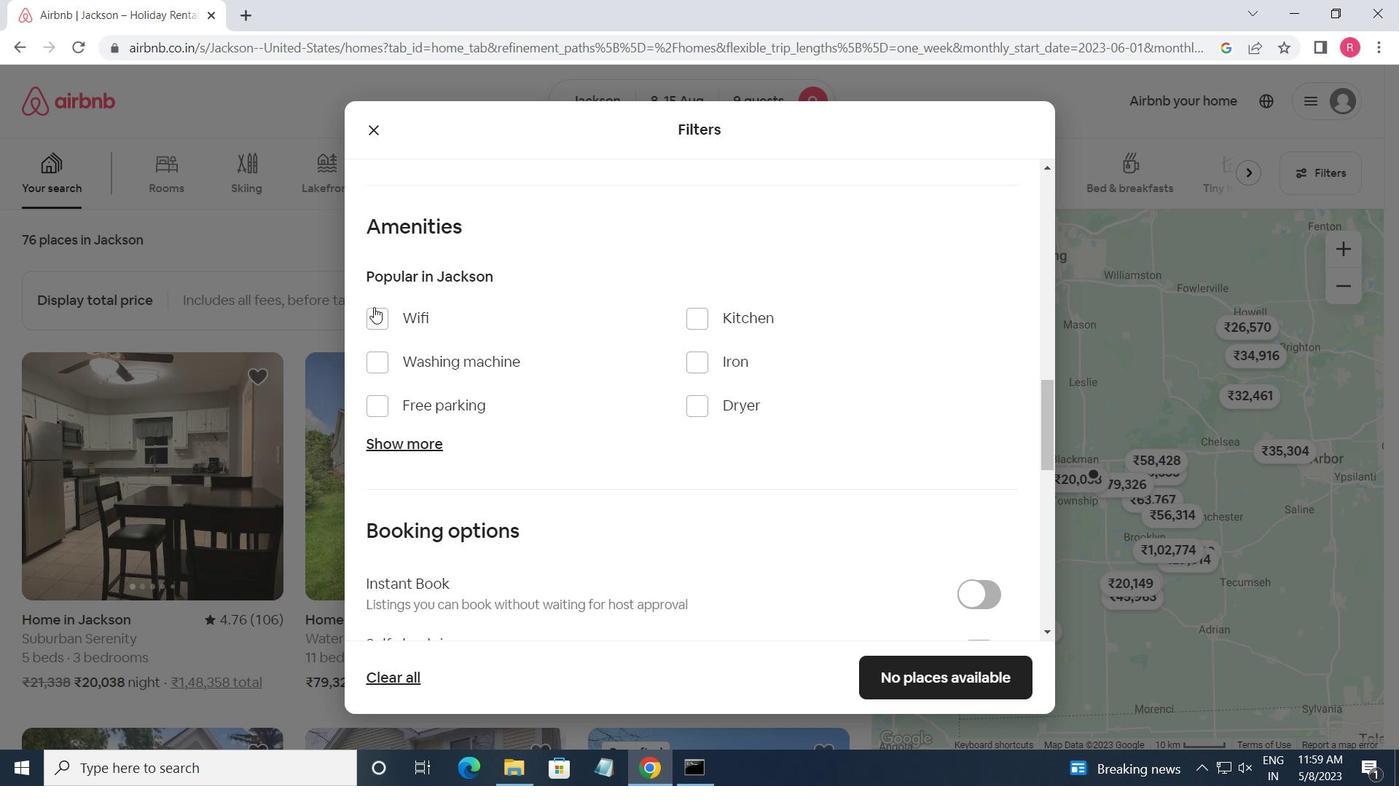 
Action: Mouse pressed left at (375, 309)
Screenshot: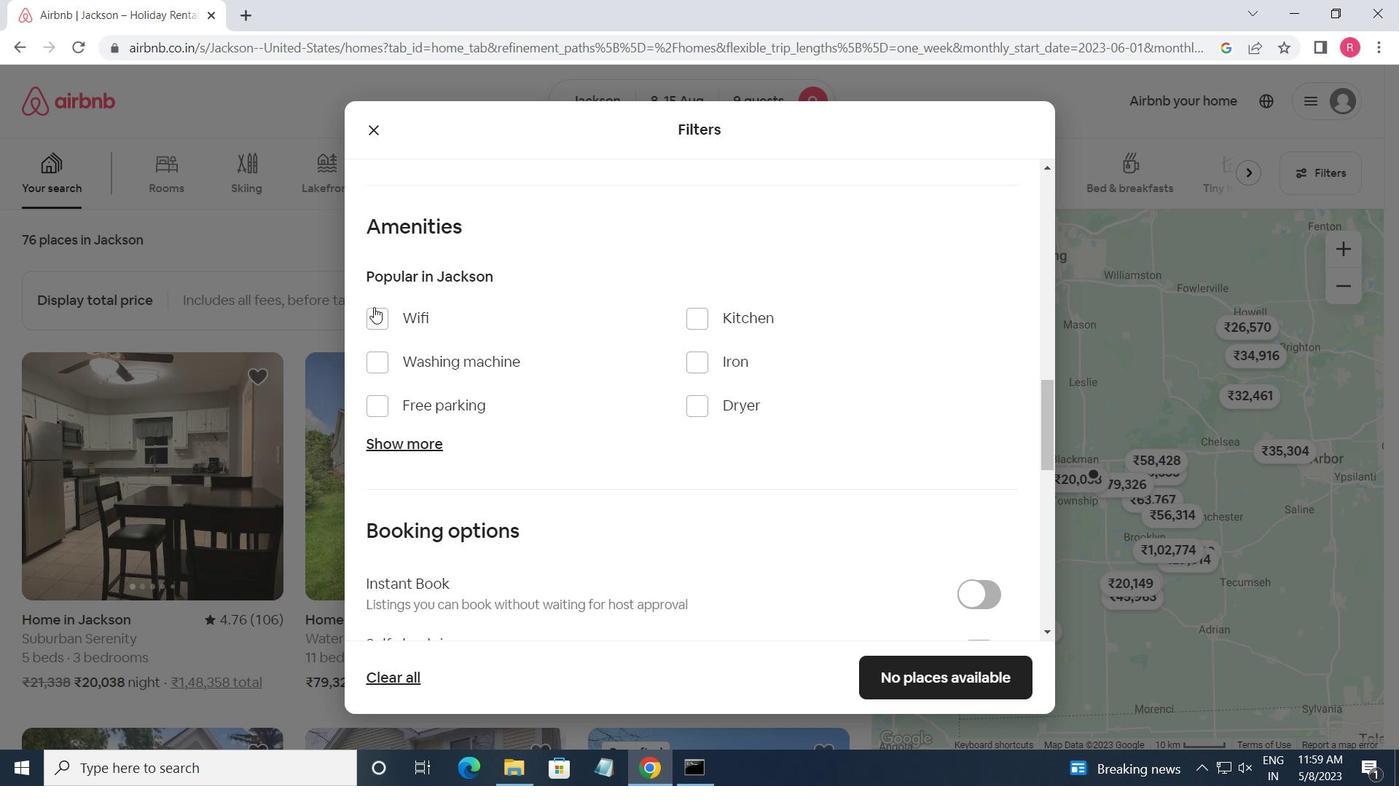 
Action: Mouse moved to (378, 408)
Screenshot: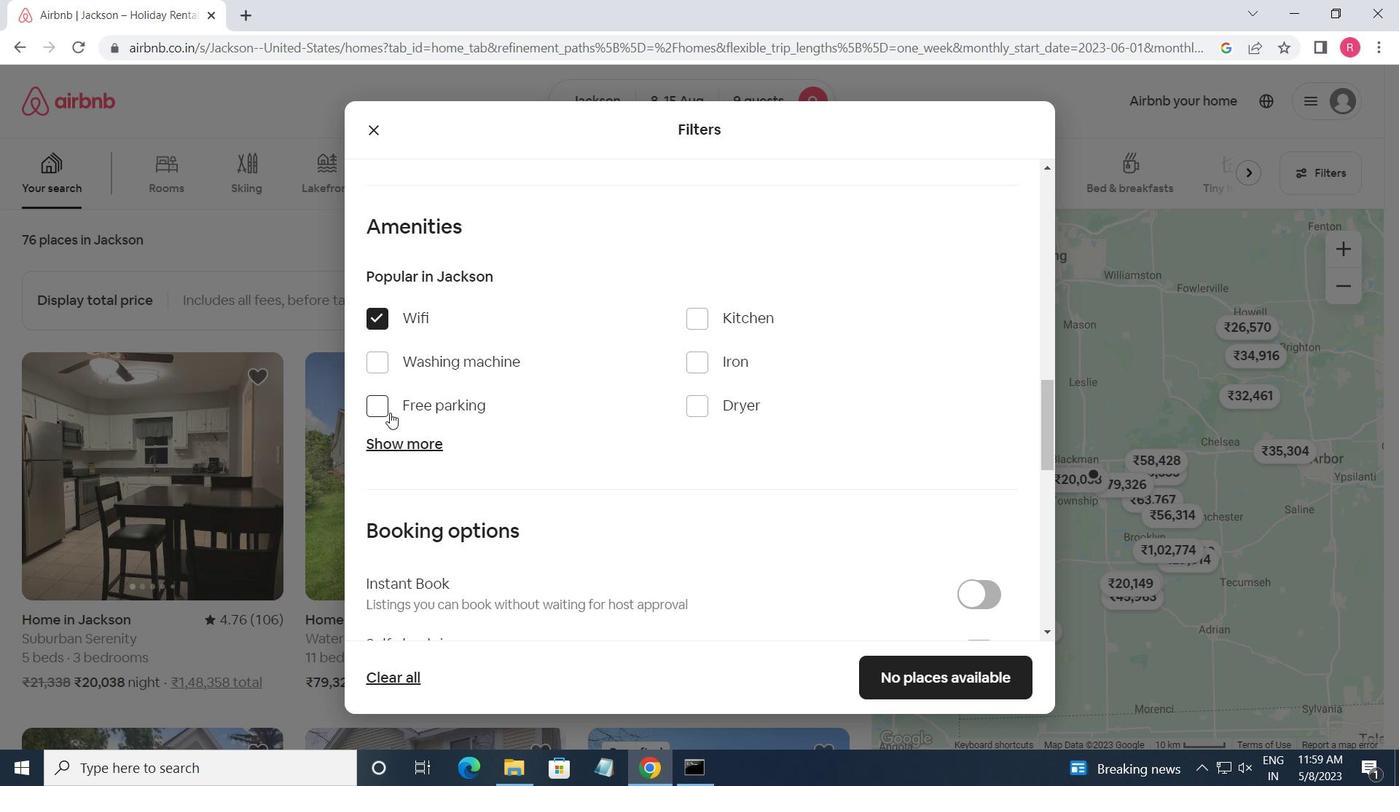 
Action: Mouse pressed left at (378, 408)
Screenshot: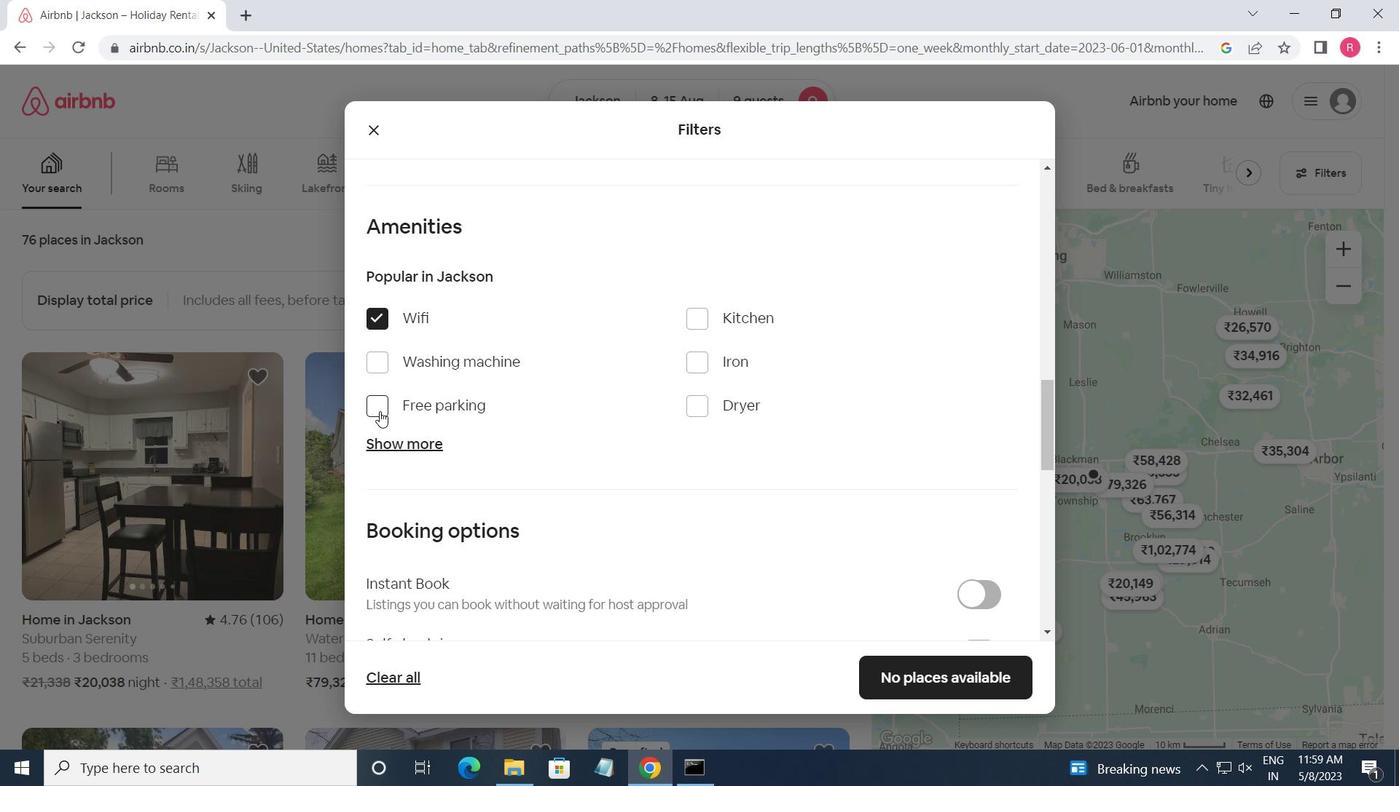 
Action: Mouse moved to (392, 445)
Screenshot: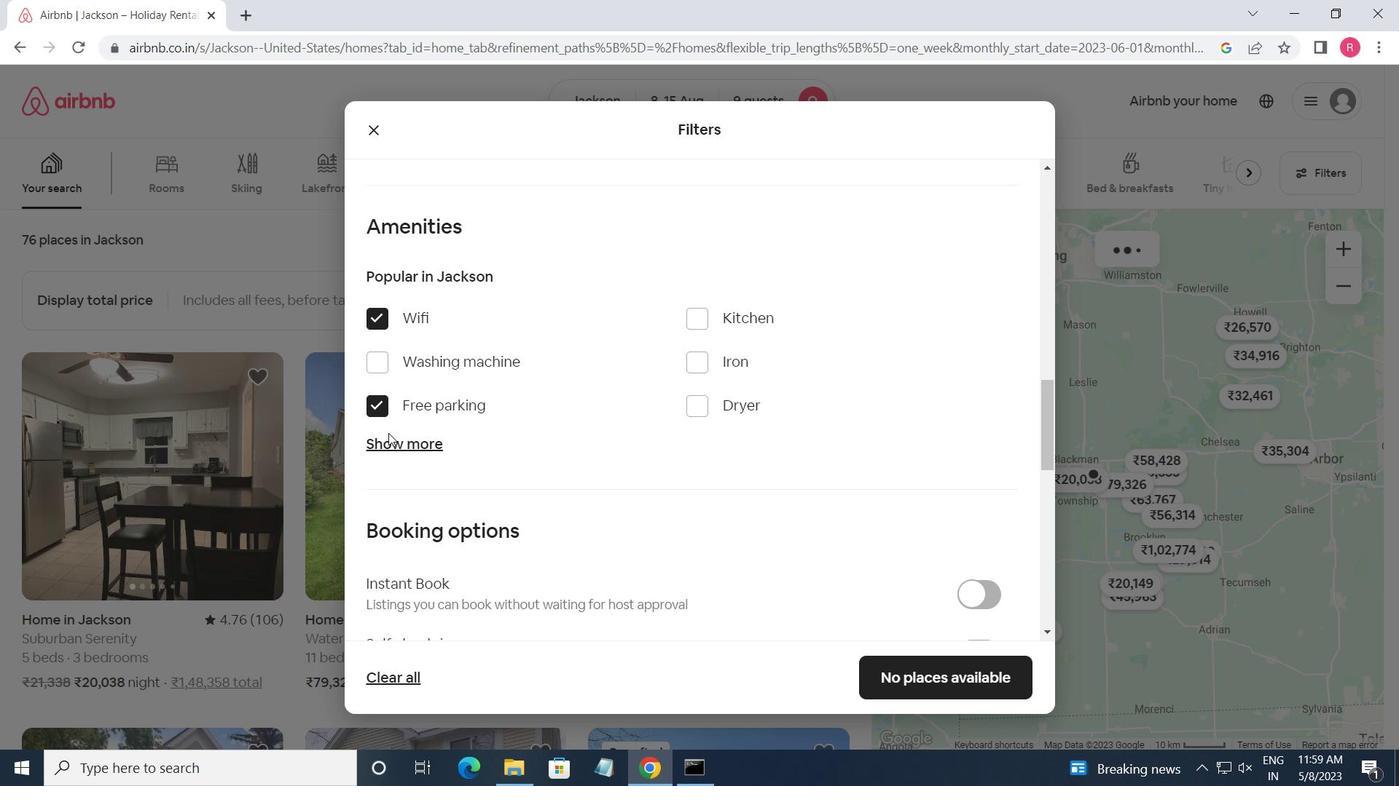 
Action: Mouse pressed left at (392, 445)
Screenshot: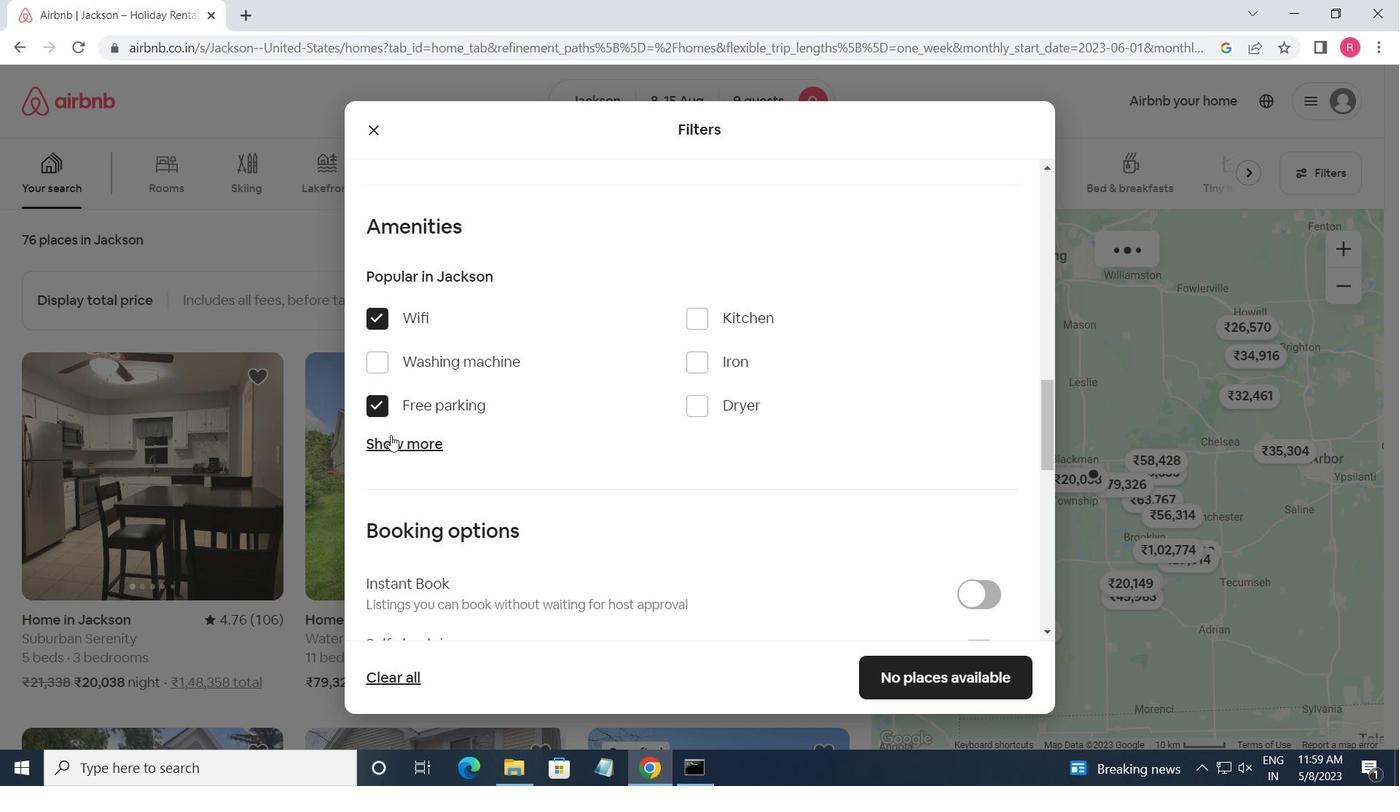 
Action: Mouse moved to (622, 487)
Screenshot: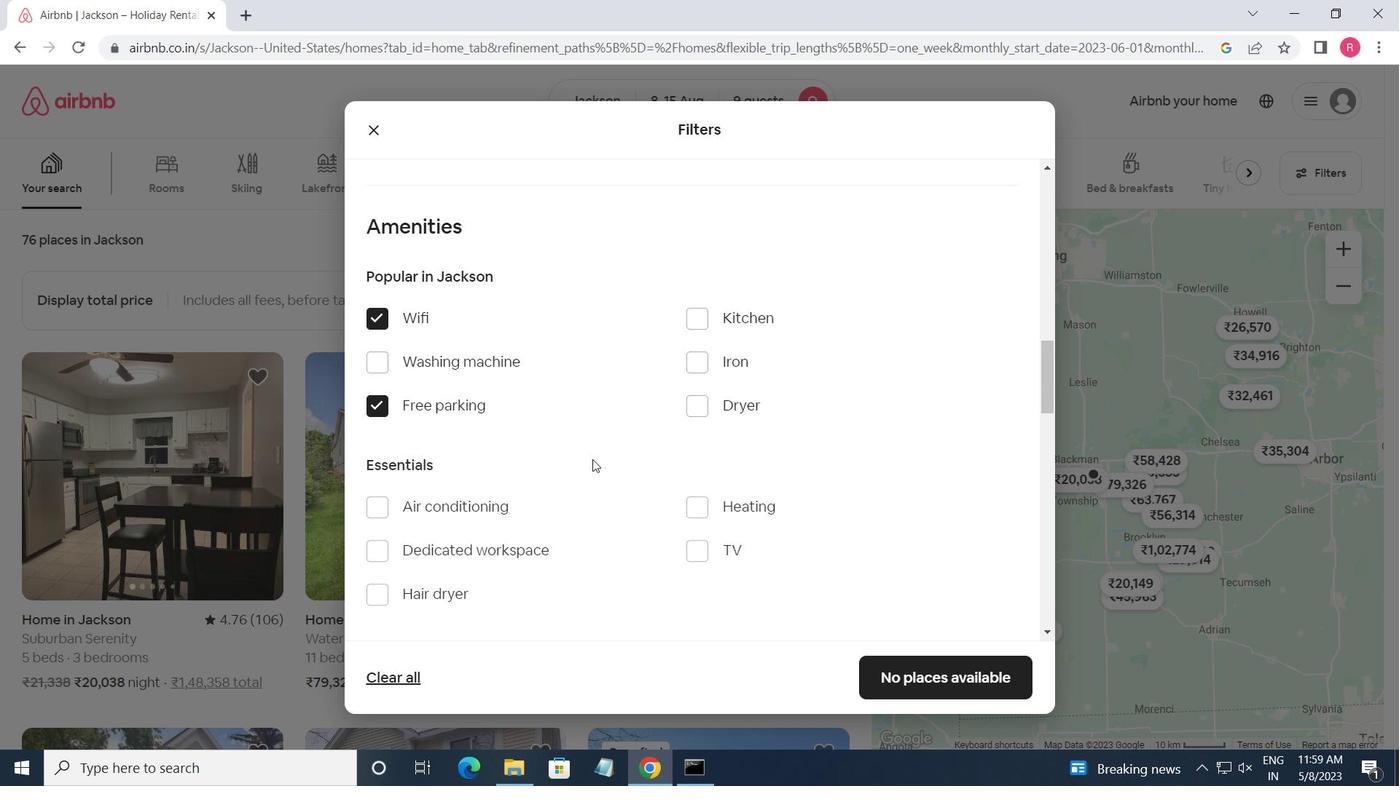 
Action: Mouse scrolled (622, 486) with delta (0, 0)
Screenshot: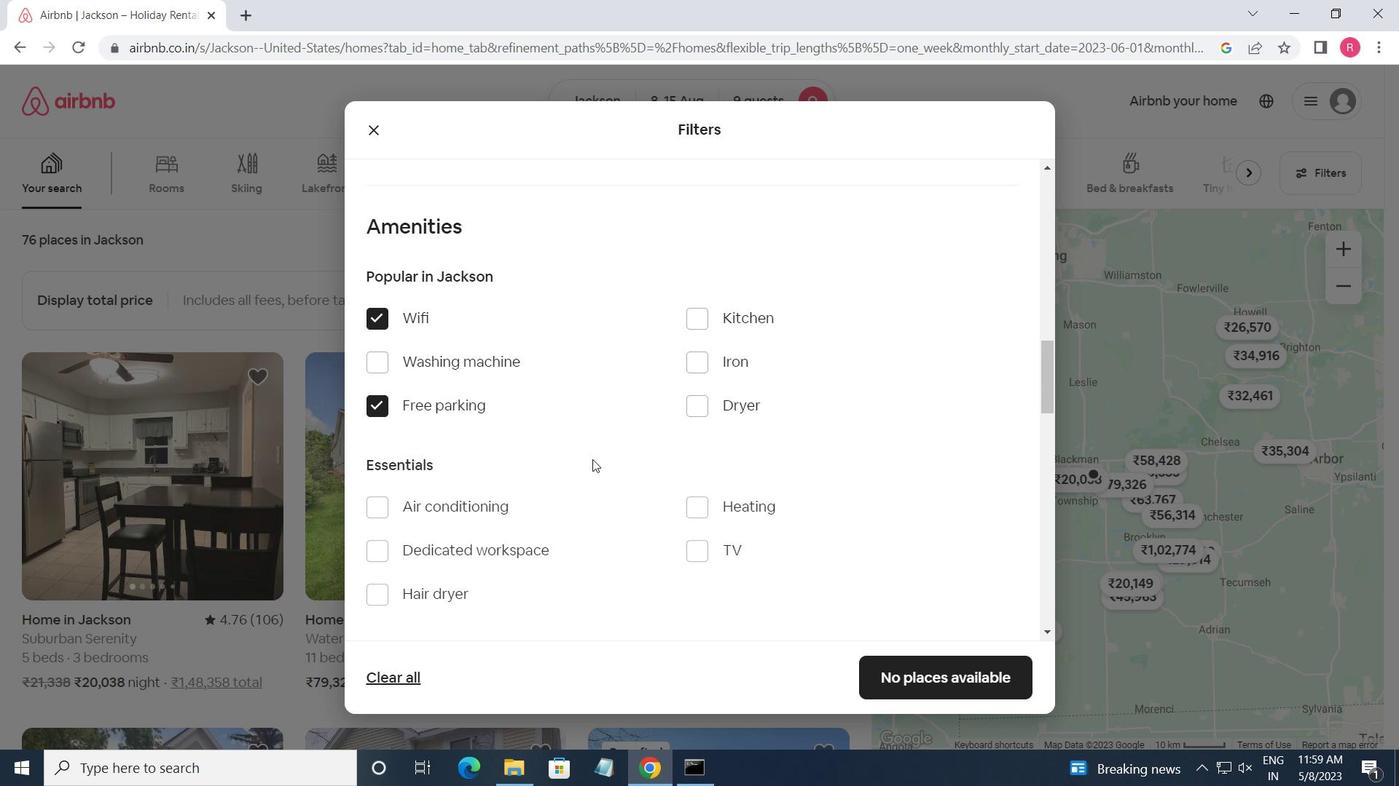 
Action: Mouse moved to (689, 459)
Screenshot: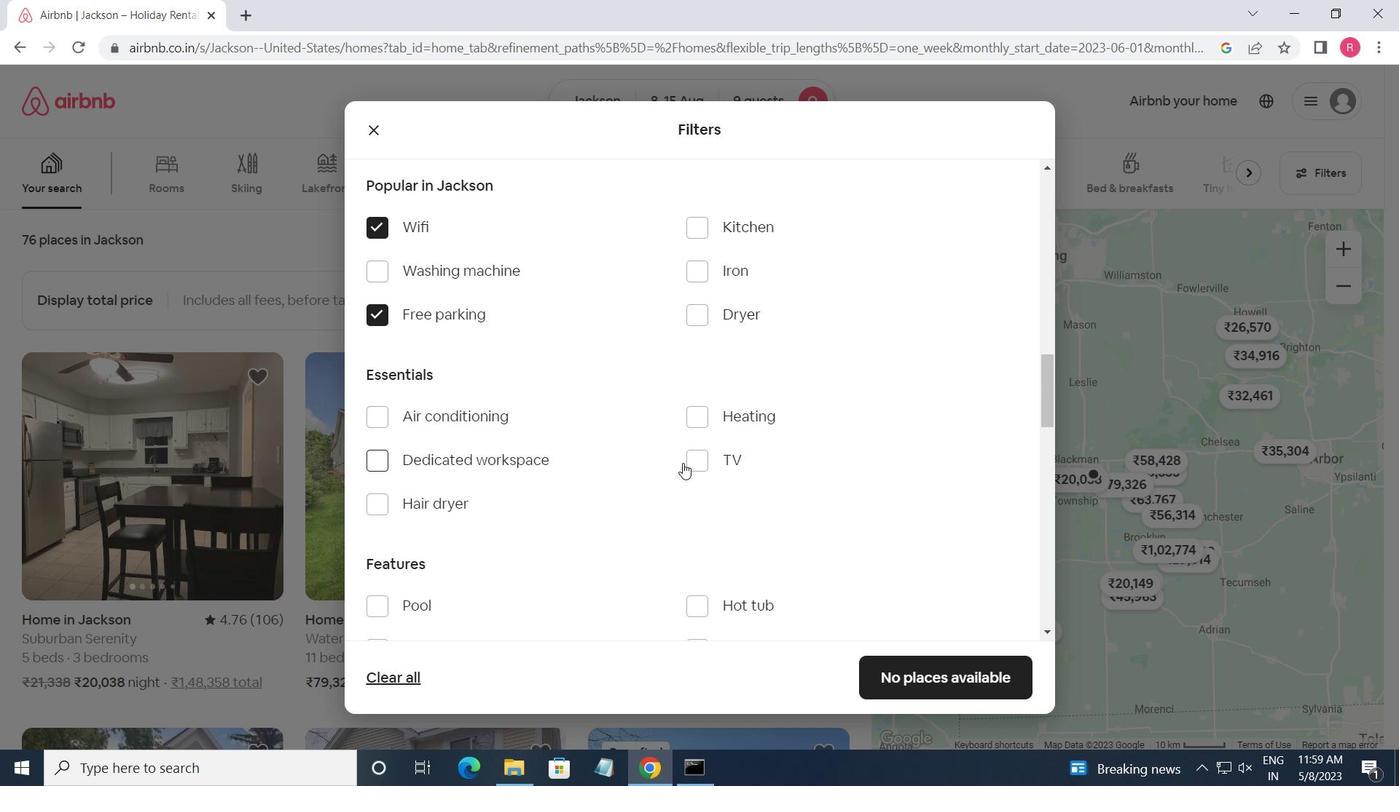 
Action: Mouse pressed left at (689, 459)
Screenshot: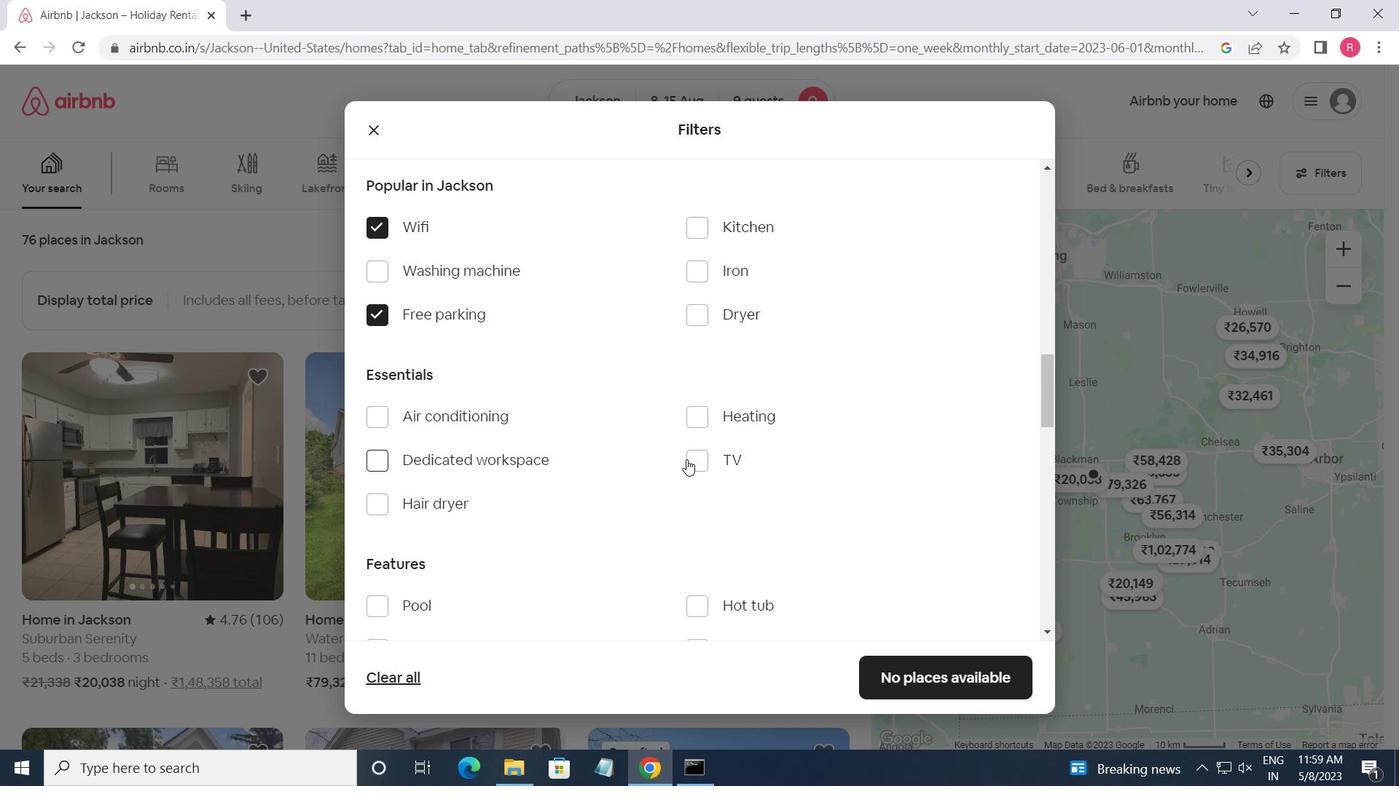 
Action: Mouse moved to (550, 516)
Screenshot: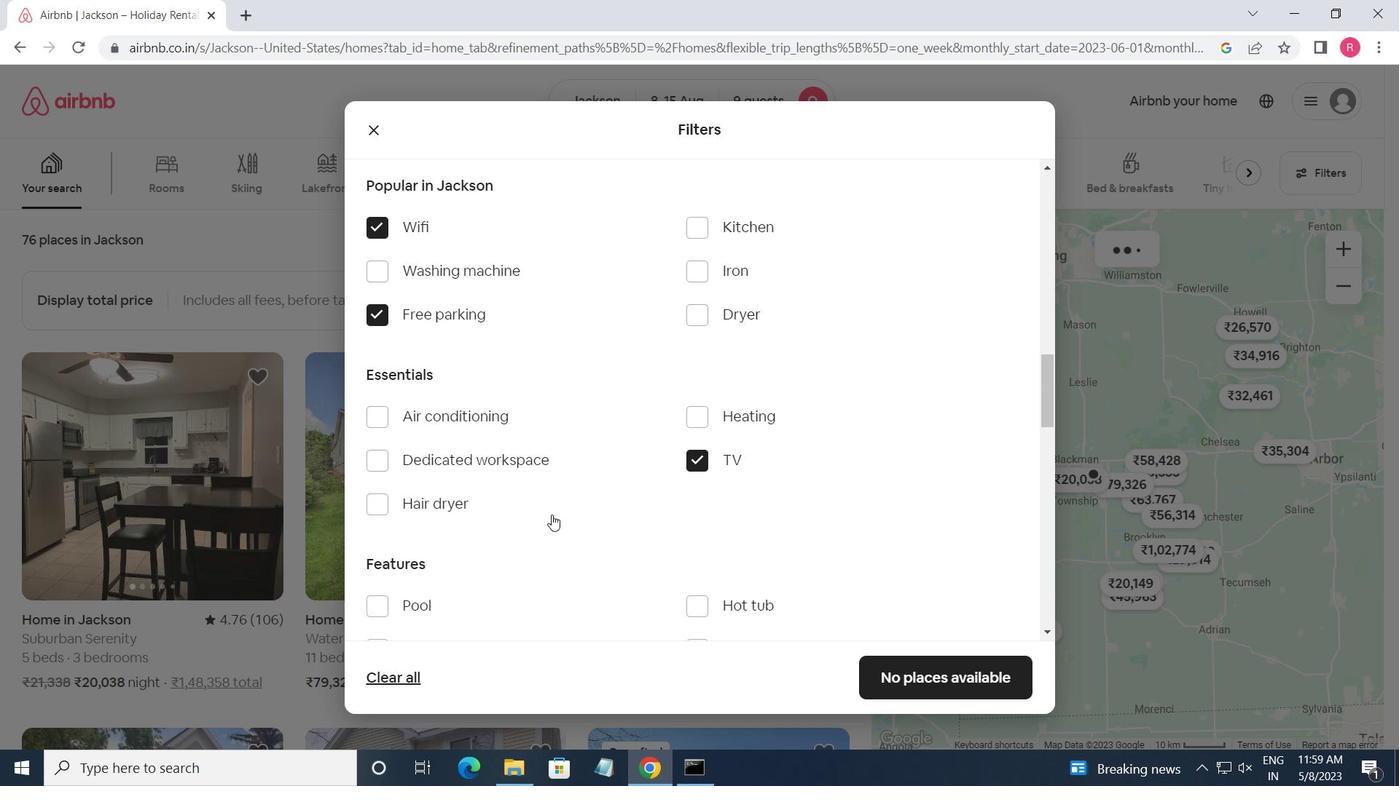 
Action: Mouse scrolled (550, 515) with delta (0, 0)
Screenshot: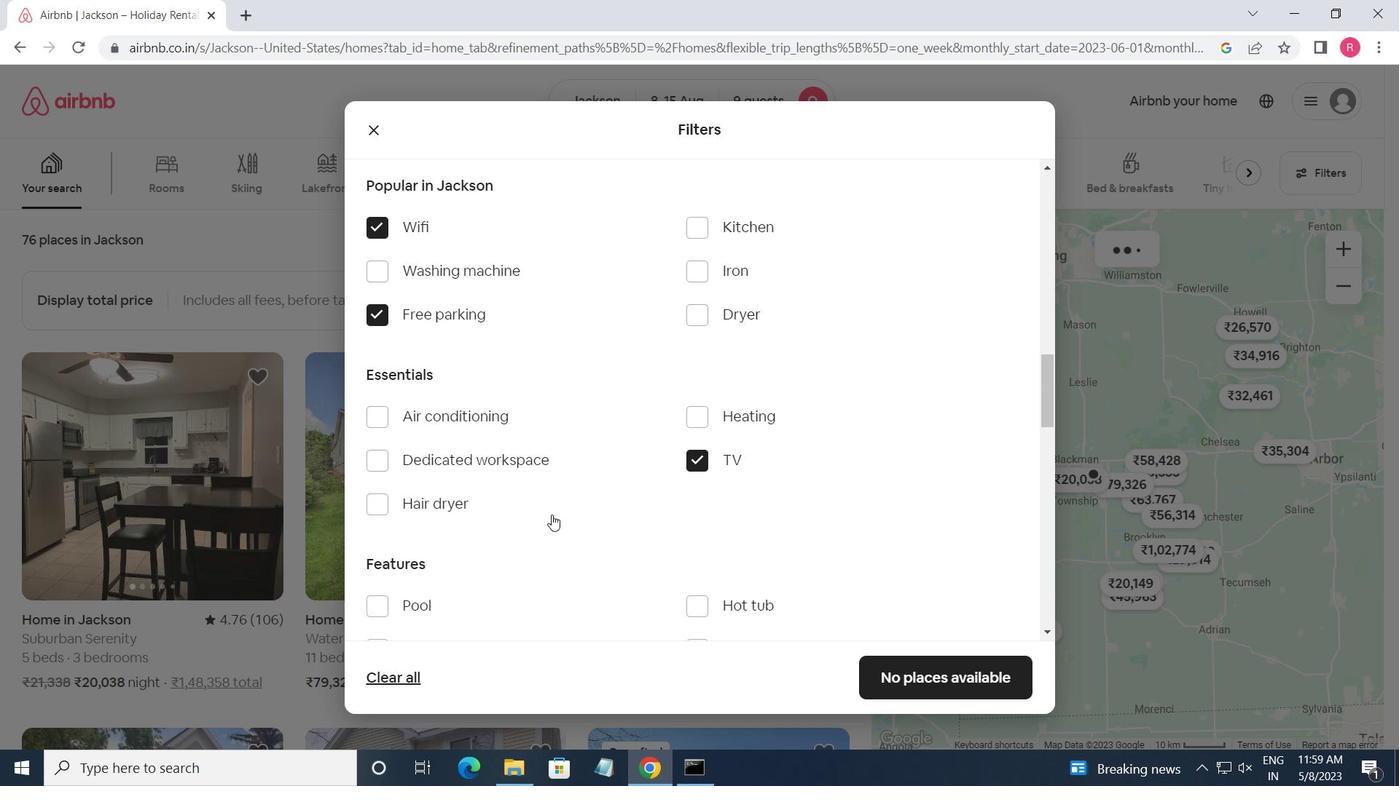 
Action: Mouse moved to (550, 516)
Screenshot: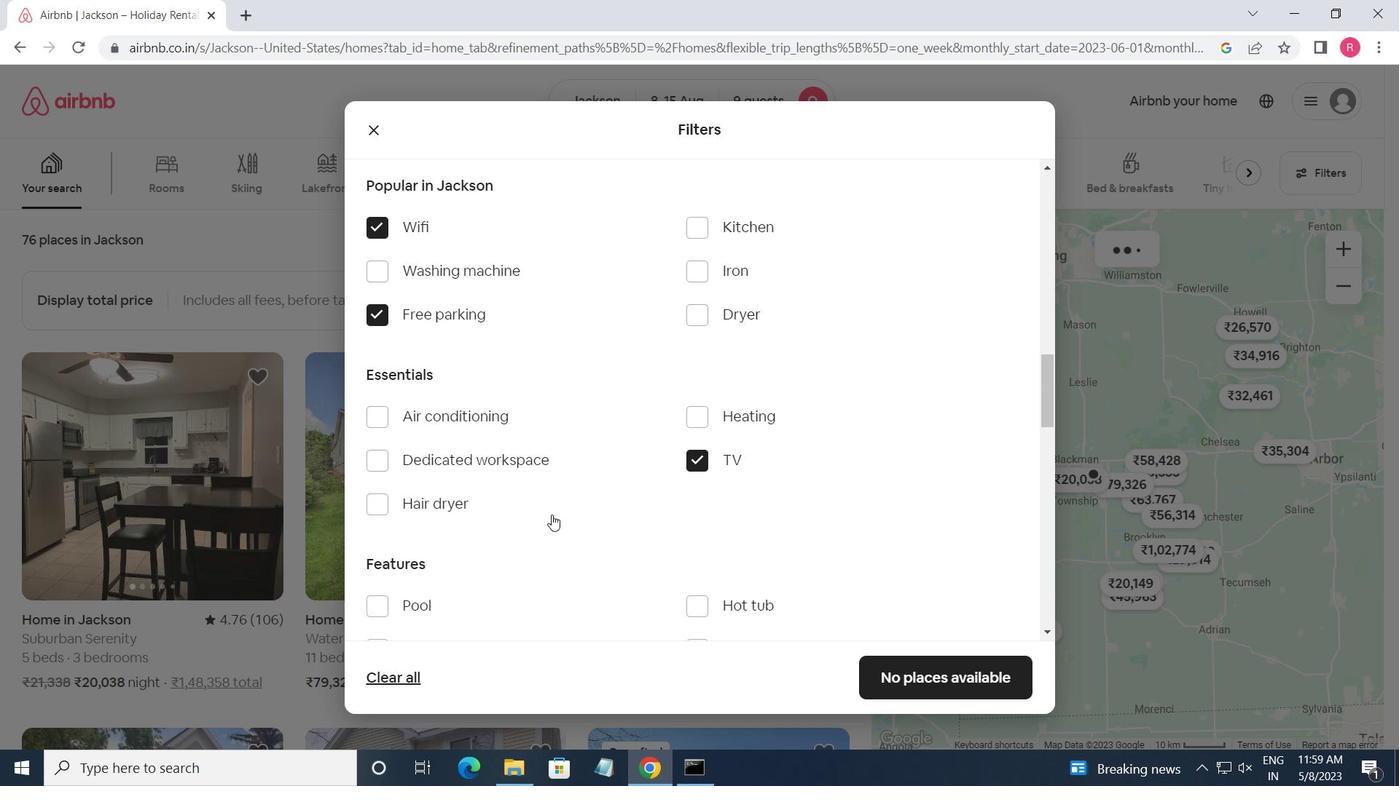 
Action: Mouse scrolled (550, 515) with delta (0, 0)
Screenshot: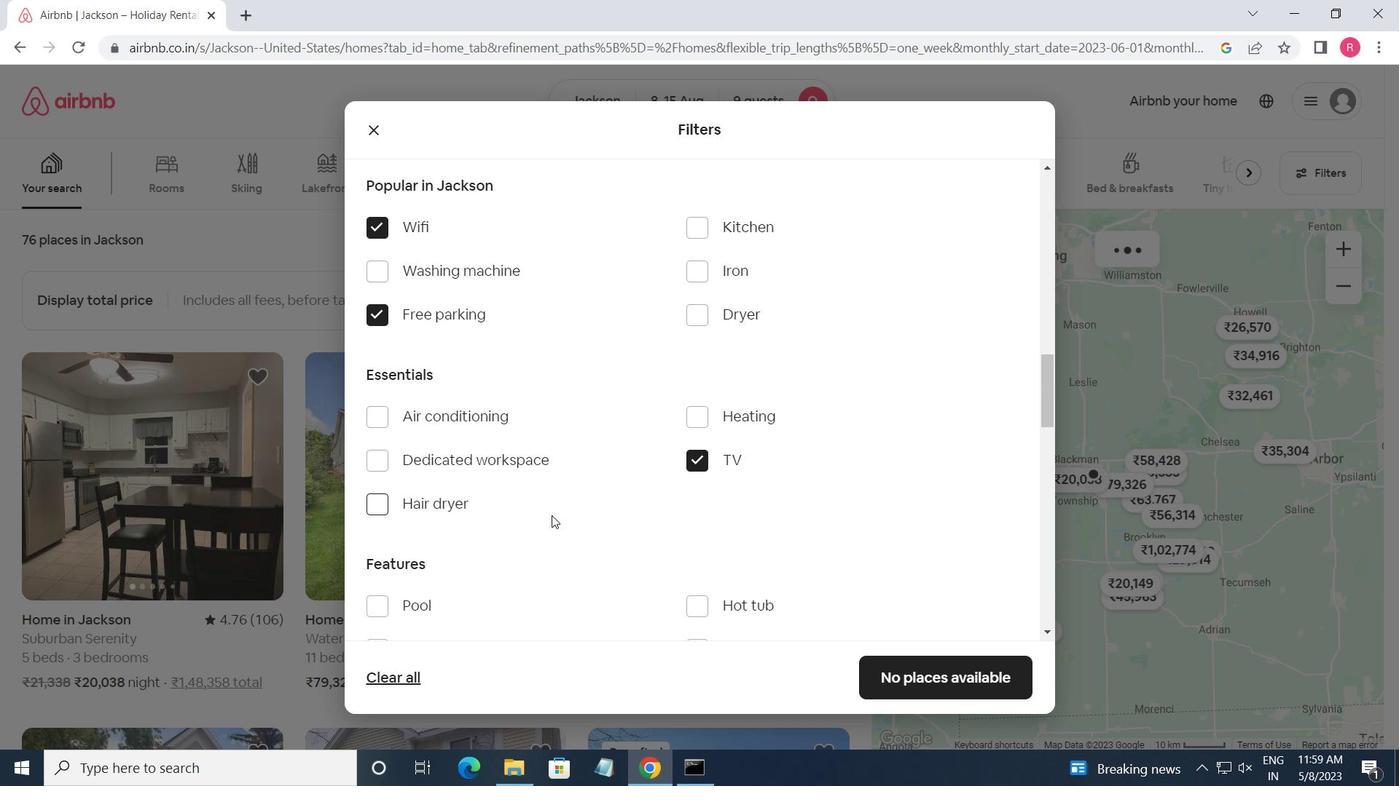 
Action: Mouse moved to (549, 516)
Screenshot: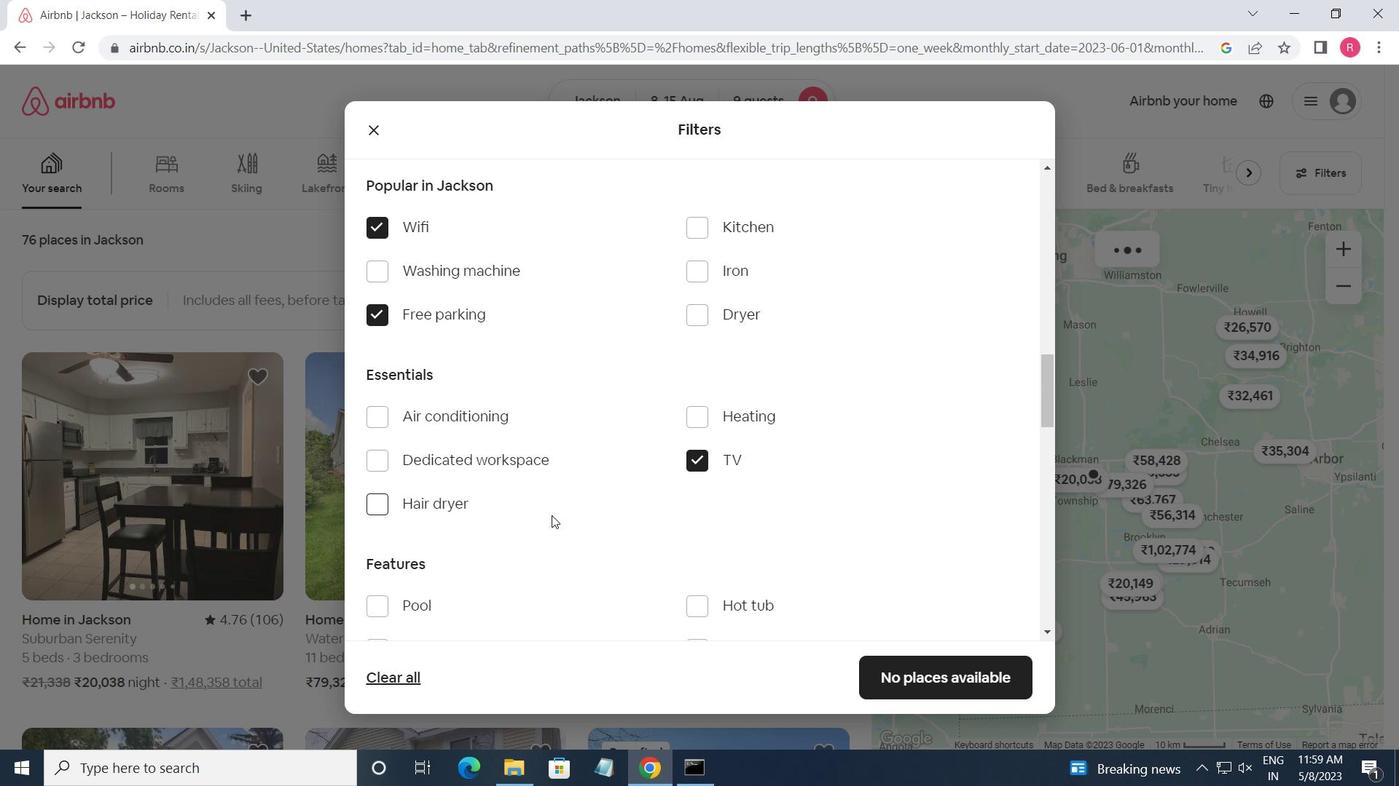 
Action: Mouse scrolled (549, 515) with delta (0, 0)
Screenshot: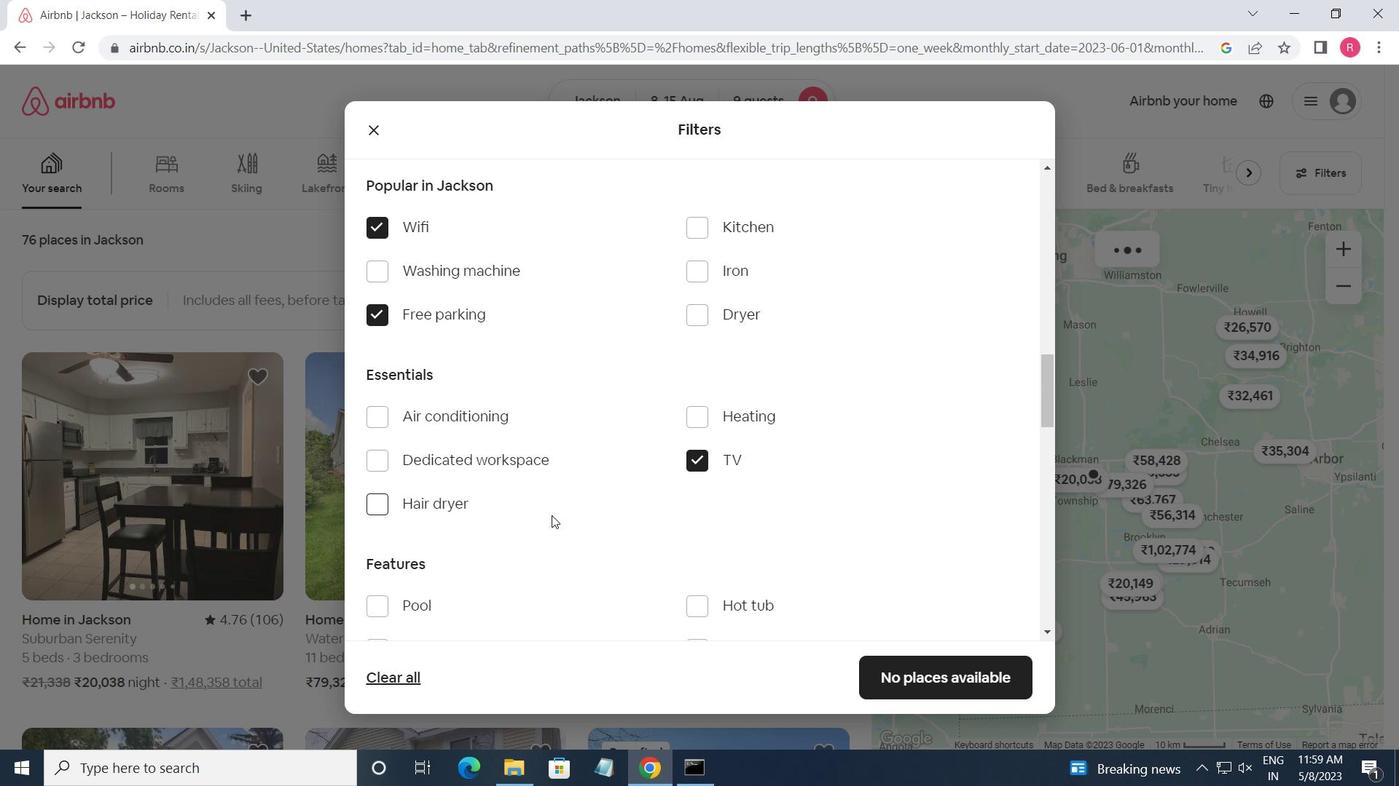 
Action: Mouse moved to (384, 422)
Screenshot: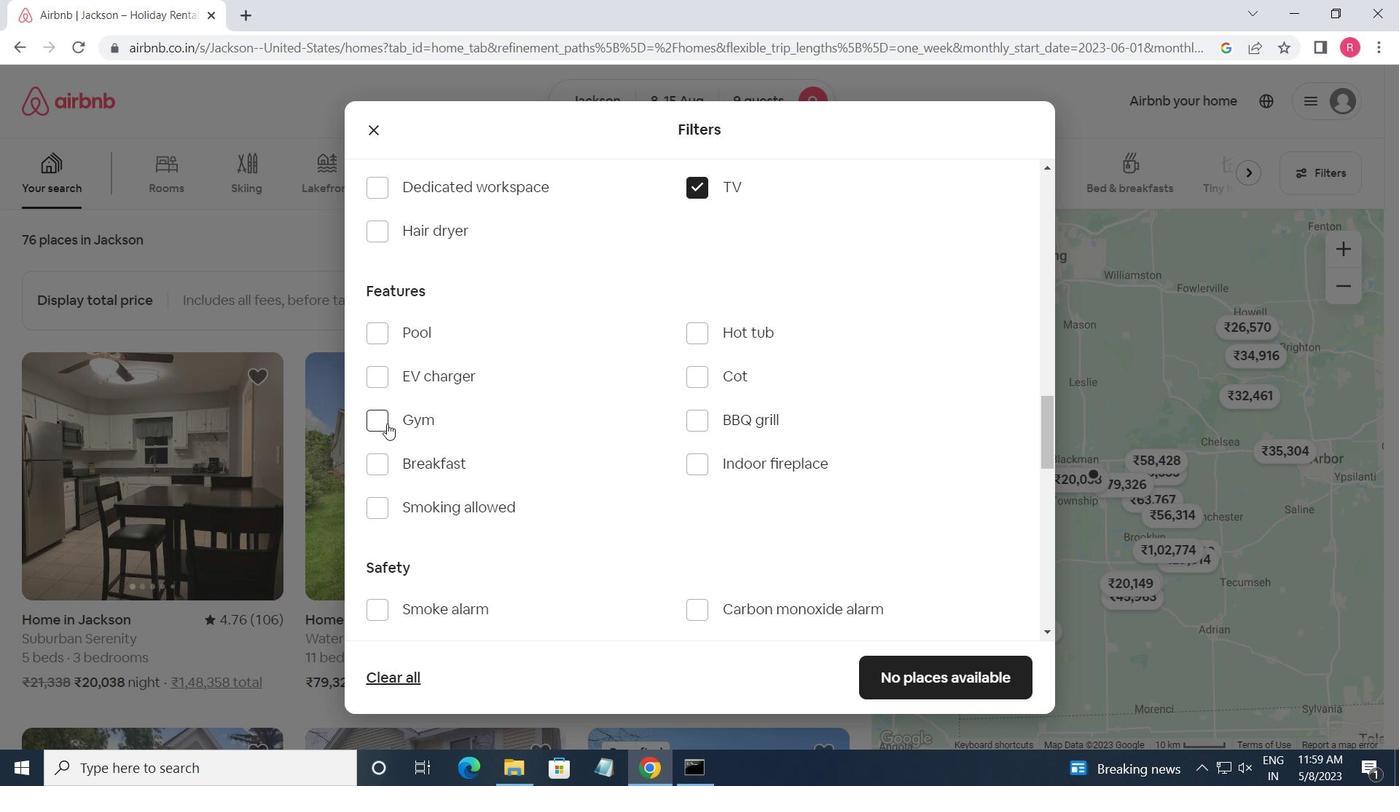 
Action: Mouse pressed left at (384, 422)
Screenshot: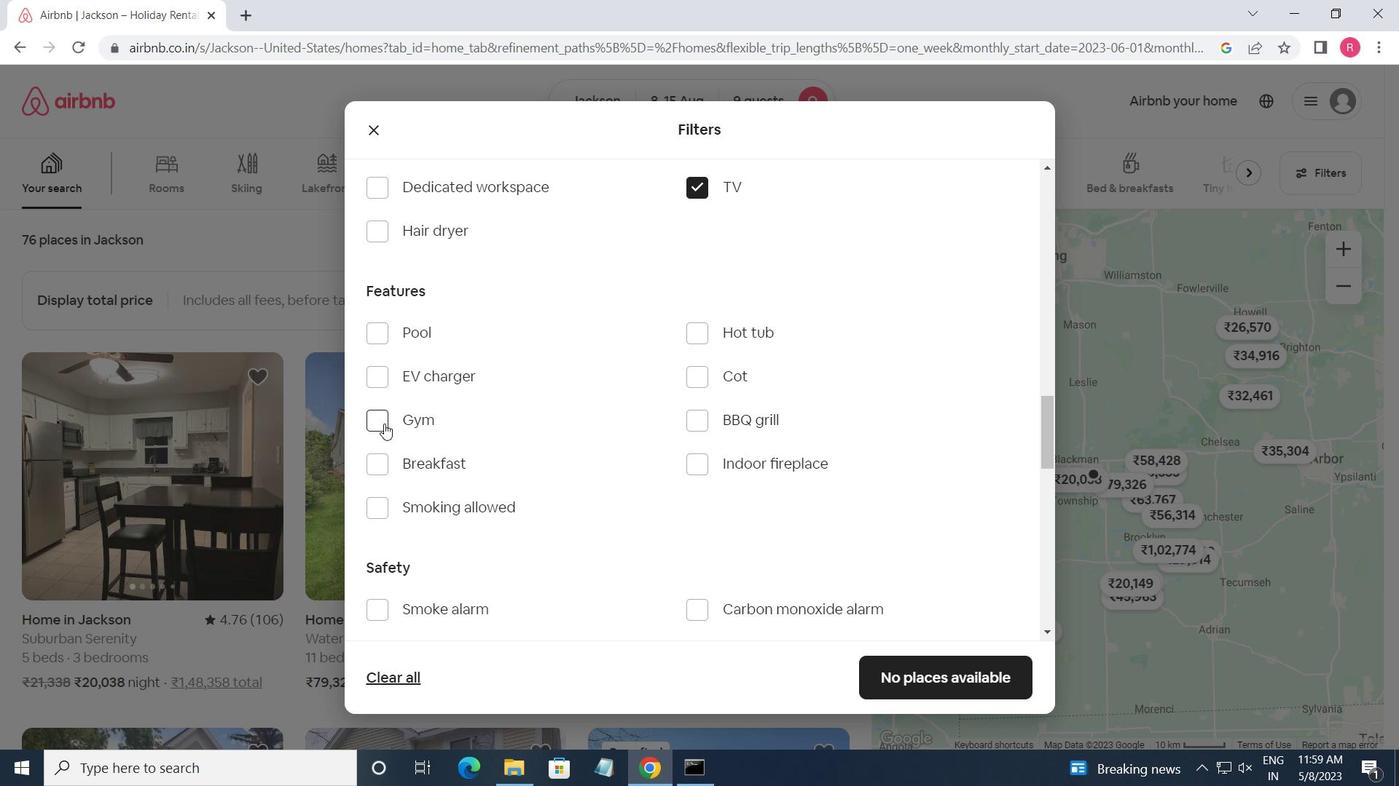 
Action: Mouse moved to (379, 460)
Screenshot: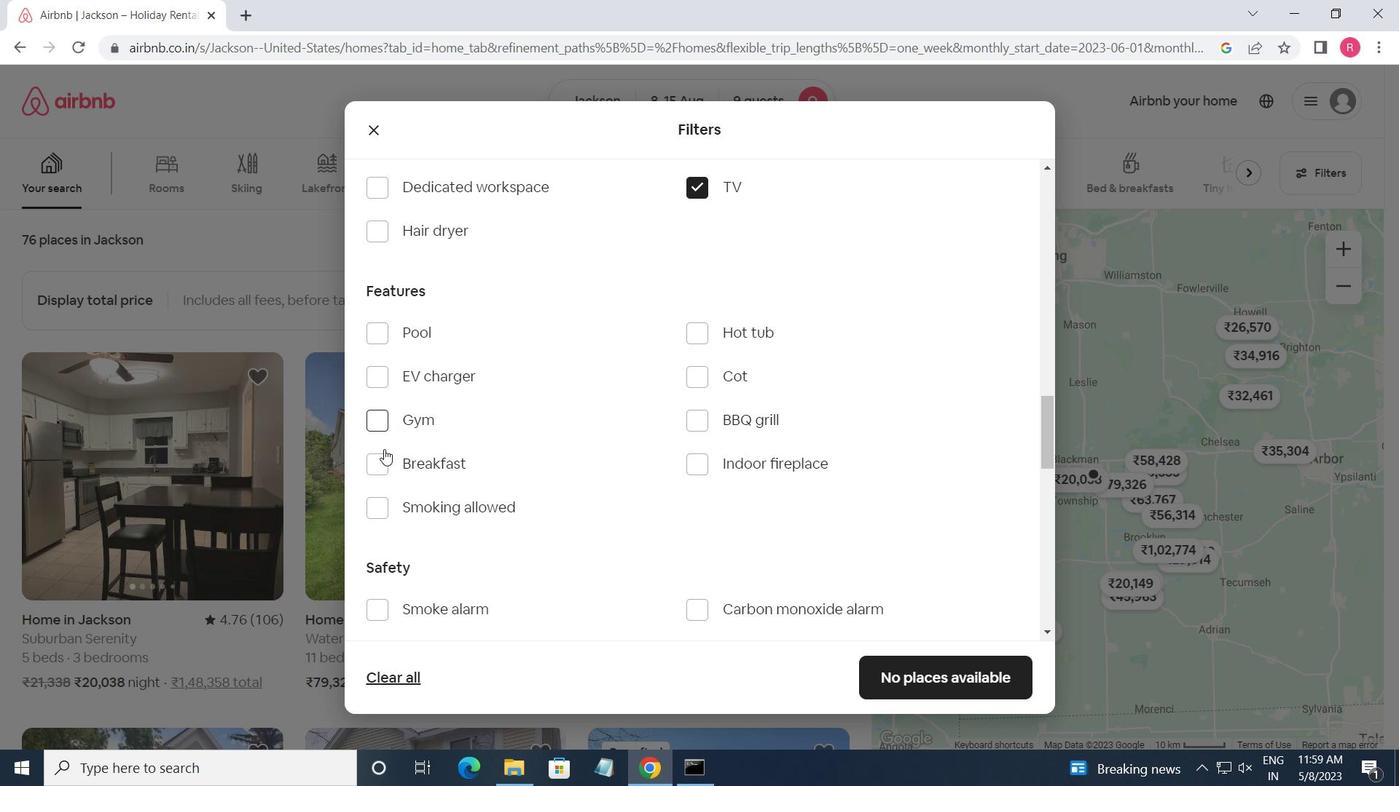 
Action: Mouse pressed left at (379, 460)
Screenshot: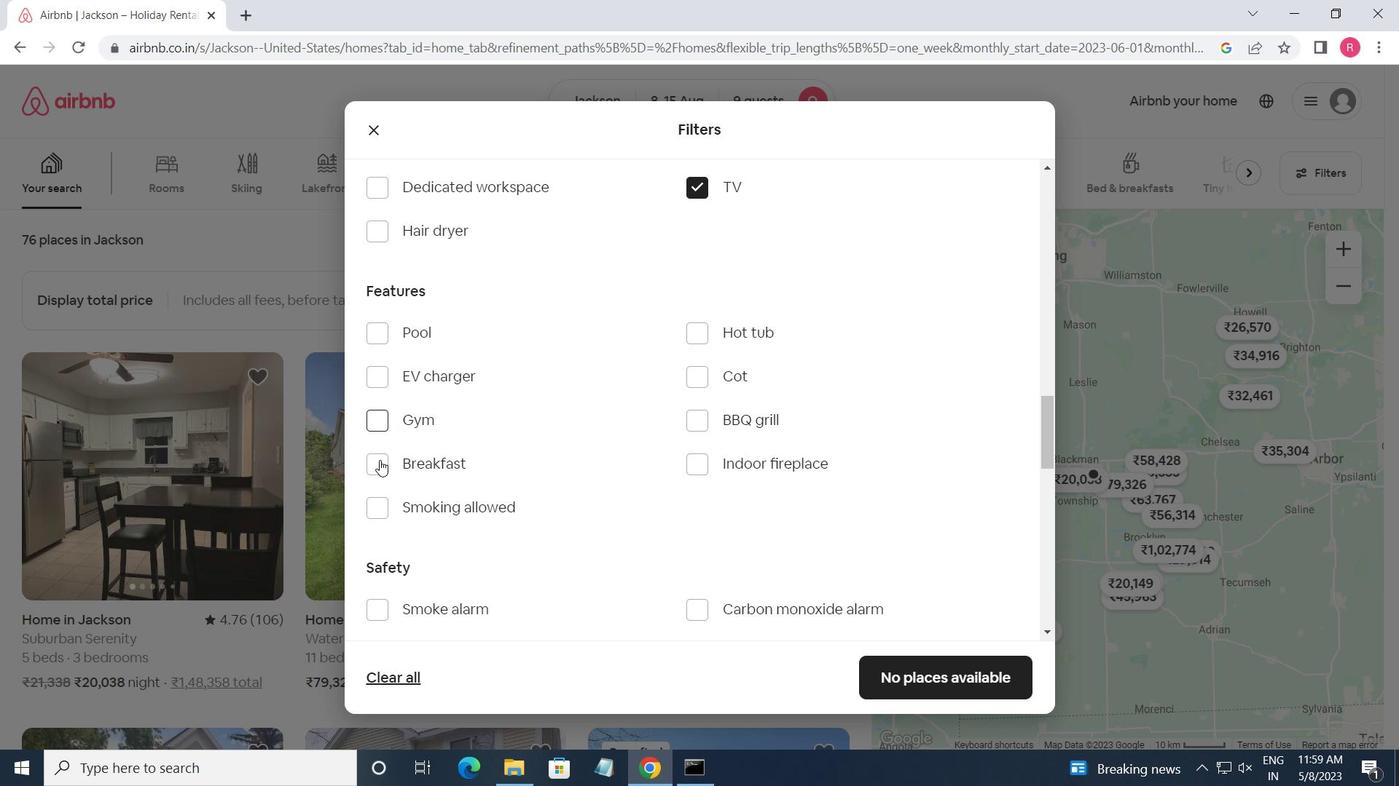 
Action: Mouse moved to (371, 423)
Screenshot: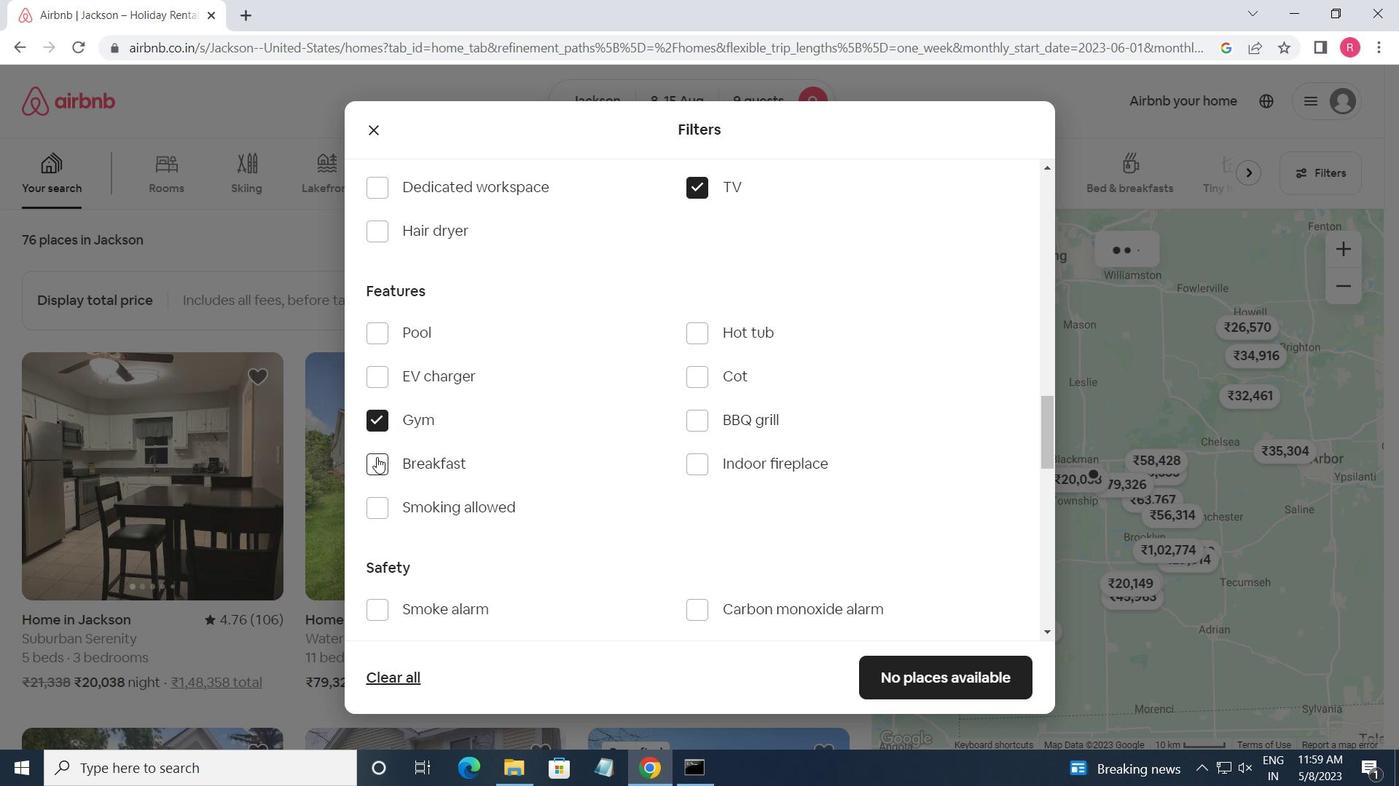 
Action: Mouse pressed left at (371, 423)
Screenshot: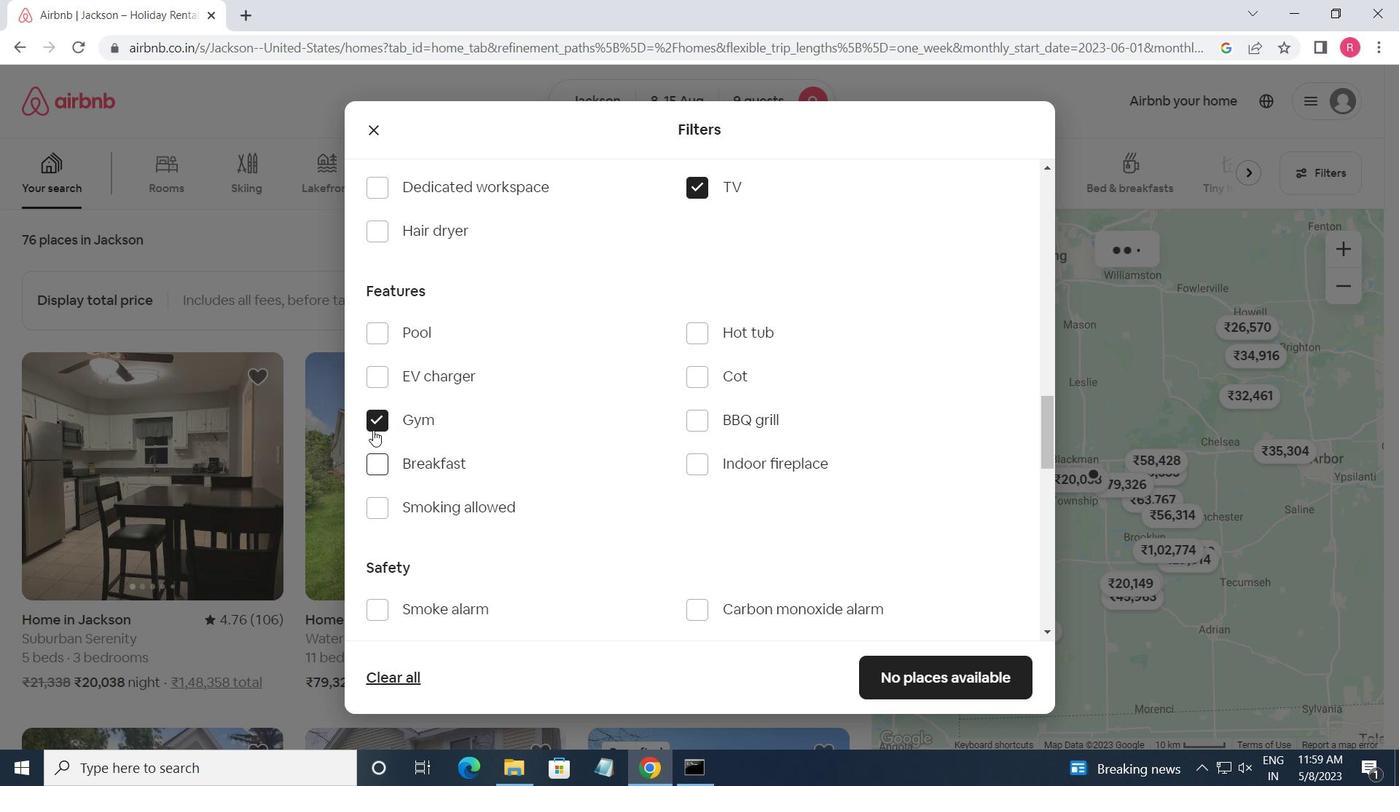 
Action: Mouse moved to (373, 418)
Screenshot: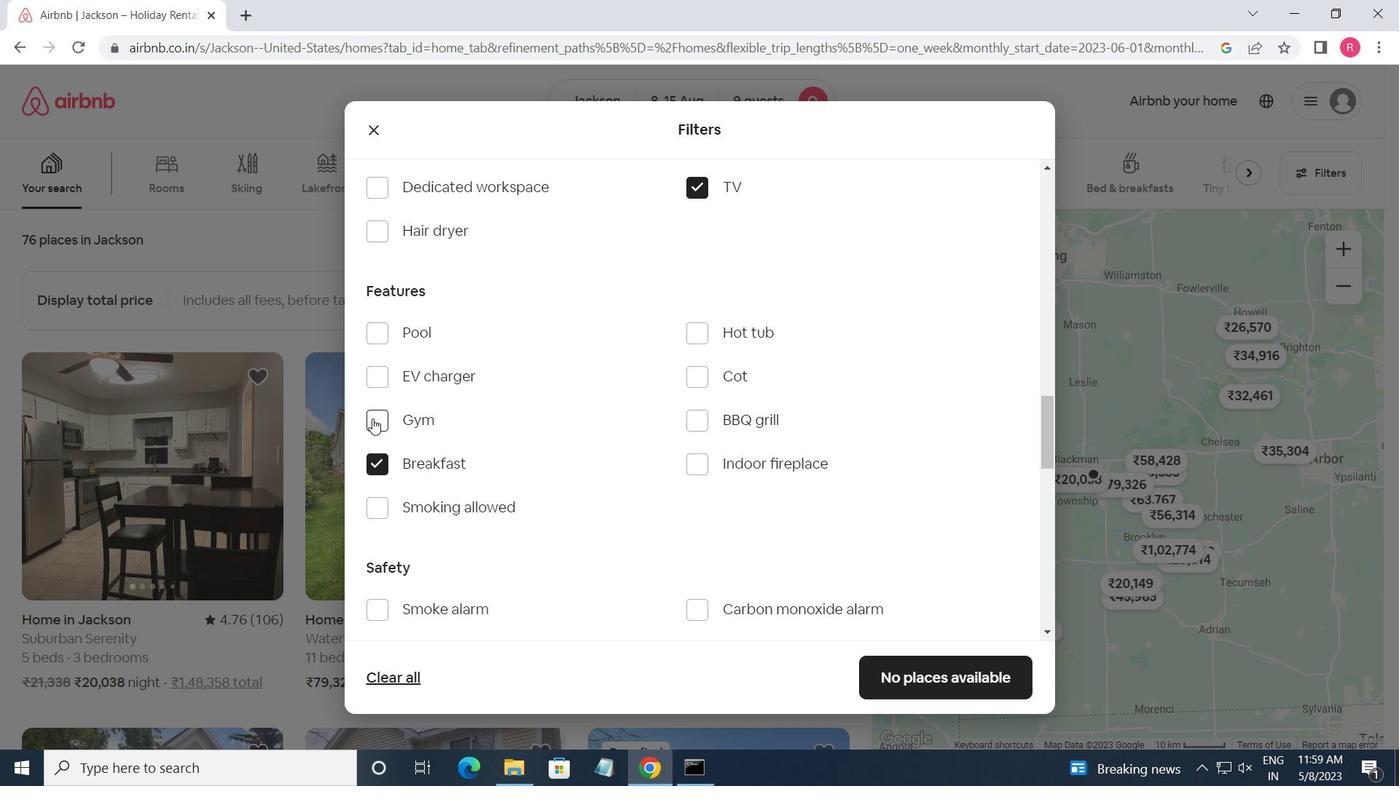 
Action: Mouse pressed left at (373, 418)
Screenshot: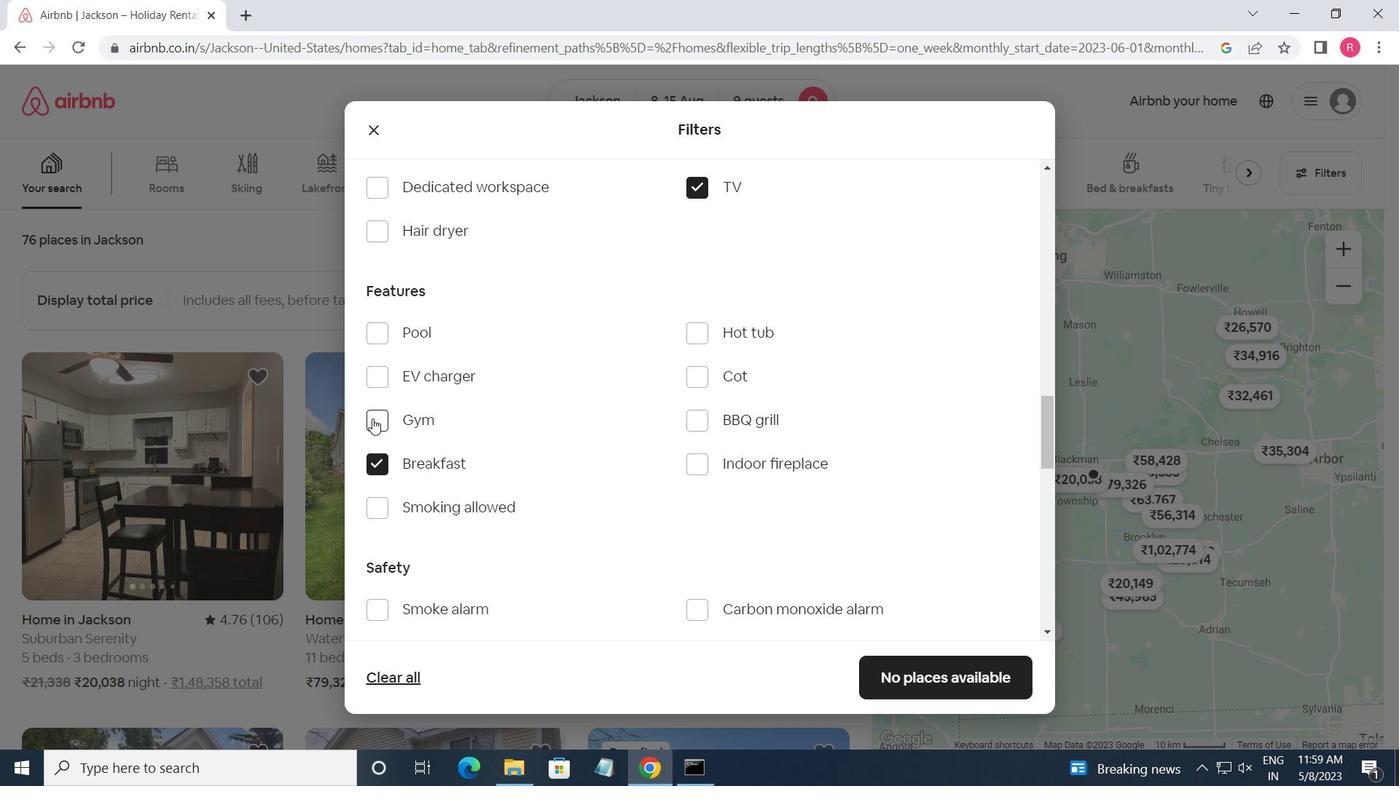 
Action: Mouse moved to (633, 535)
Screenshot: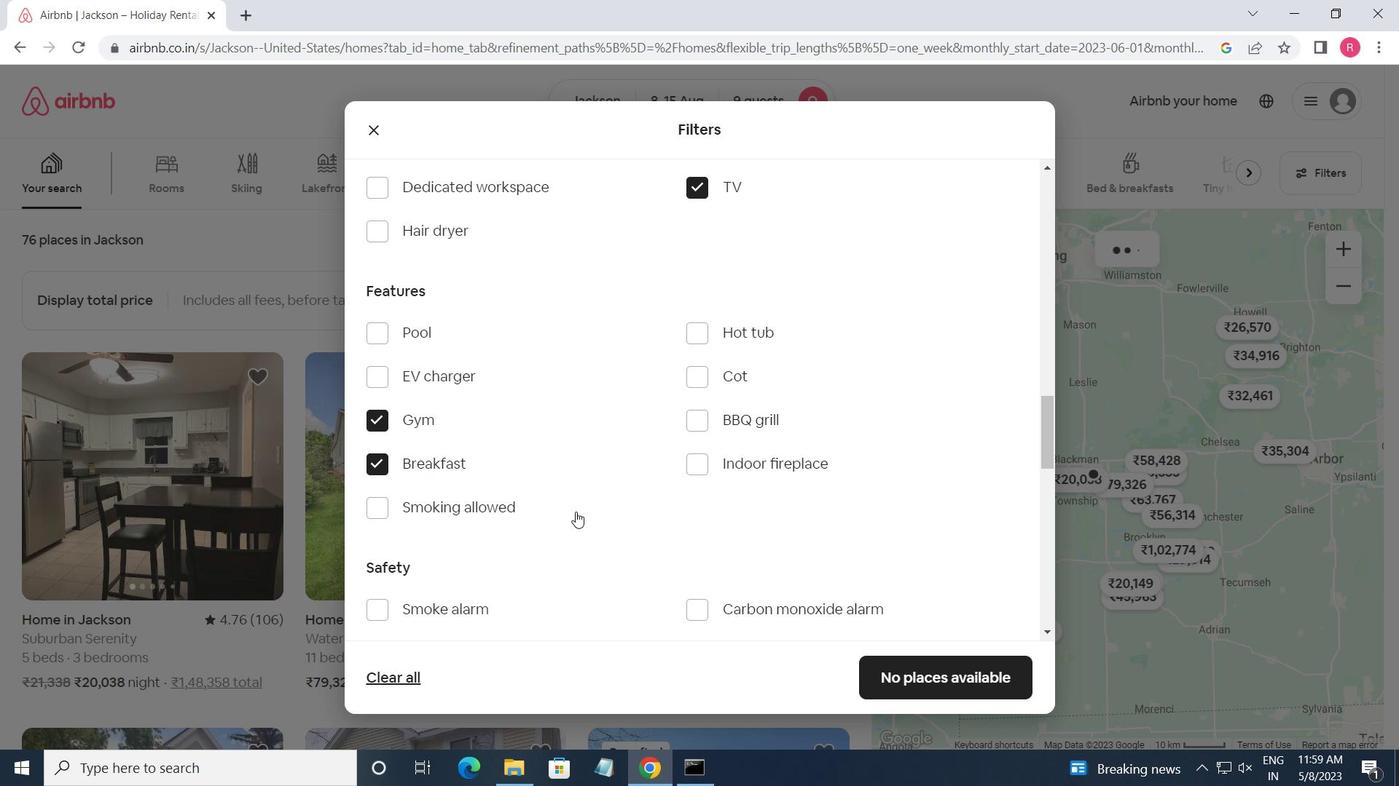
Action: Mouse scrolled (633, 534) with delta (0, 0)
Screenshot: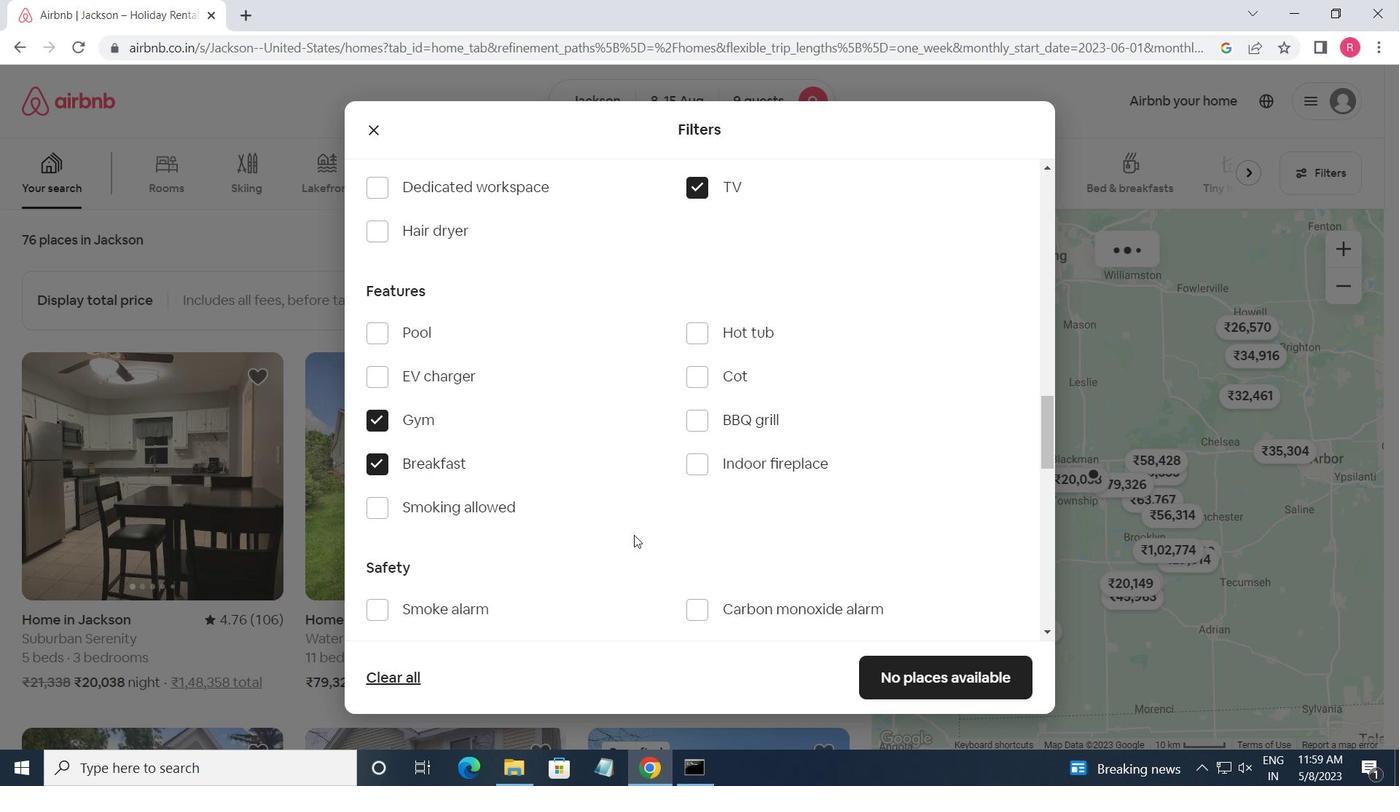 
Action: Mouse scrolled (633, 534) with delta (0, 0)
Screenshot: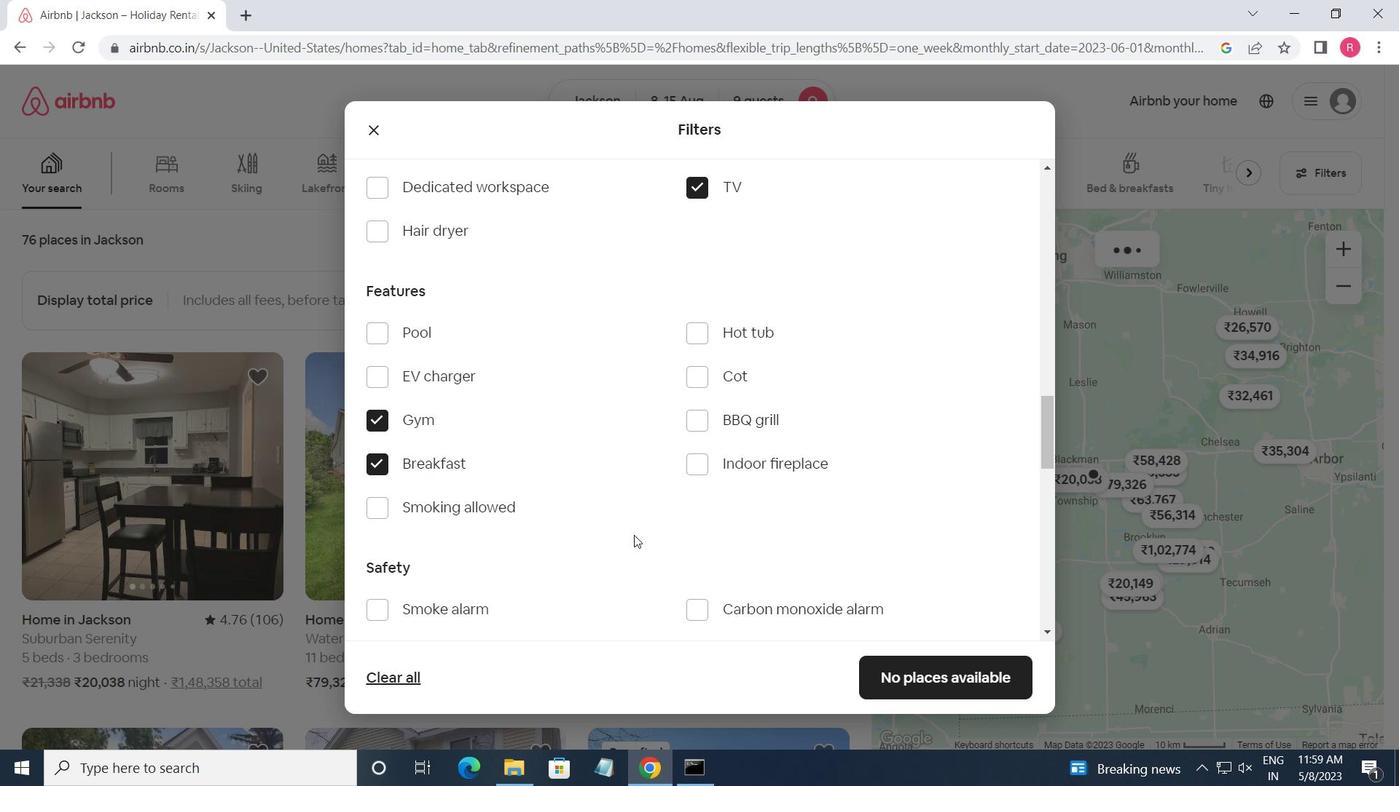 
Action: Mouse moved to (633, 534)
Screenshot: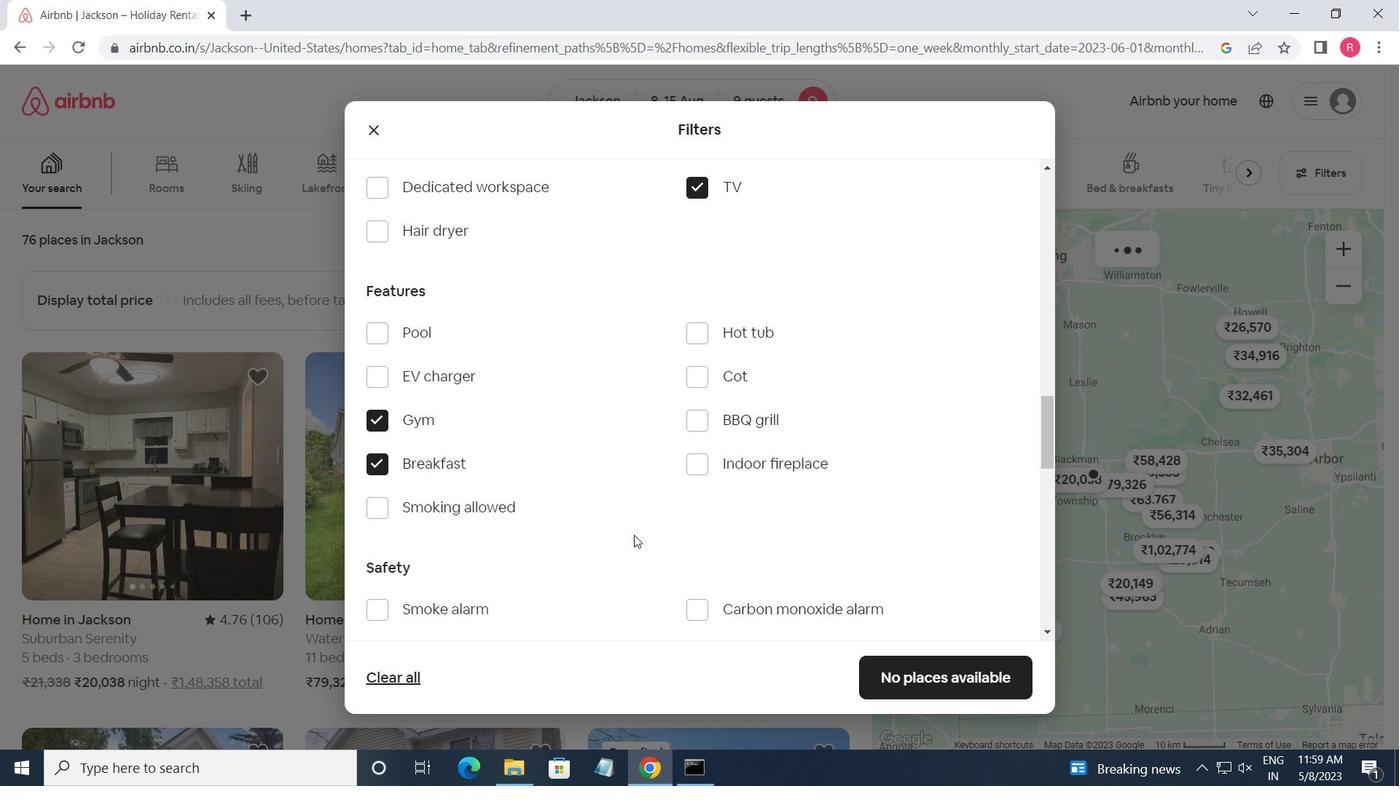 
Action: Mouse scrolled (633, 534) with delta (0, 0)
Screenshot: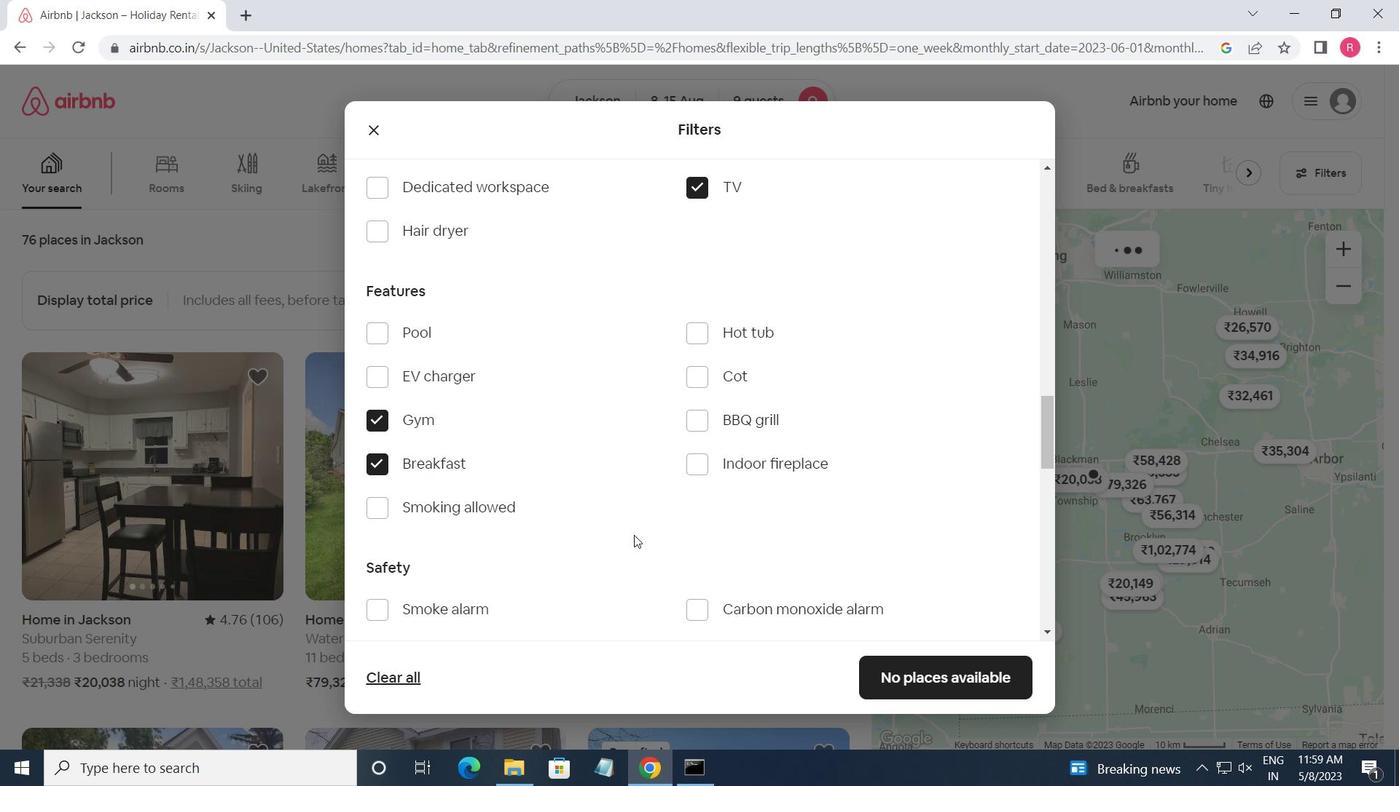 
Action: Mouse moved to (633, 533)
Screenshot: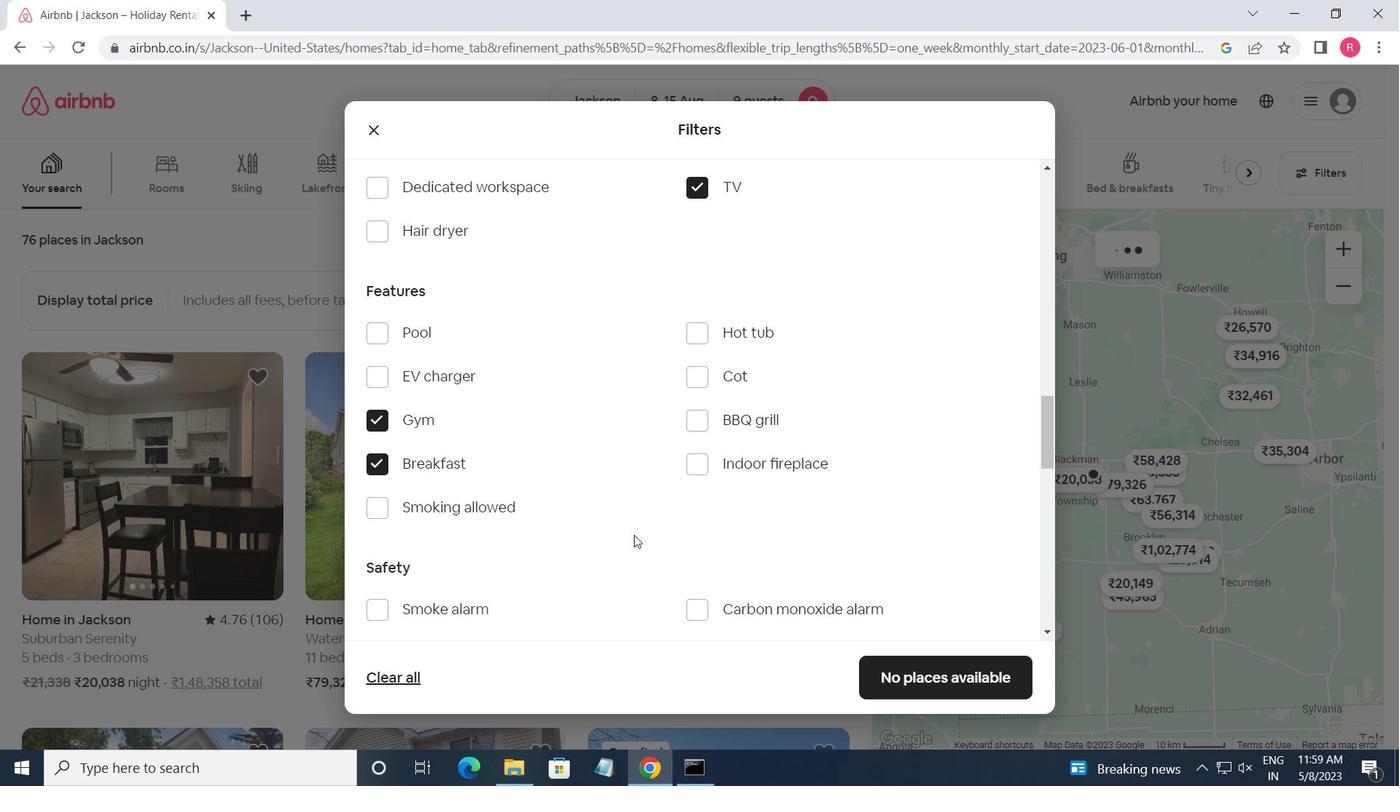 
Action: Mouse scrolled (633, 532) with delta (0, 0)
Screenshot: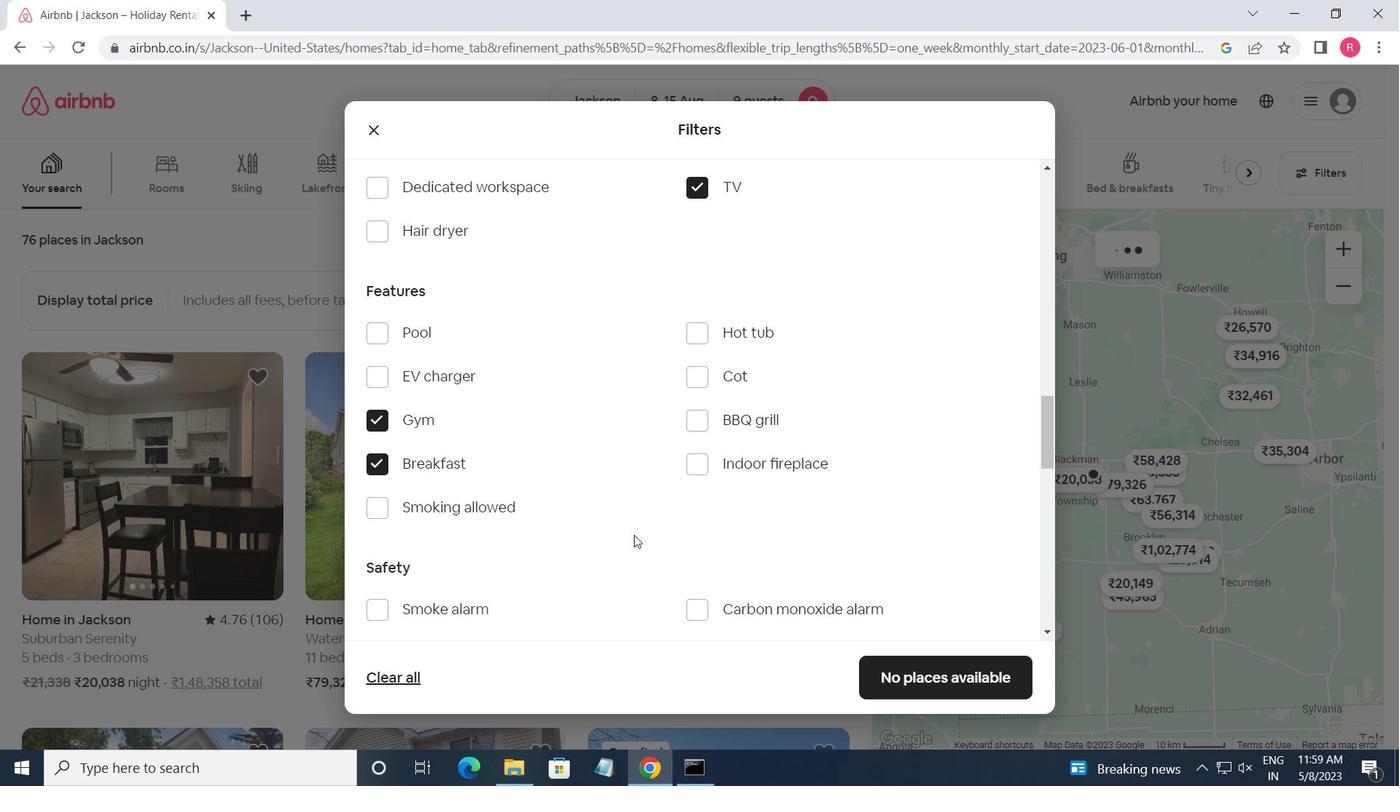 
Action: Mouse moved to (964, 497)
Screenshot: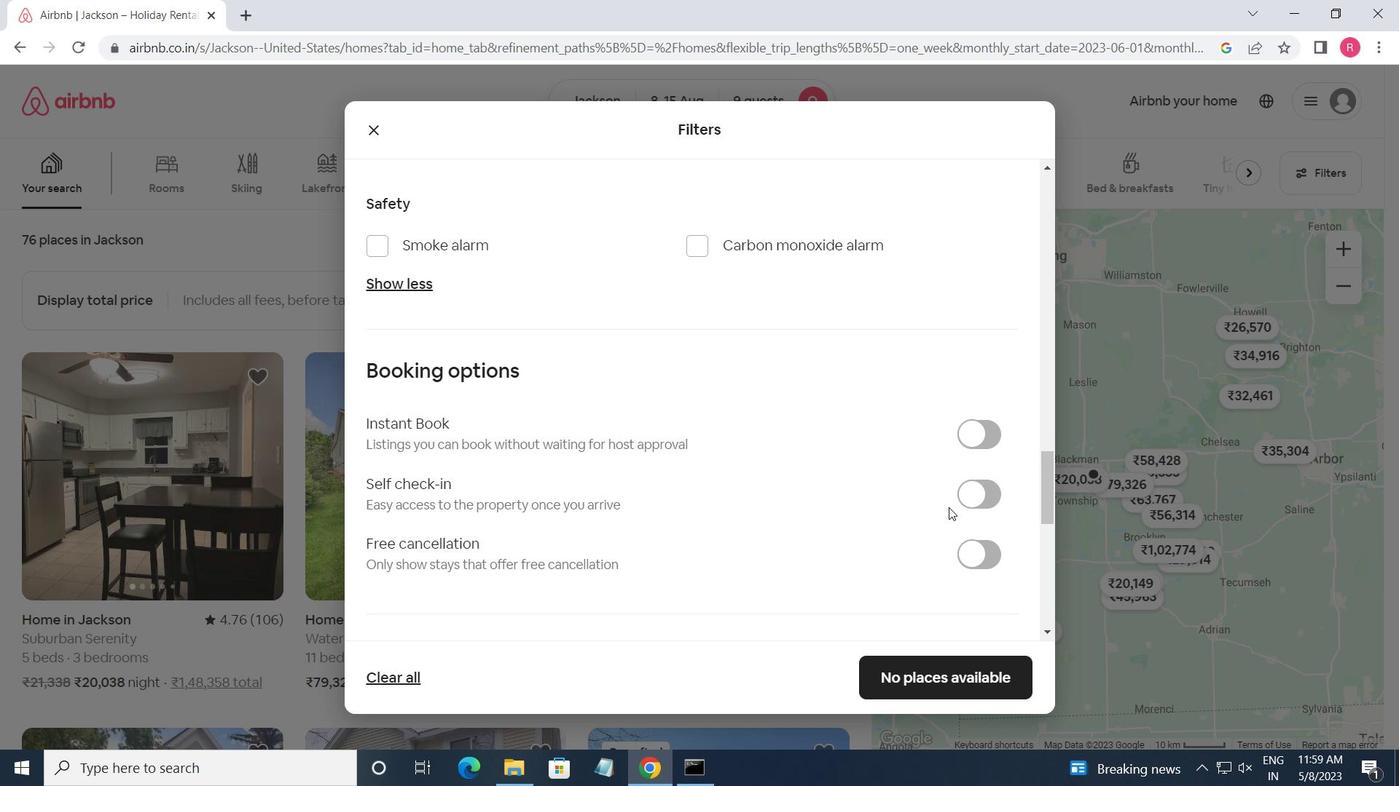 
Action: Mouse pressed left at (964, 497)
Screenshot: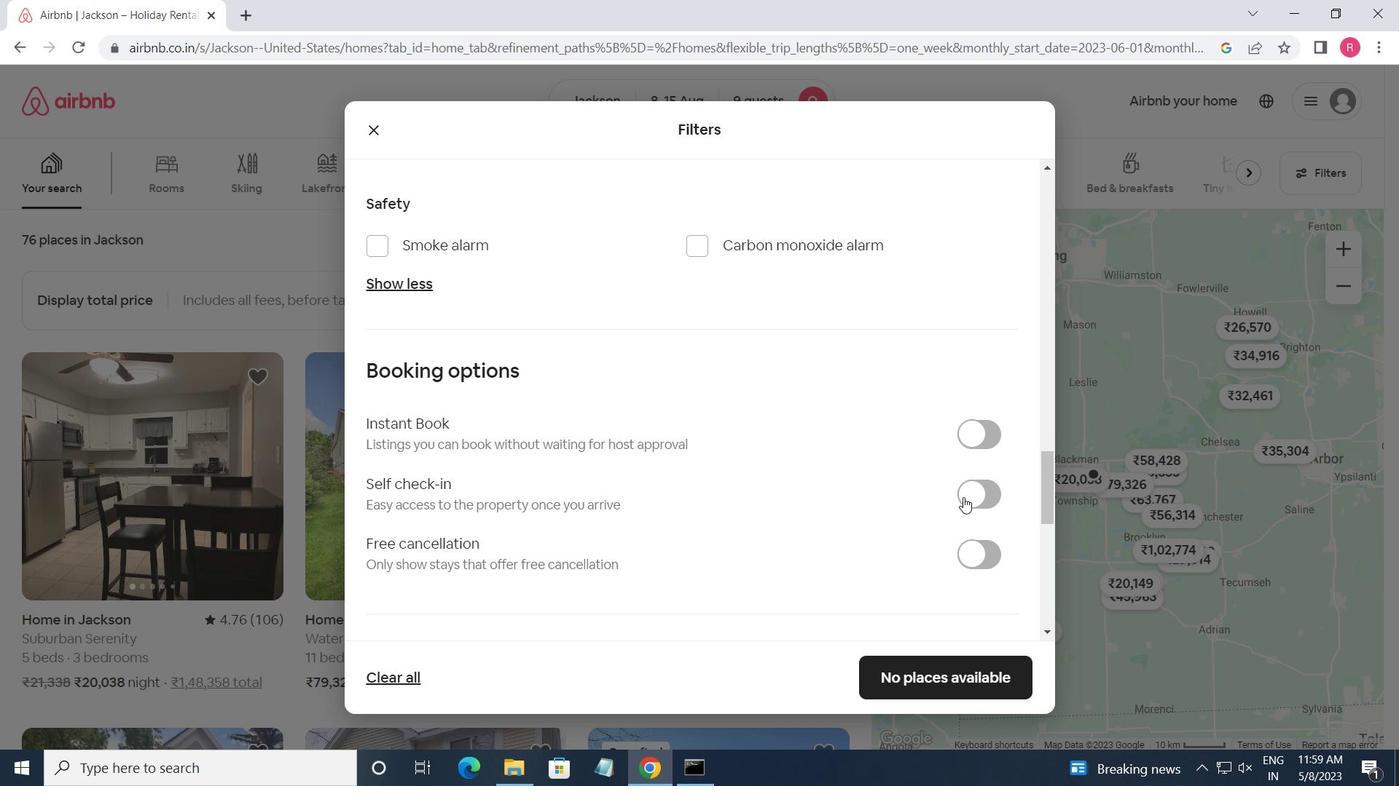 
Action: Mouse moved to (644, 527)
Screenshot: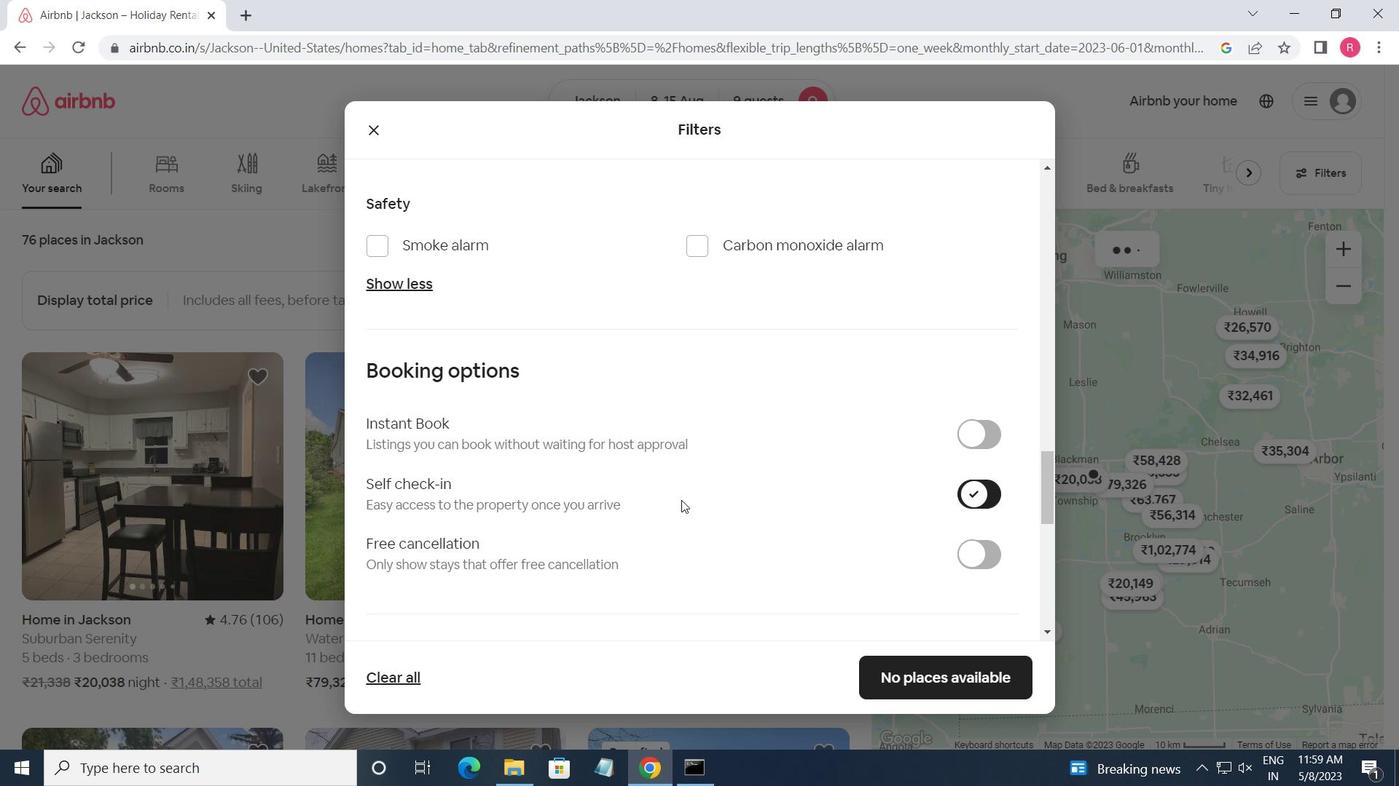 
Action: Mouse scrolled (644, 526) with delta (0, 0)
Screenshot: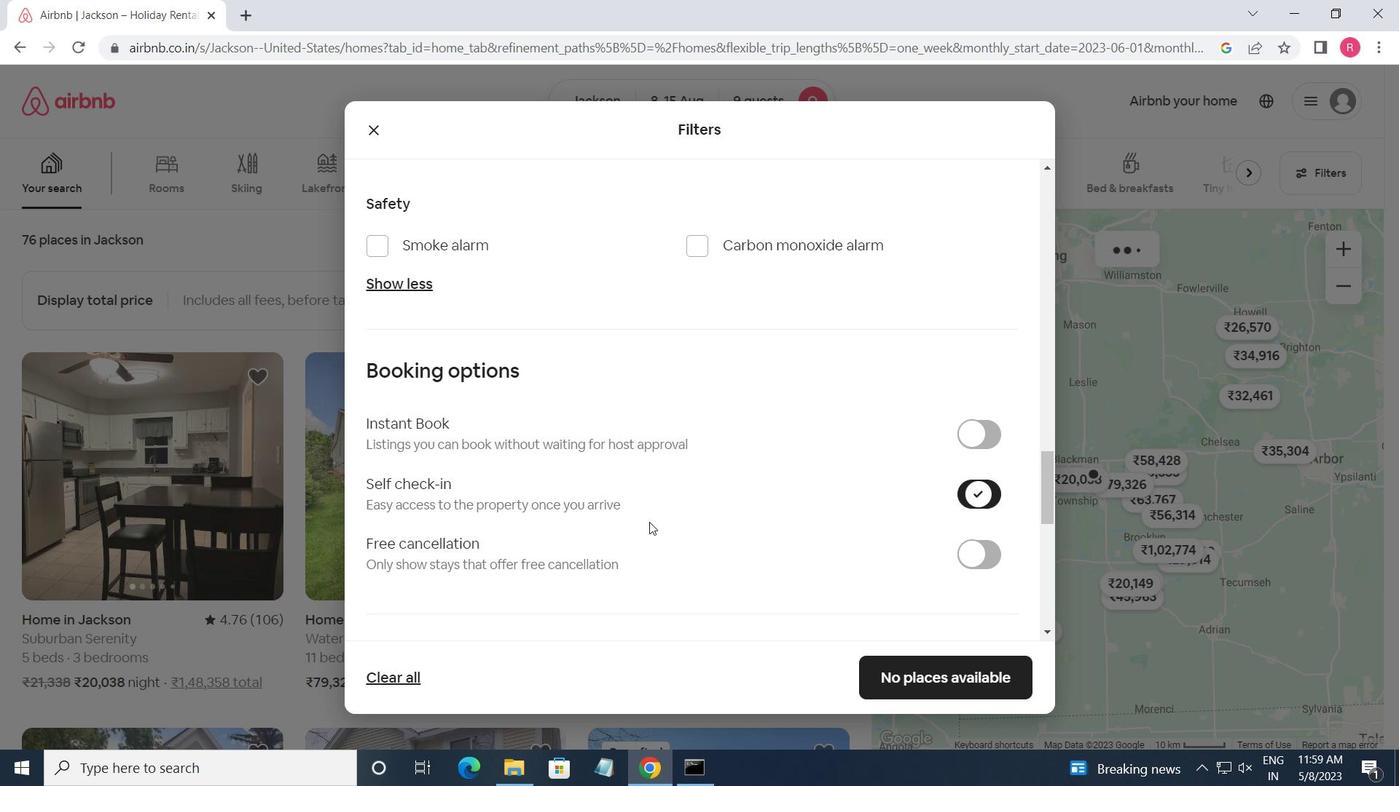 
Action: Mouse scrolled (644, 526) with delta (0, 0)
Screenshot: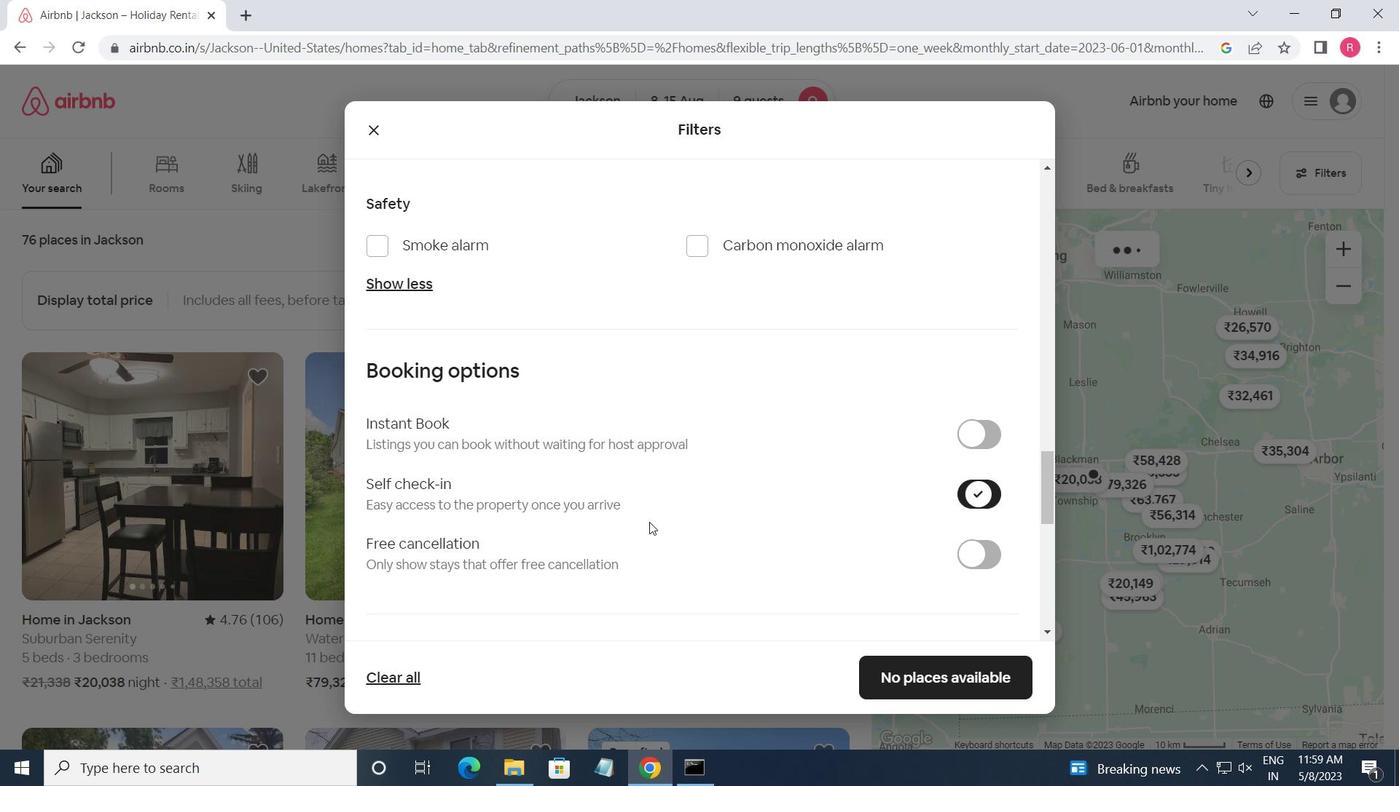 
Action: Mouse scrolled (644, 526) with delta (0, 0)
Screenshot: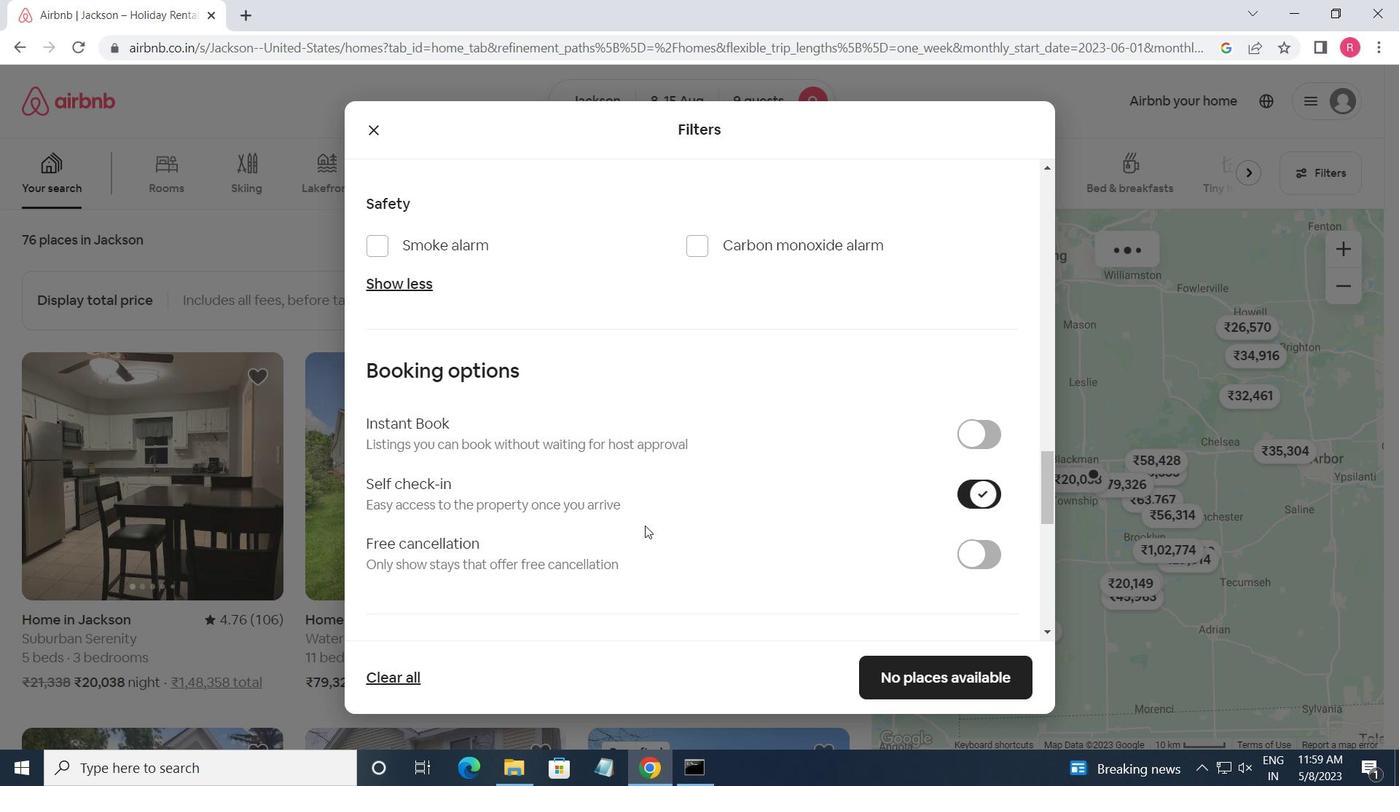 
Action: Mouse scrolled (644, 526) with delta (0, 0)
Screenshot: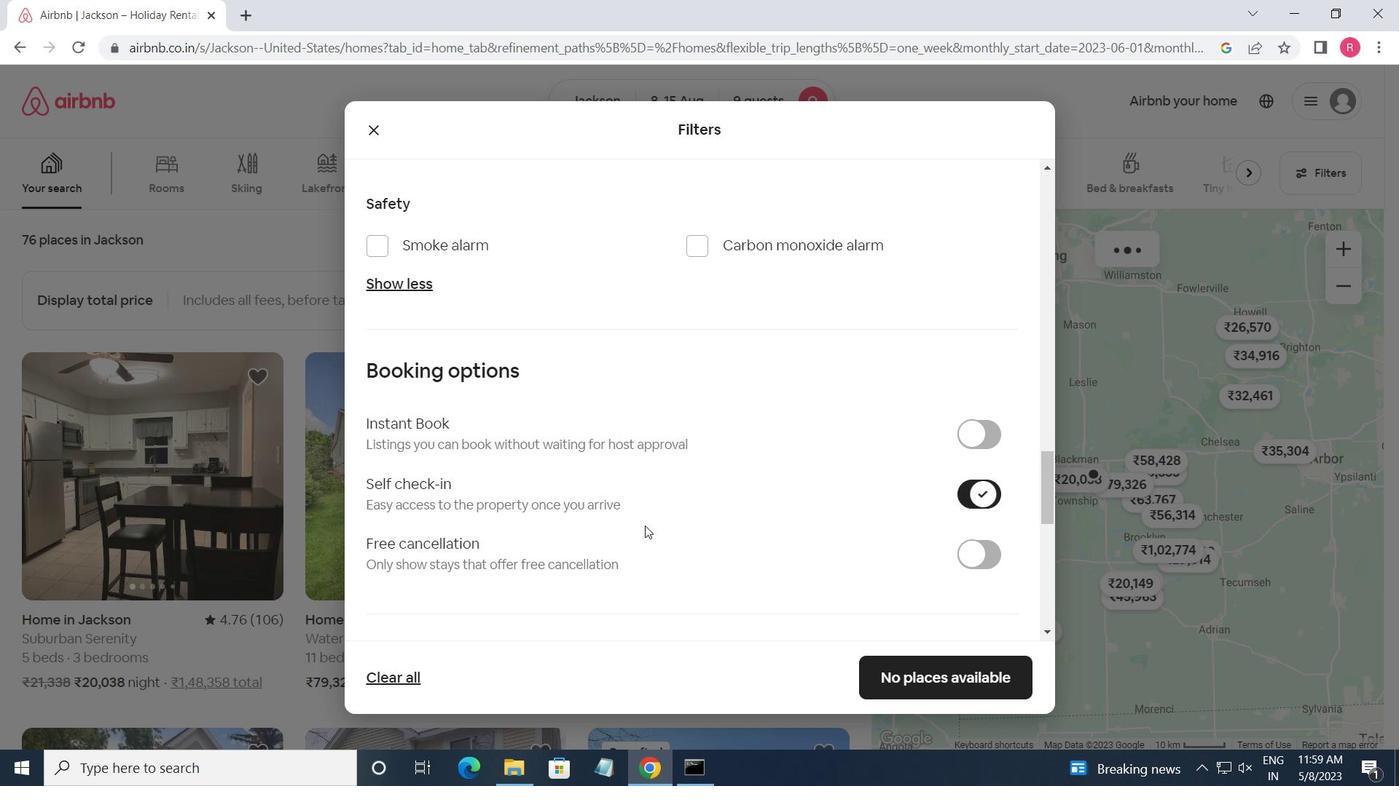 
Action: Mouse moved to (644, 528)
Screenshot: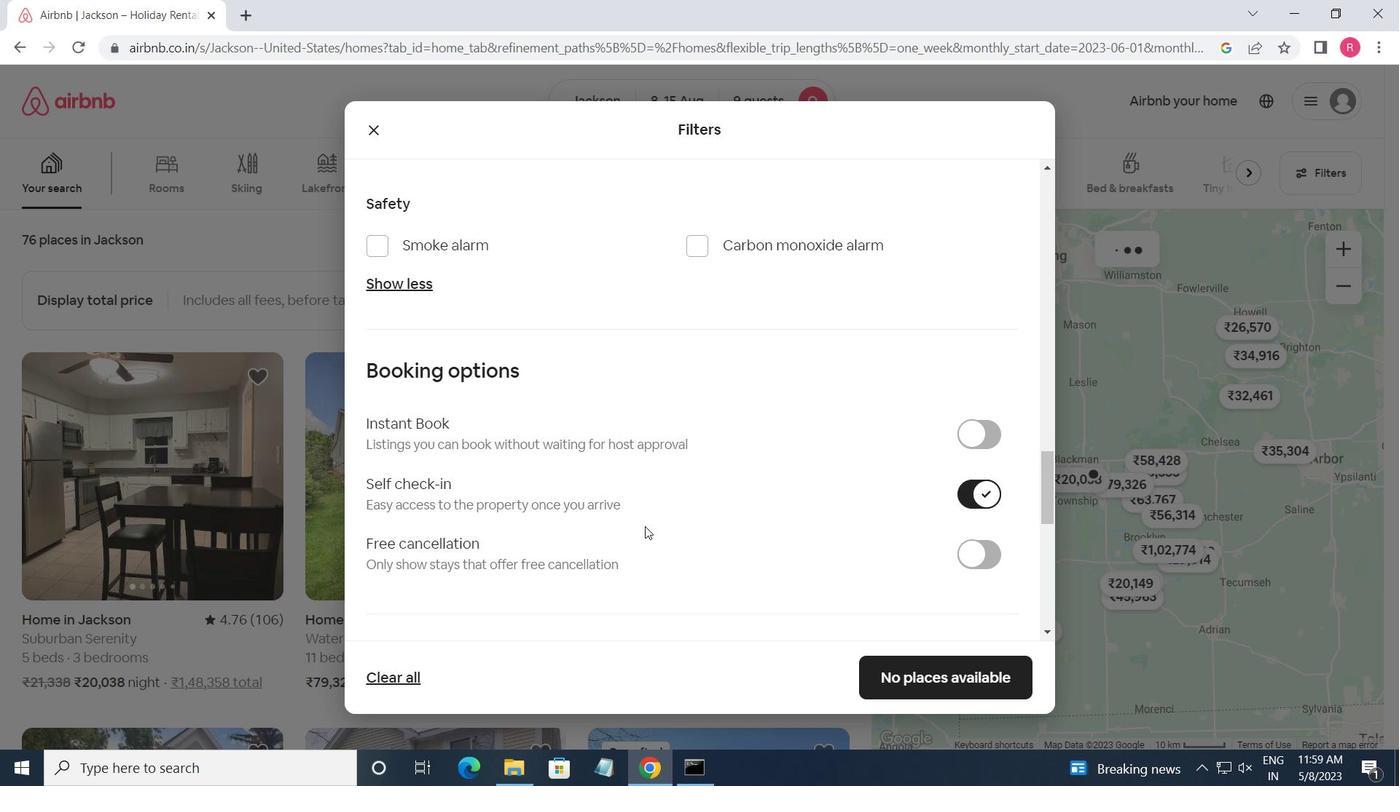 
Action: Mouse scrolled (644, 527) with delta (0, 0)
Screenshot: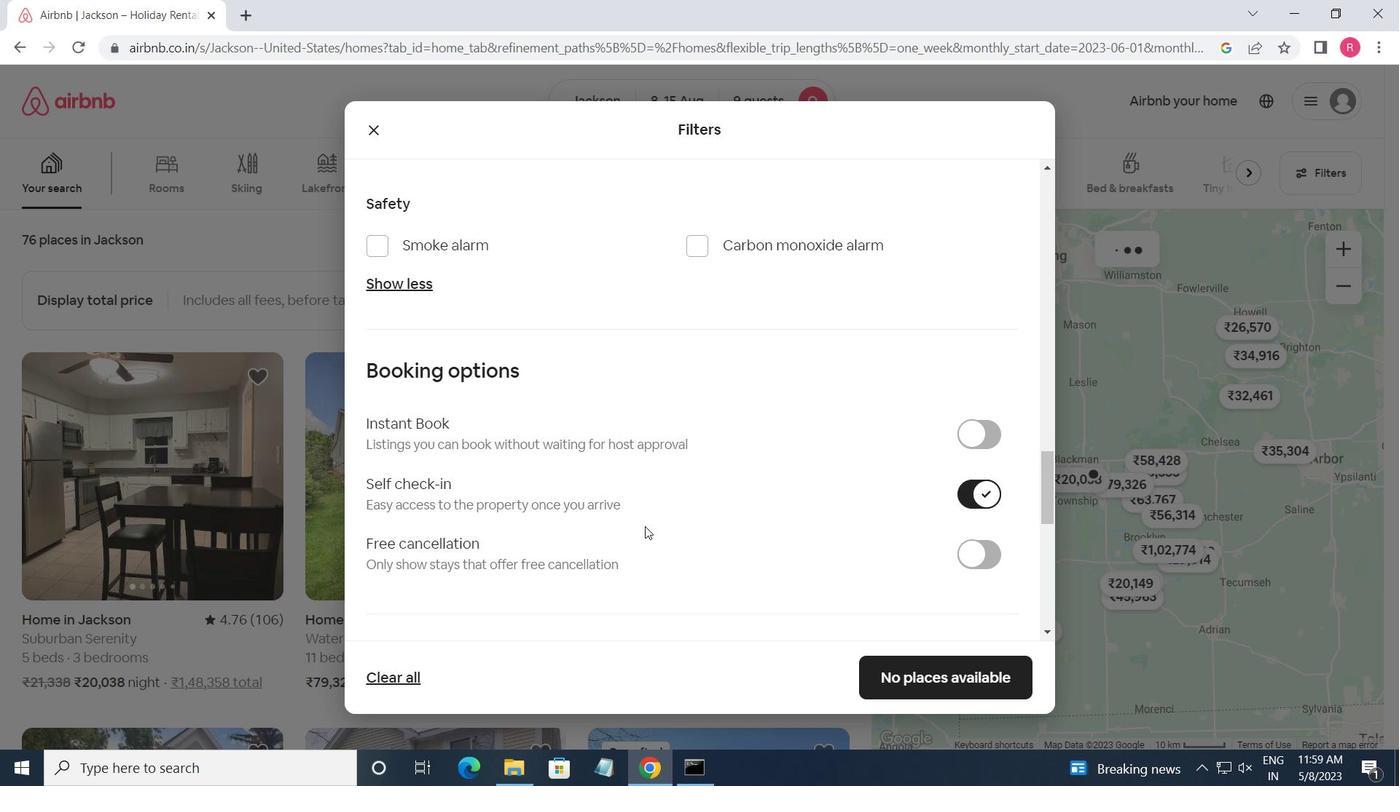 
Action: Mouse moved to (424, 510)
Screenshot: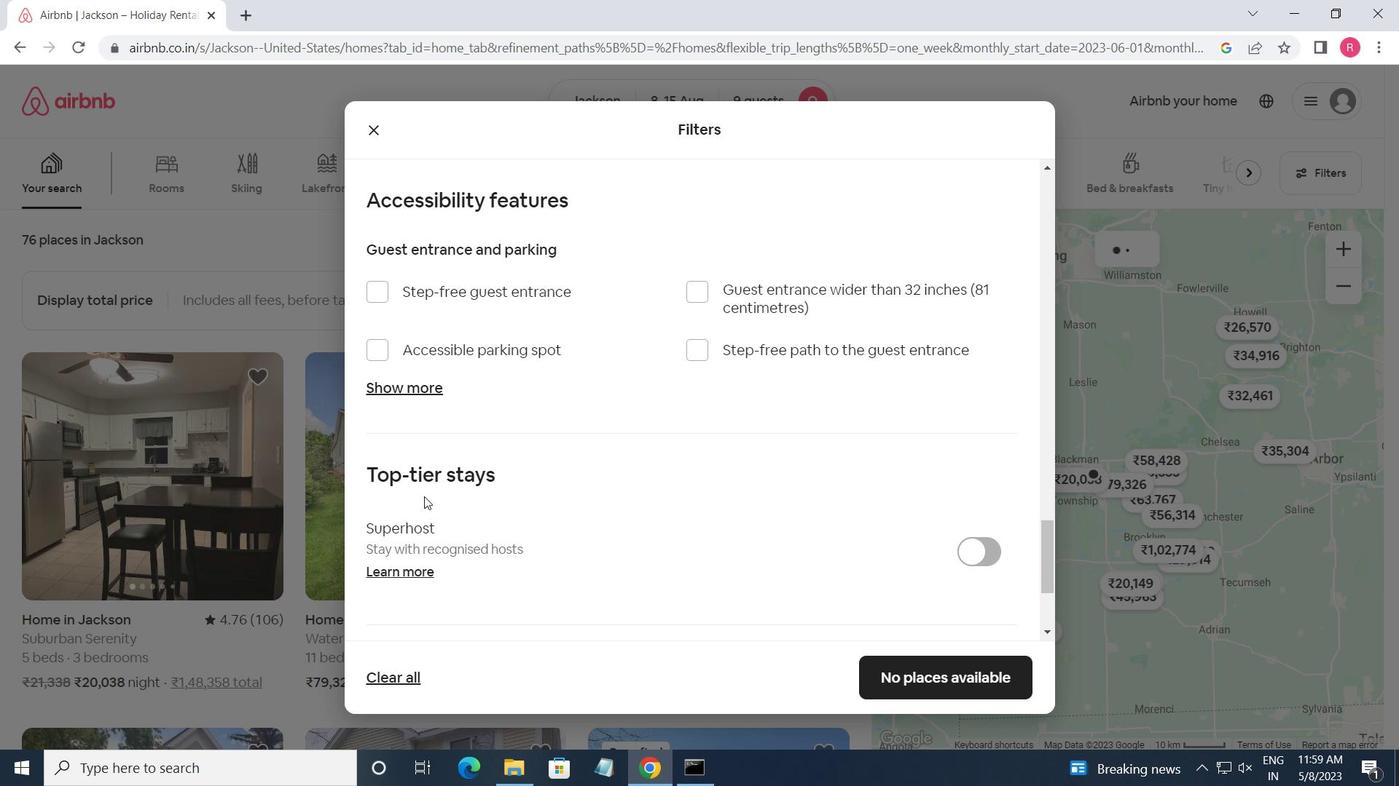 
Action: Mouse scrolled (424, 509) with delta (0, 0)
Screenshot: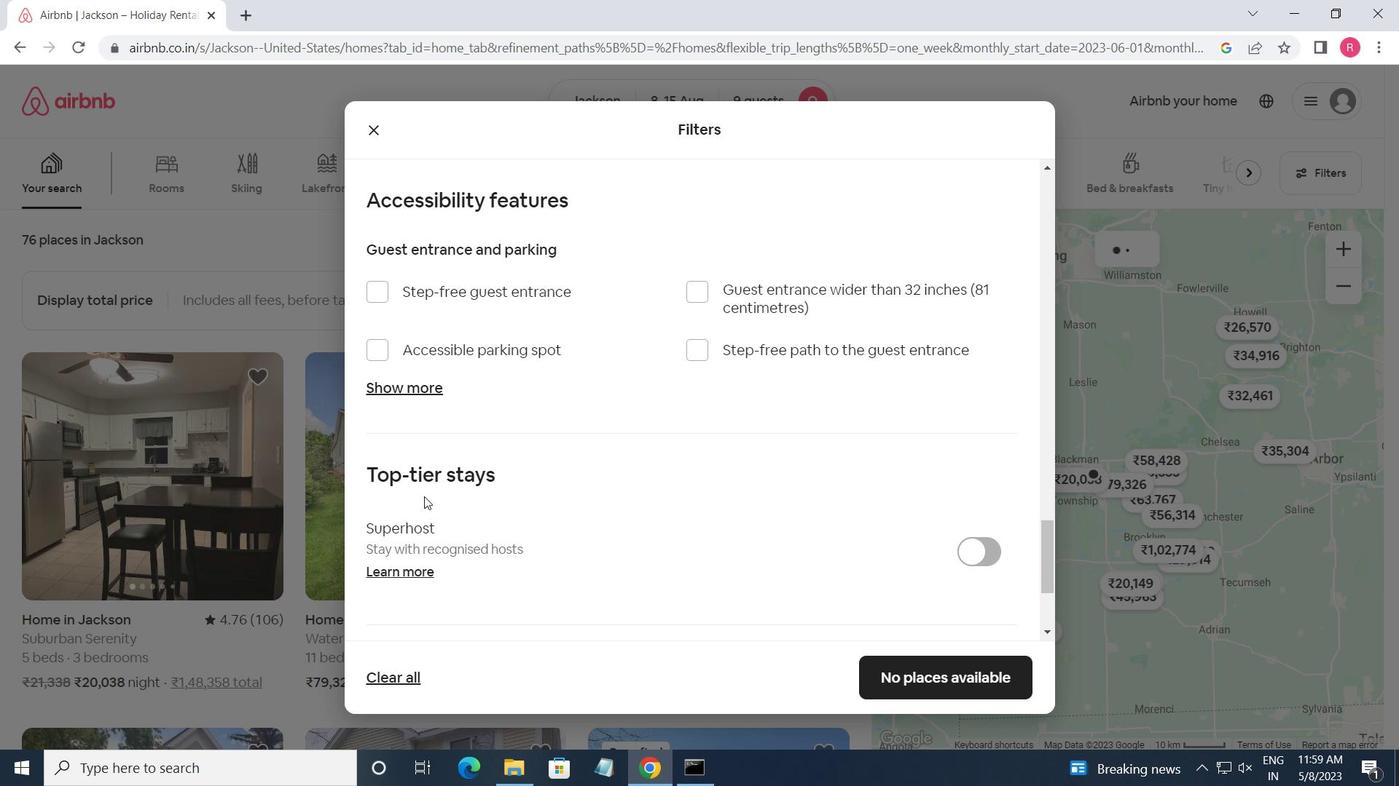 
Action: Mouse scrolled (424, 509) with delta (0, 0)
Screenshot: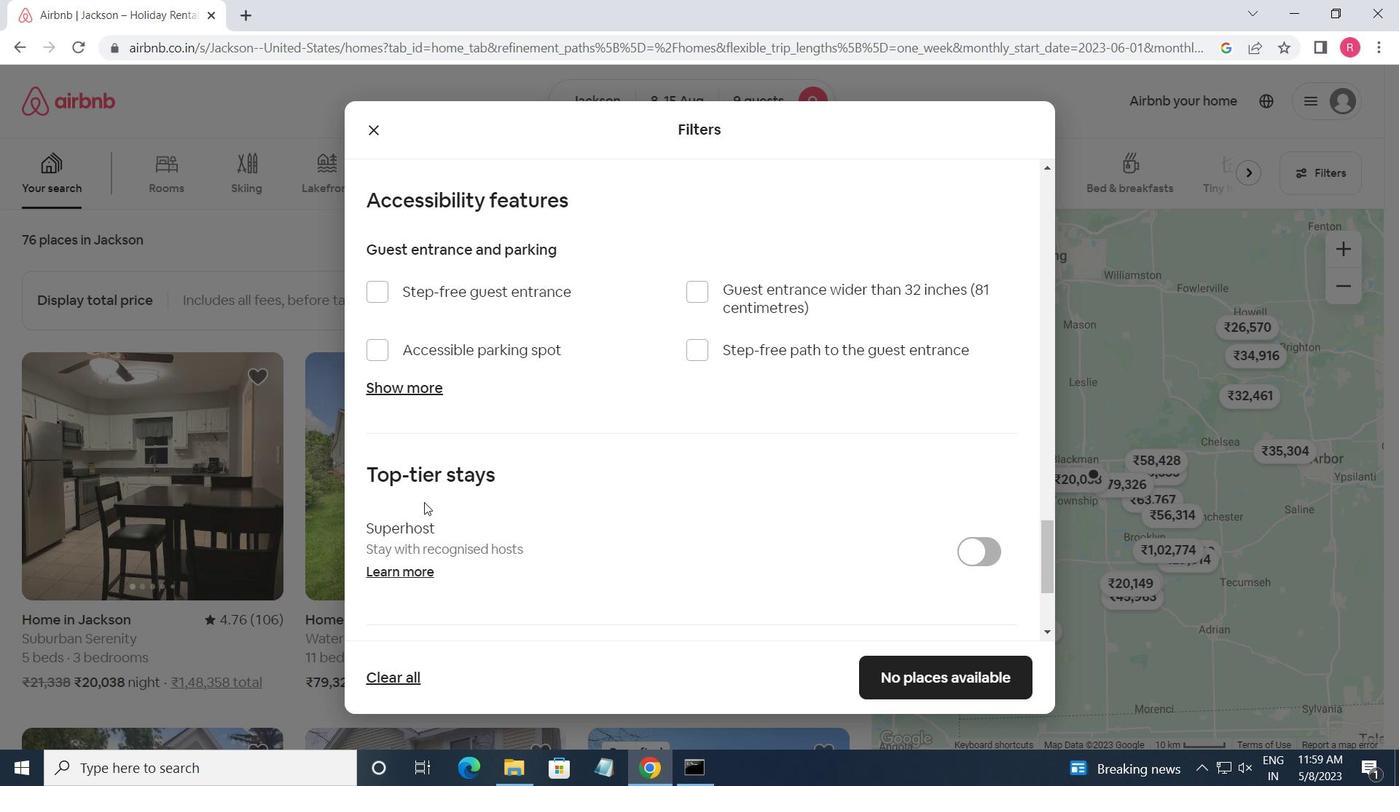 
Action: Mouse scrolled (424, 509) with delta (0, 0)
Screenshot: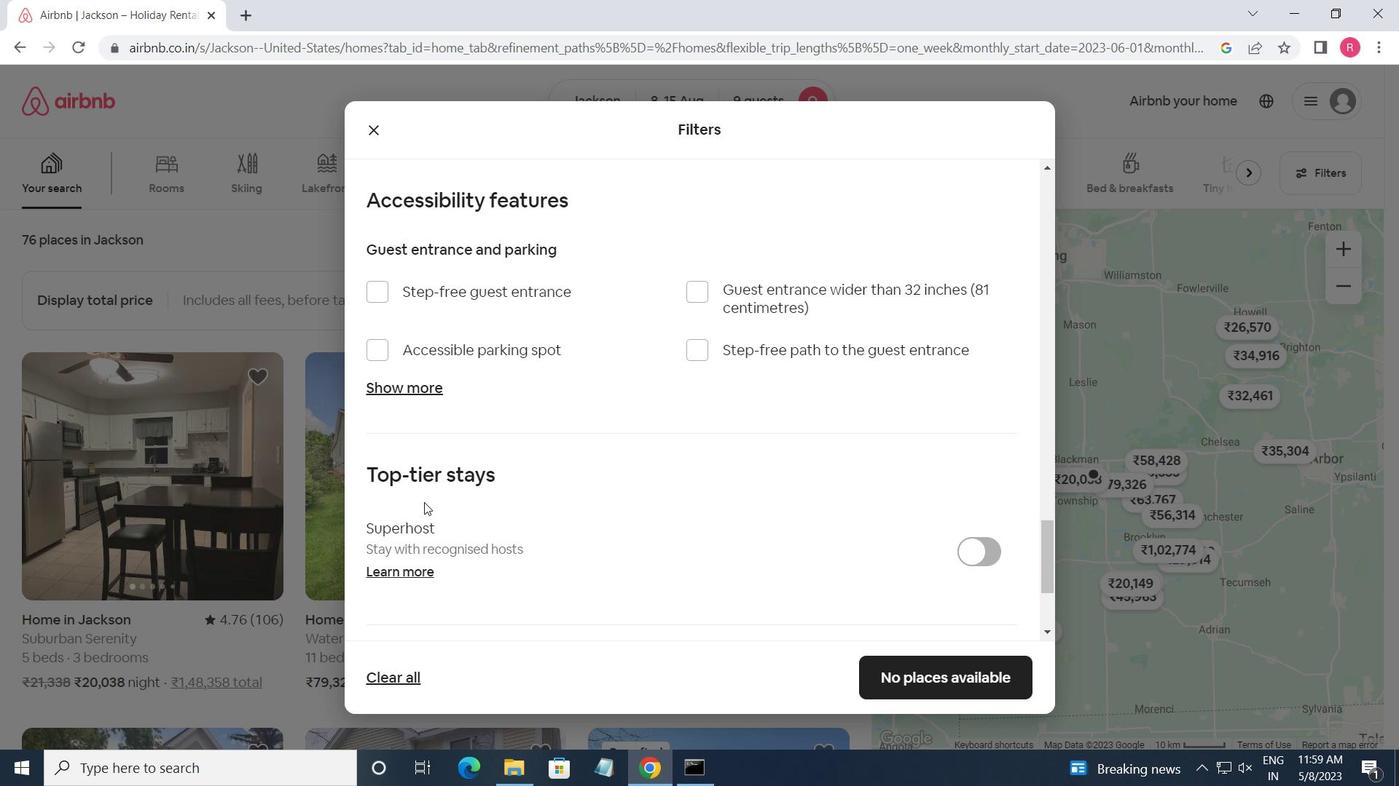 
Action: Mouse scrolled (424, 509) with delta (0, 0)
Screenshot: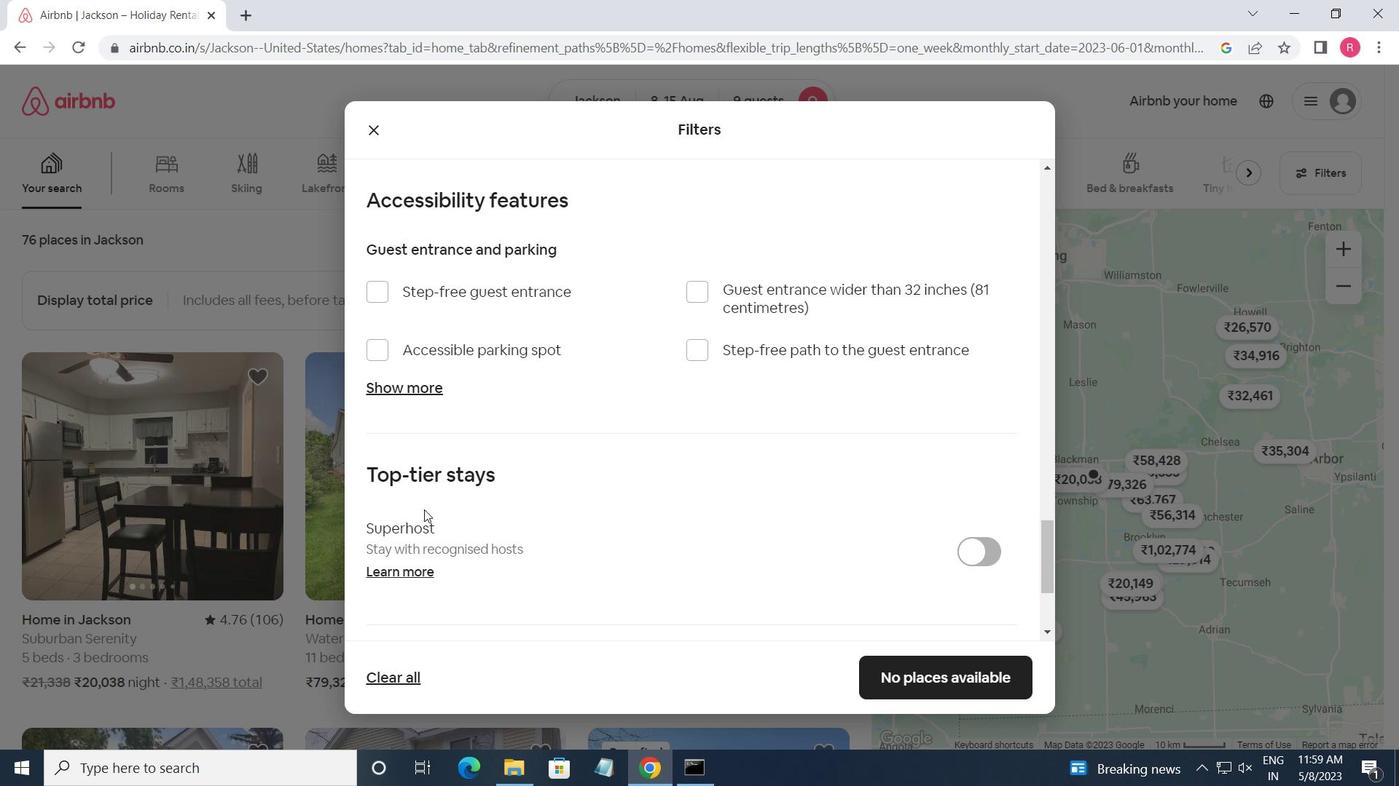 
Action: Mouse moved to (381, 511)
Screenshot: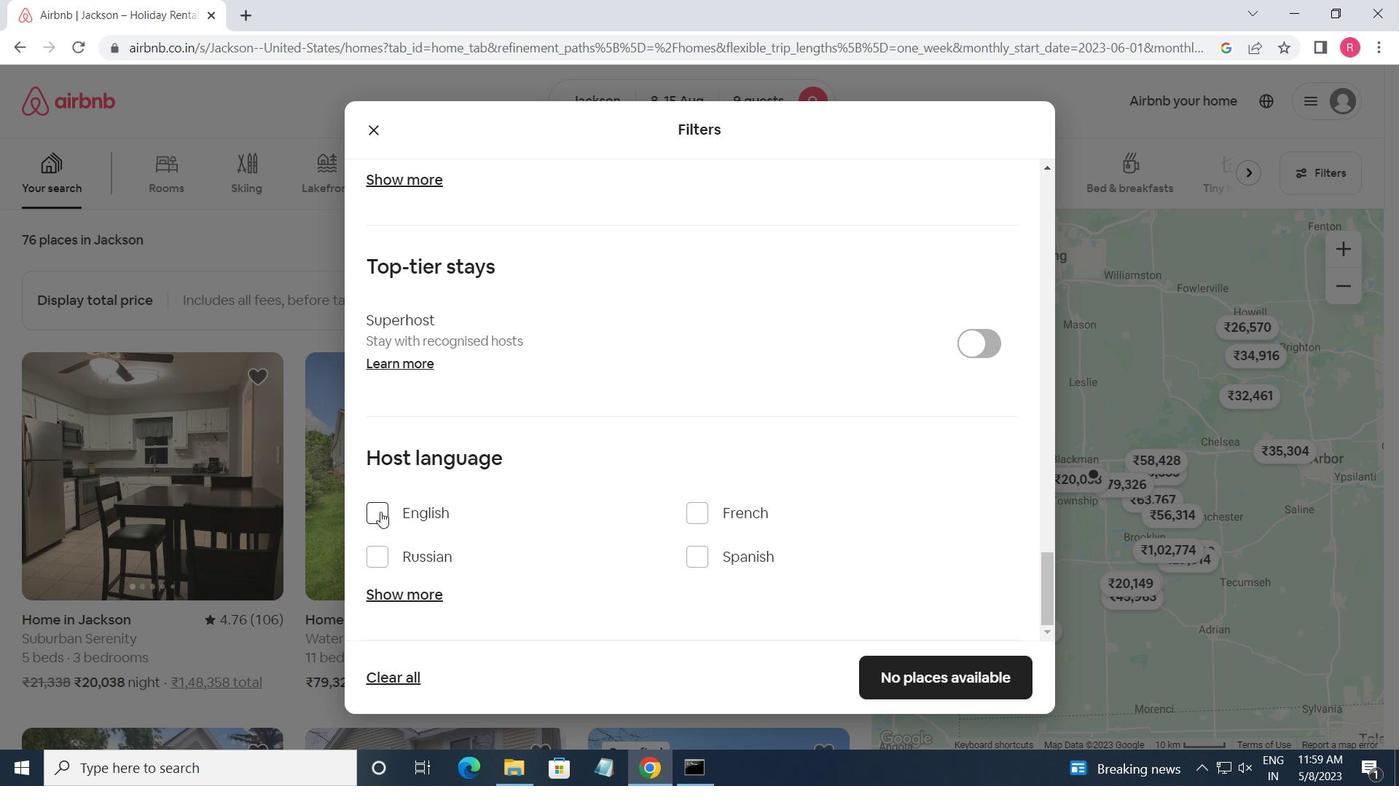 
Action: Mouse pressed left at (381, 511)
Screenshot: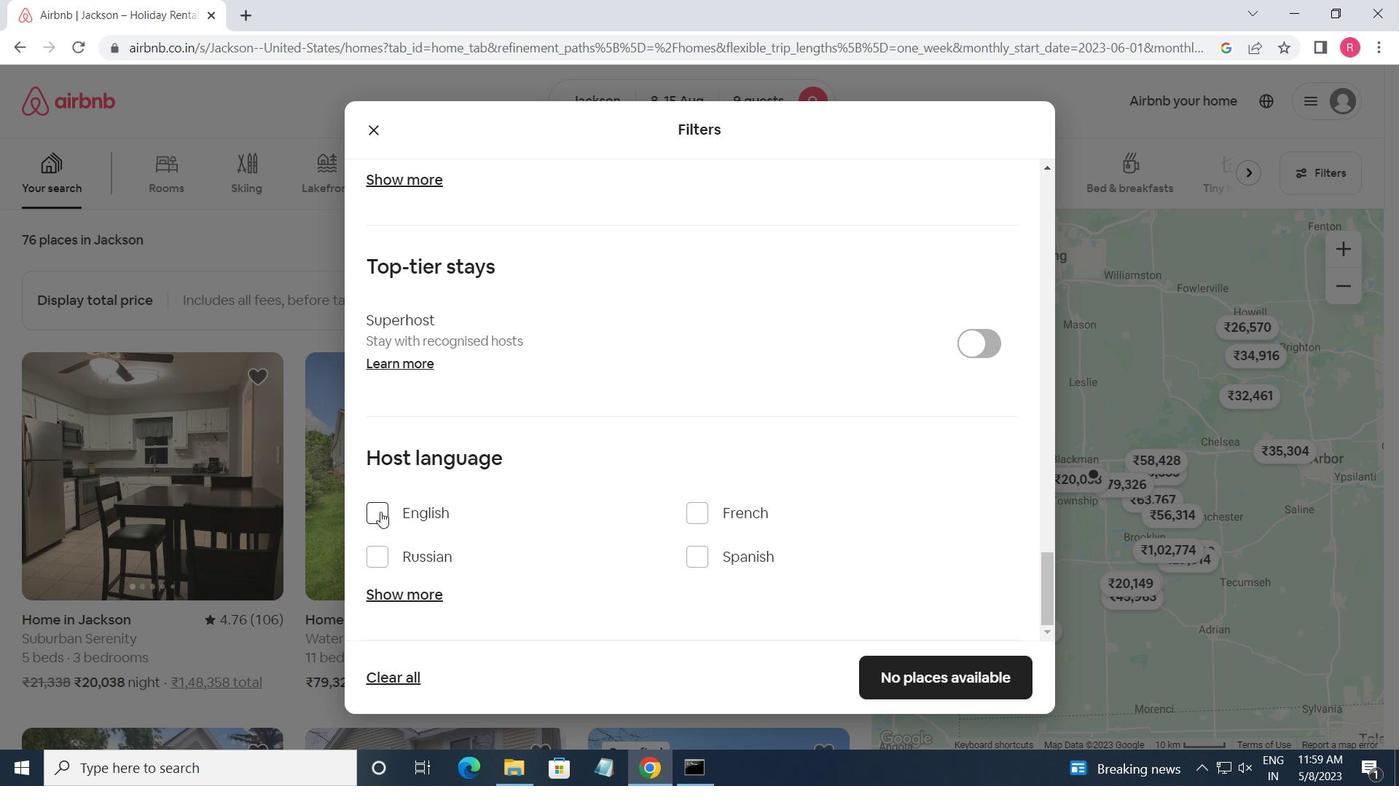 
Action: Mouse moved to (875, 680)
Screenshot: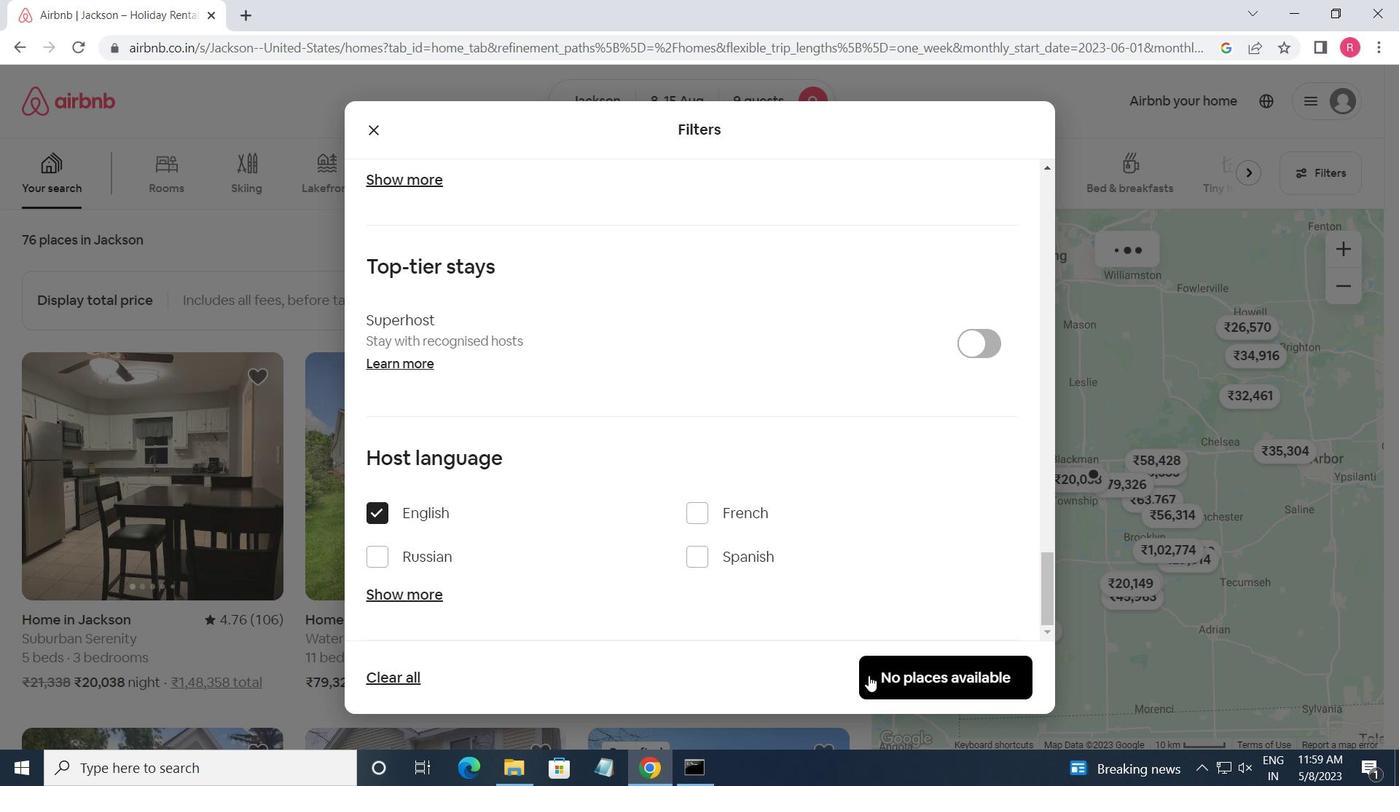 
Action: Mouse pressed left at (875, 680)
Screenshot: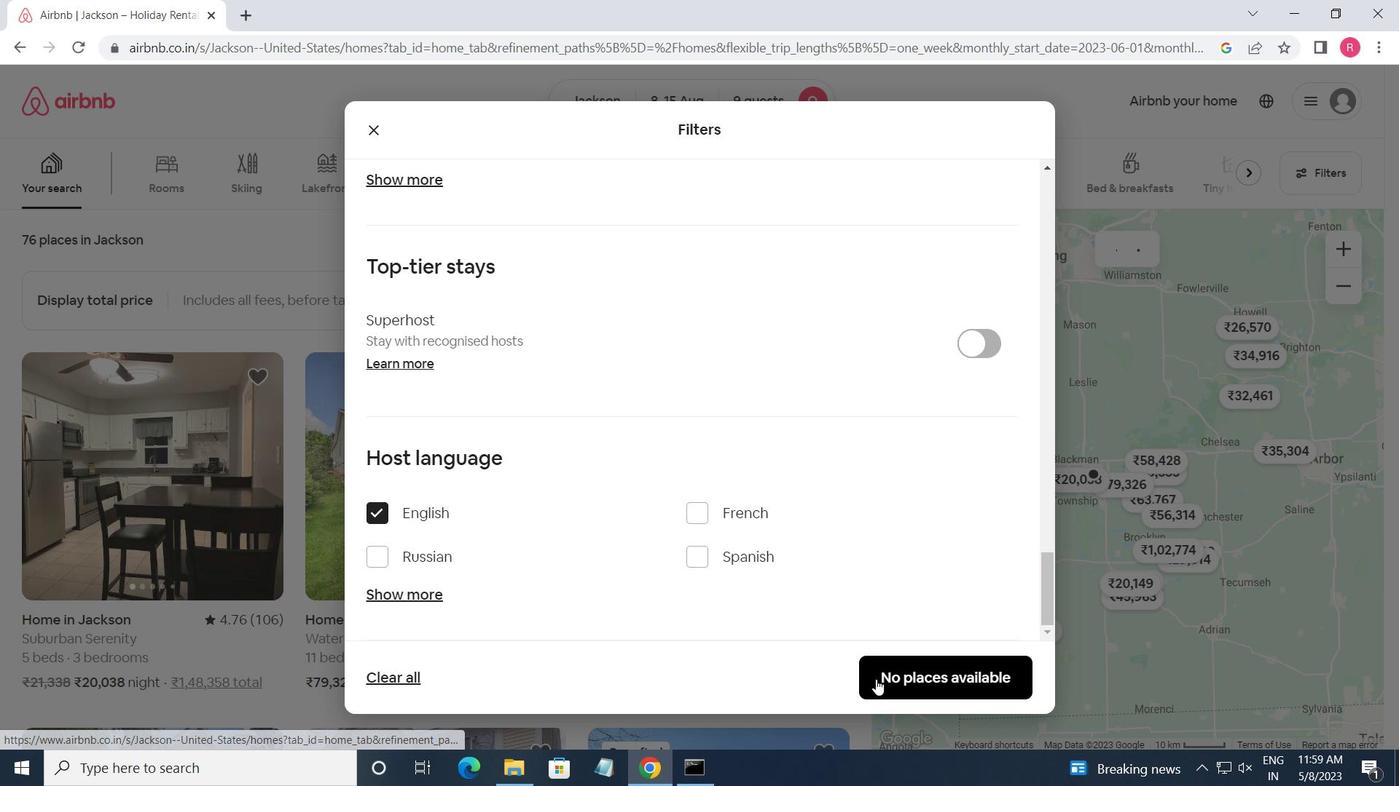 
Action: Mouse moved to (886, 668)
Screenshot: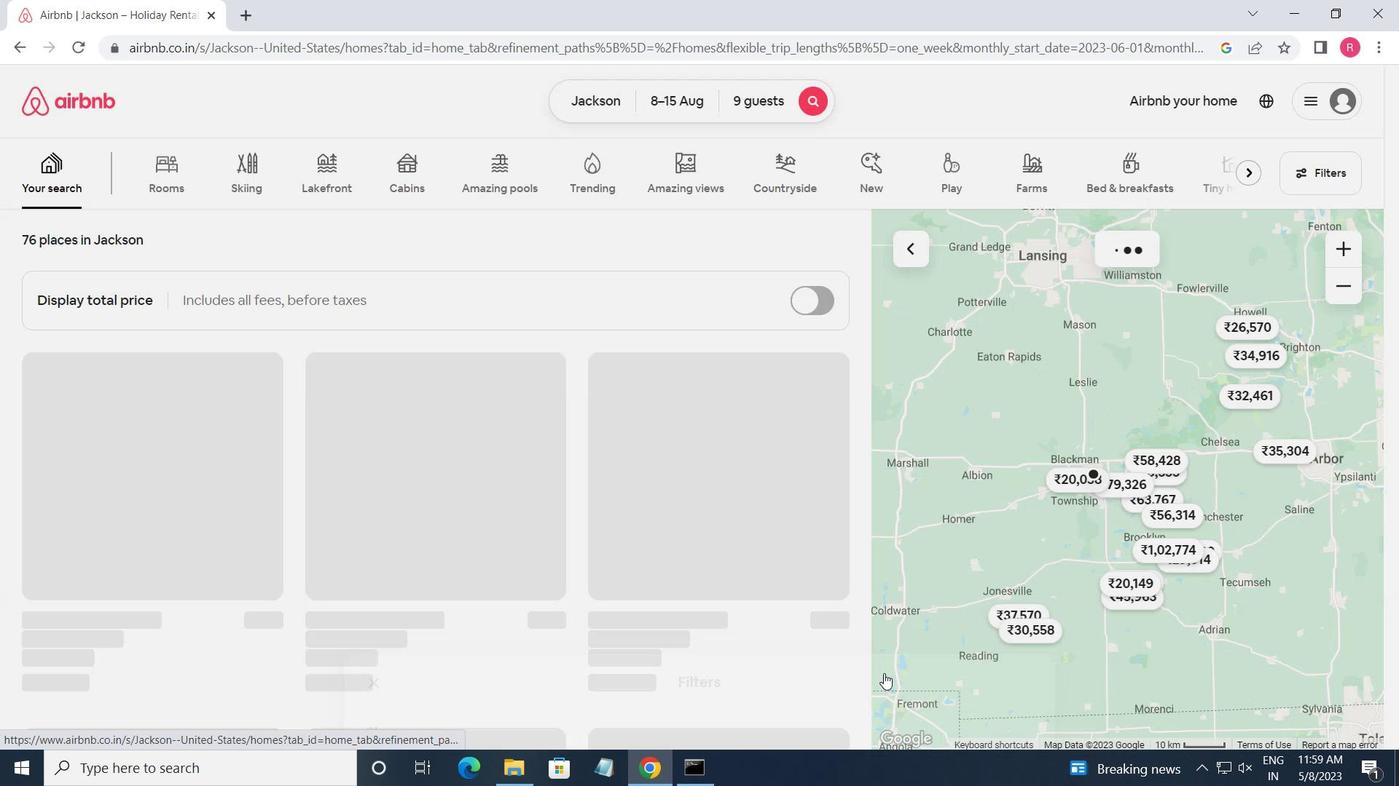 
